 Task: Look for space in Freguesia do Ribeirao da Ilha, Brazil from 2nd August, 2023 to 12th August, 2023 for 2 adults in price range Rs.5000 to Rs.10000. Place can be private room with 1  bedroom having 1 bed and 1 bathroom. Property type can be house, flat, guest house, hotel. Amenities needed are: washing machine. Booking option can be shelf check-in. Required host language is Spanish.
Action: Mouse moved to (610, 88)
Screenshot: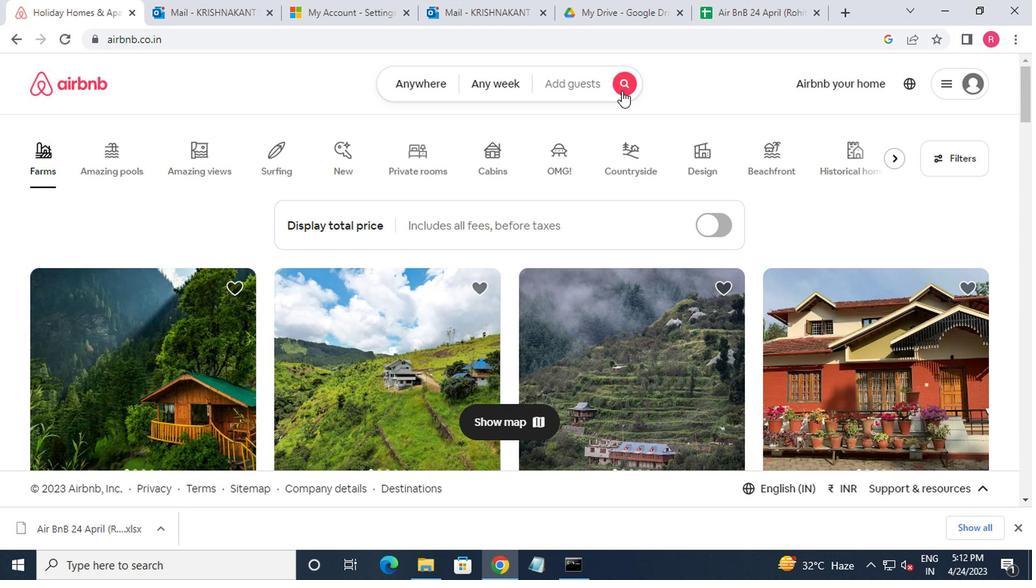 
Action: Mouse pressed left at (610, 88)
Screenshot: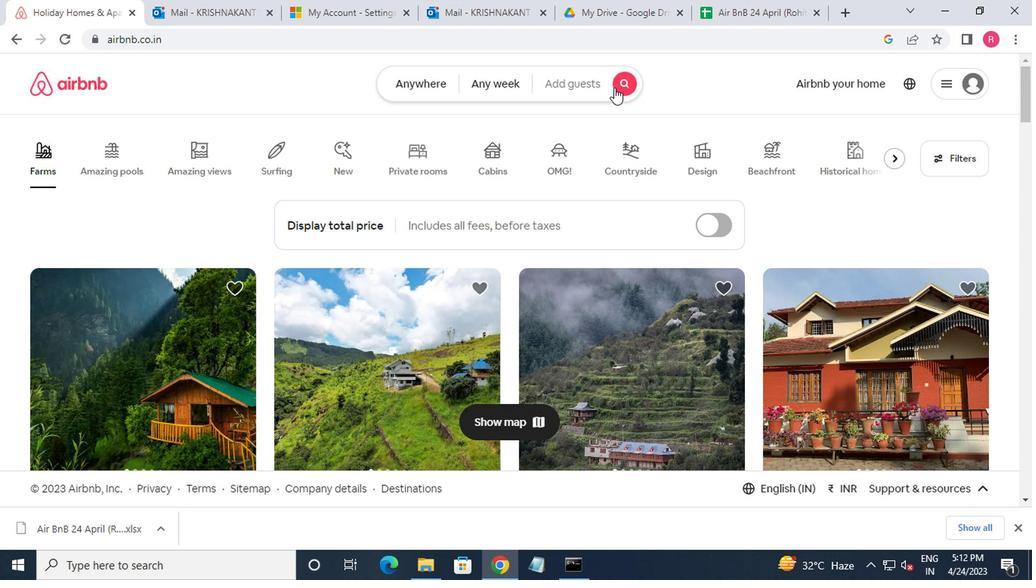 
Action: Mouse moved to (319, 147)
Screenshot: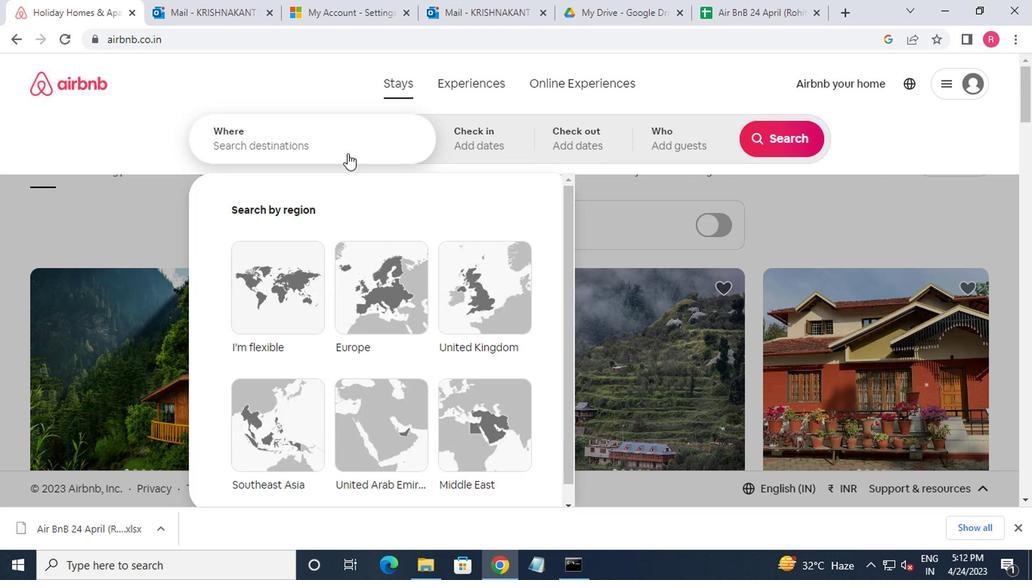 
Action: Mouse pressed left at (319, 147)
Screenshot: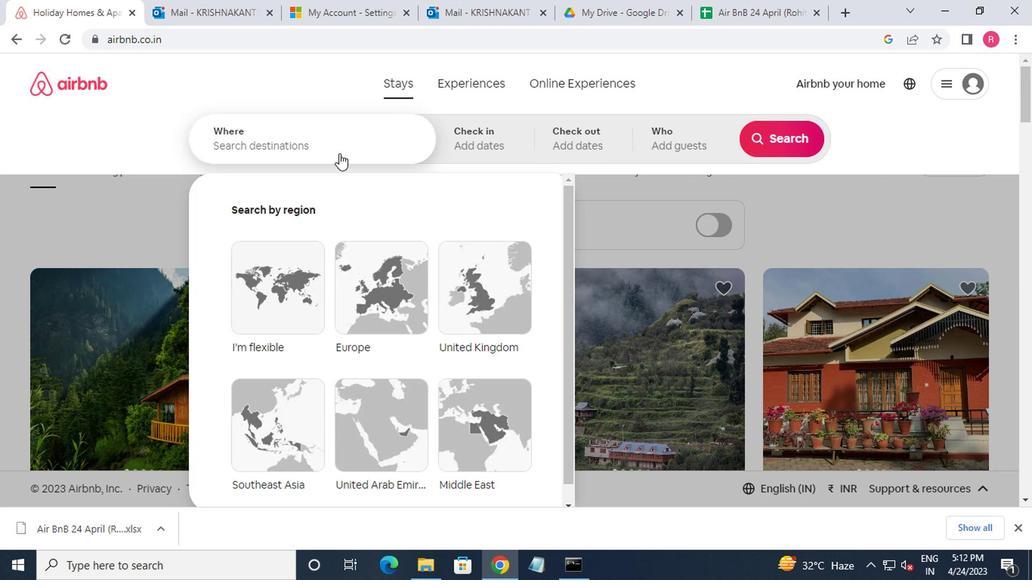 
Action: Mouse moved to (319, 146)
Screenshot: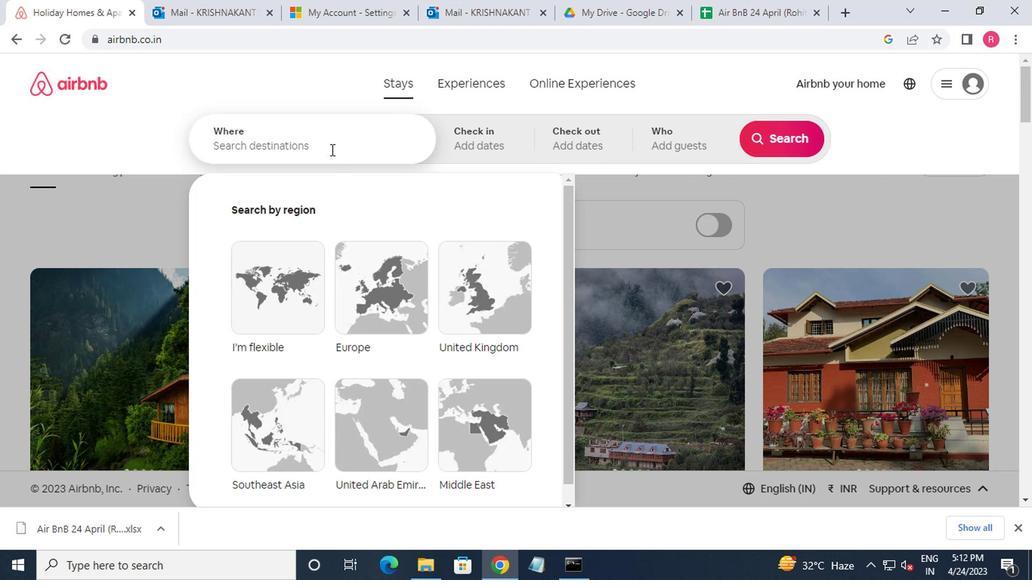 
Action: Key pressed freg
Screenshot: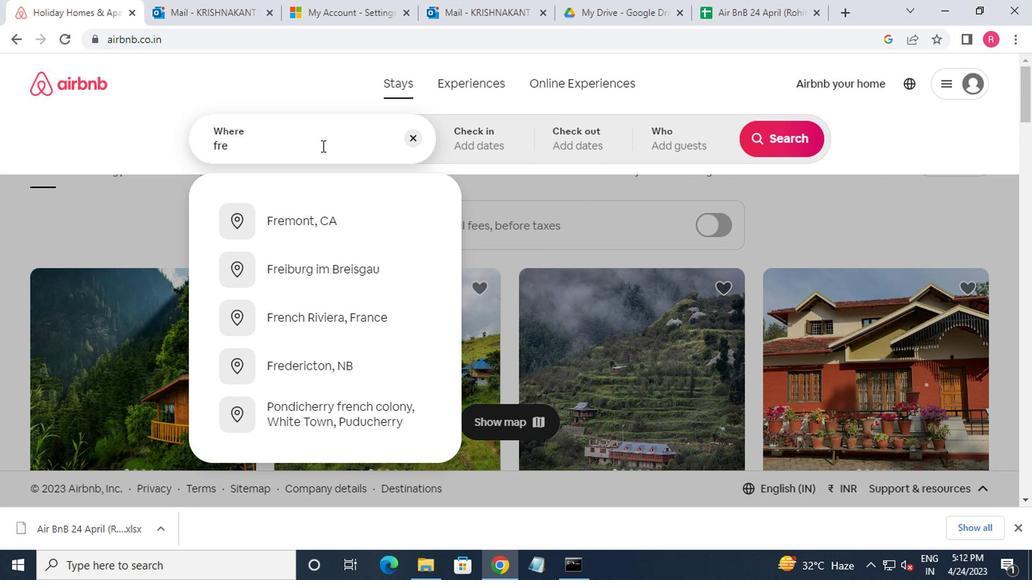 
Action: Mouse moved to (322, 183)
Screenshot: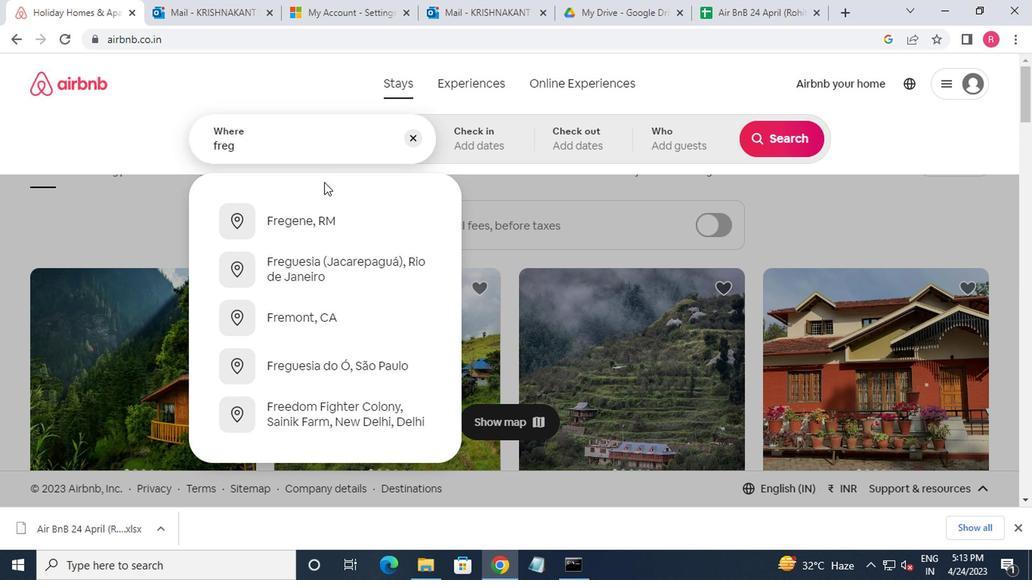 
Action: Key pressed uesia<Key.space>do<Key.space>ribeirao<Key.space>da<Key.space>llj<Key.backspace>ha,brazil<Key.enter>
Screenshot: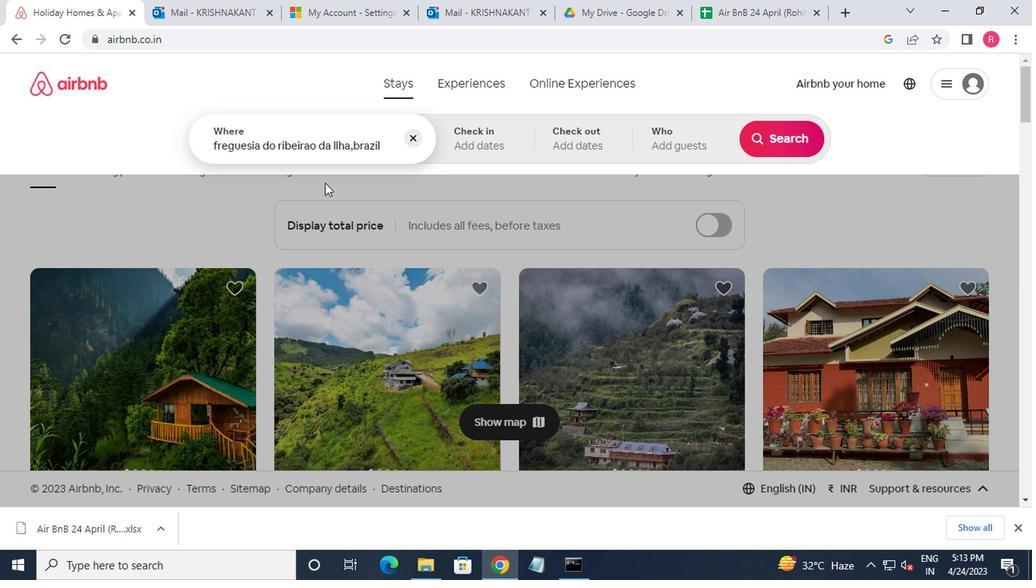 
Action: Mouse moved to (760, 263)
Screenshot: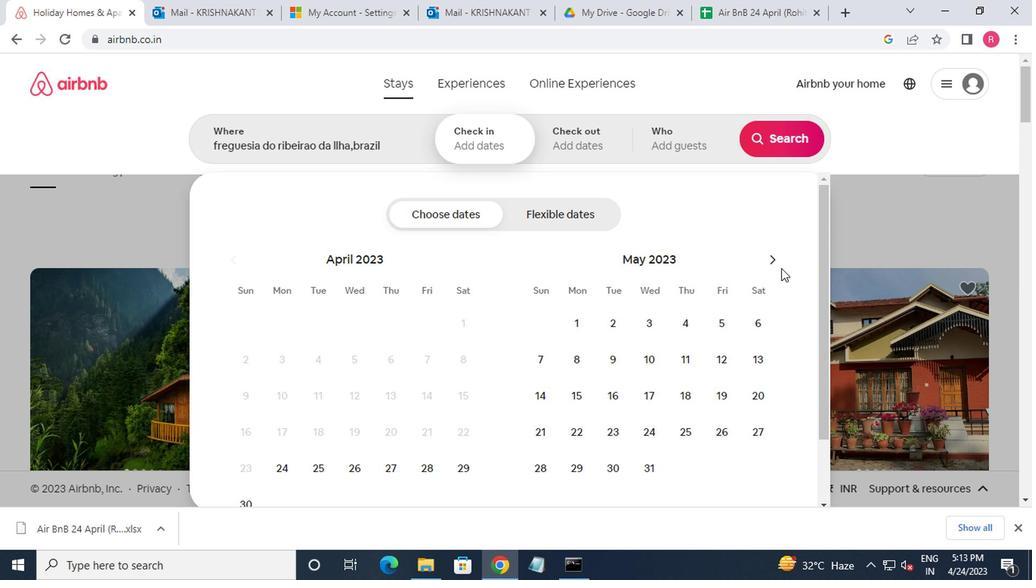 
Action: Mouse pressed left at (760, 263)
Screenshot: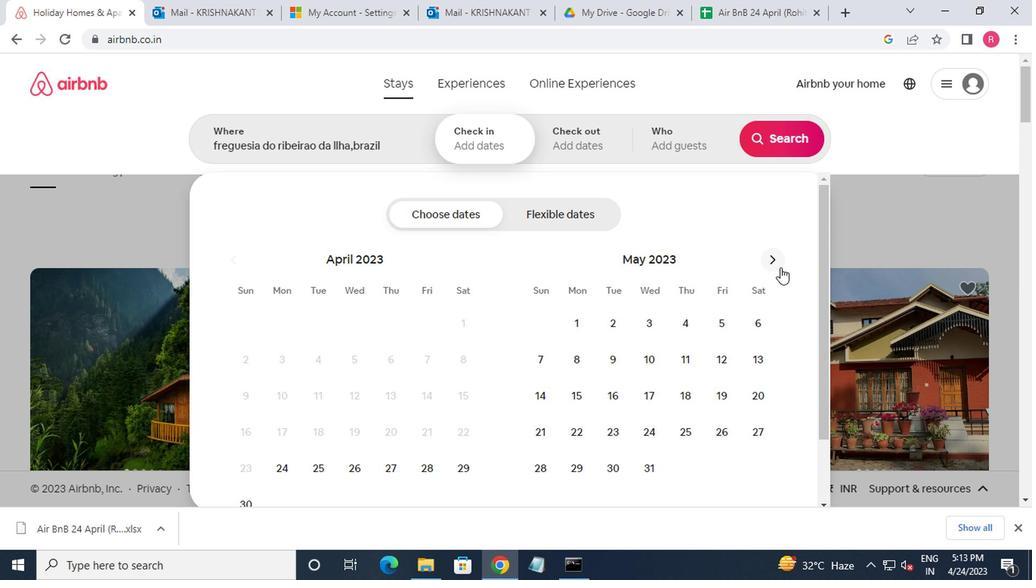 
Action: Mouse moved to (760, 262)
Screenshot: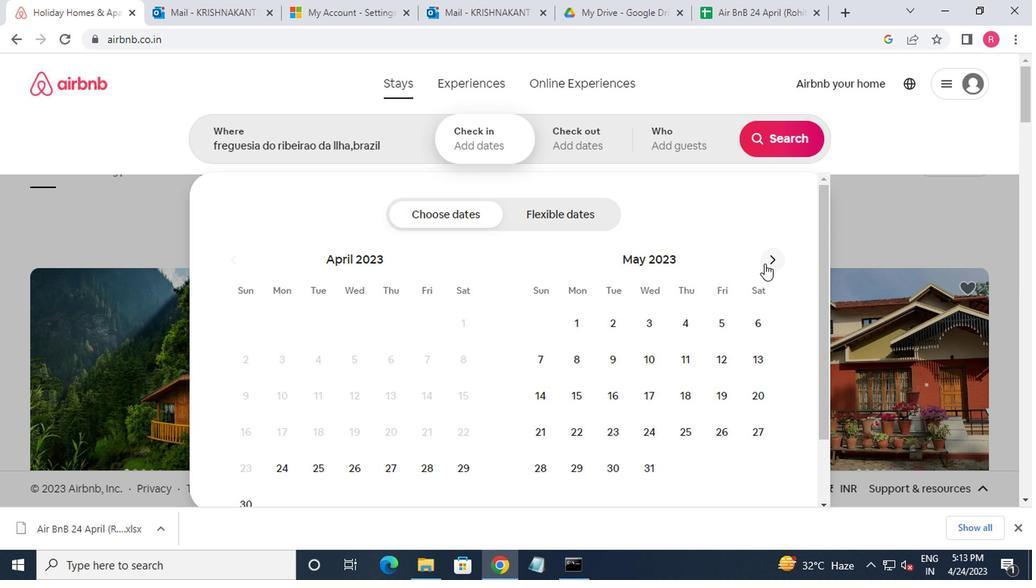 
Action: Mouse pressed left at (760, 262)
Screenshot: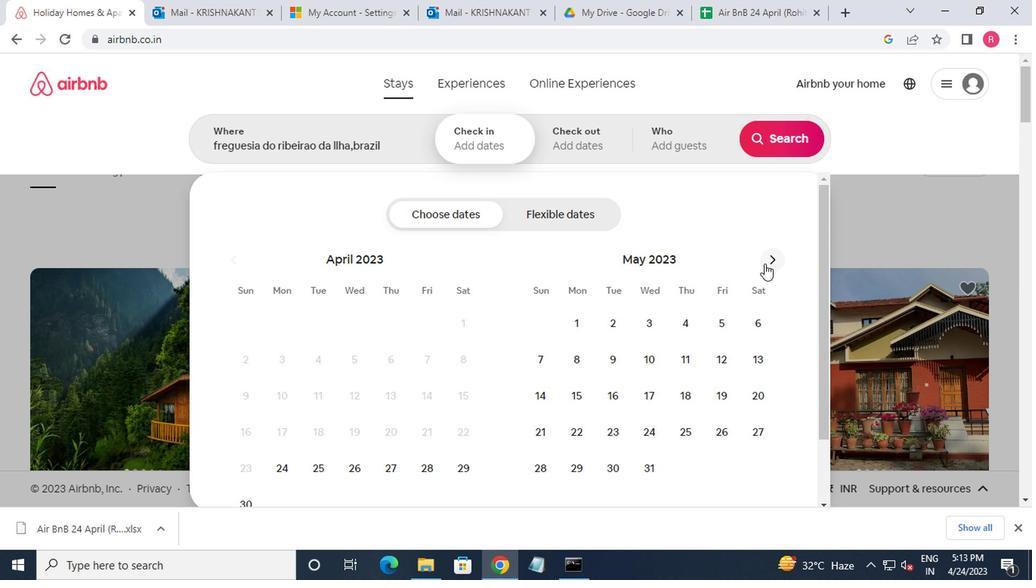 
Action: Mouse pressed left at (760, 262)
Screenshot: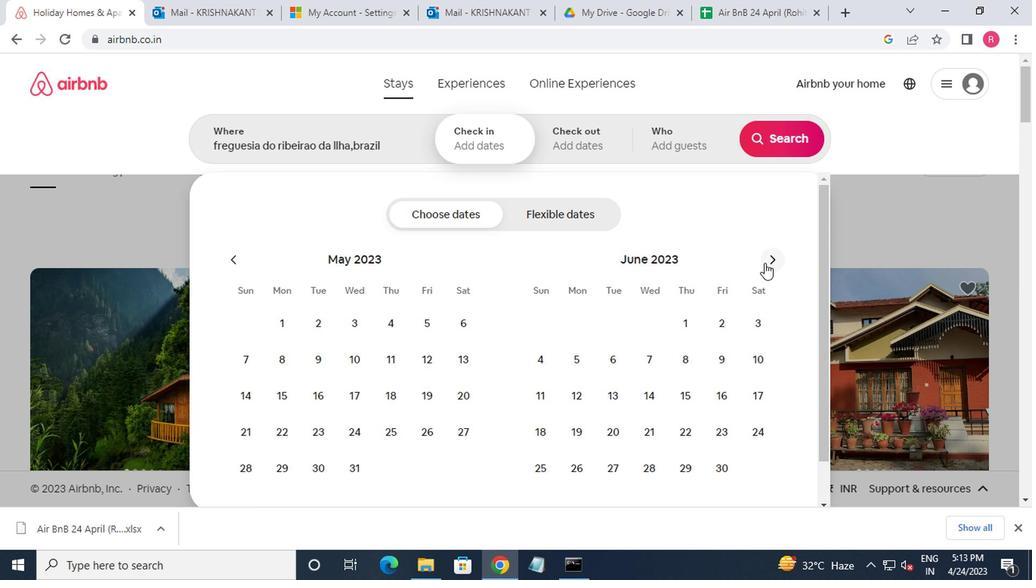 
Action: Mouse pressed left at (760, 262)
Screenshot: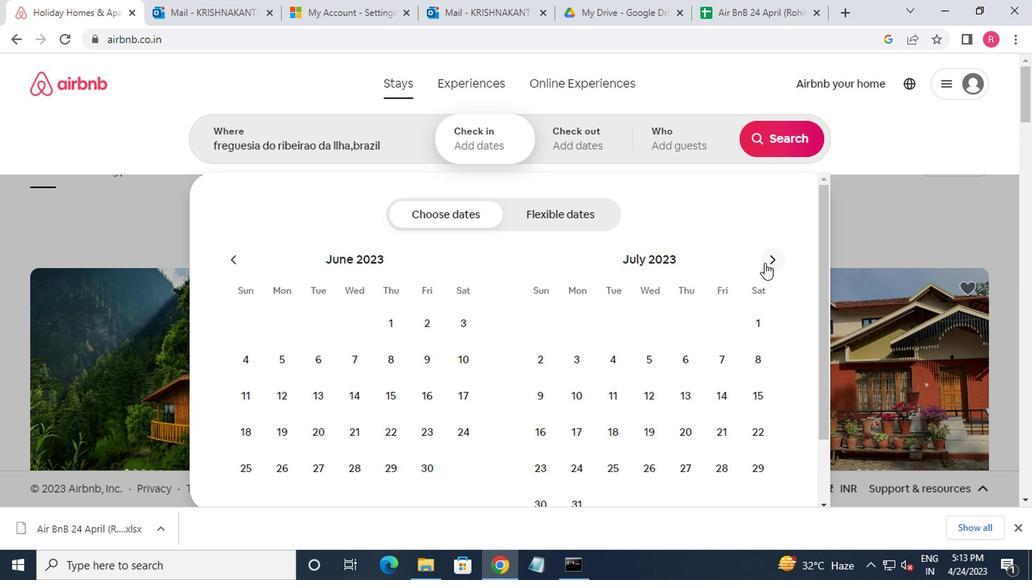 
Action: Mouse moved to (655, 330)
Screenshot: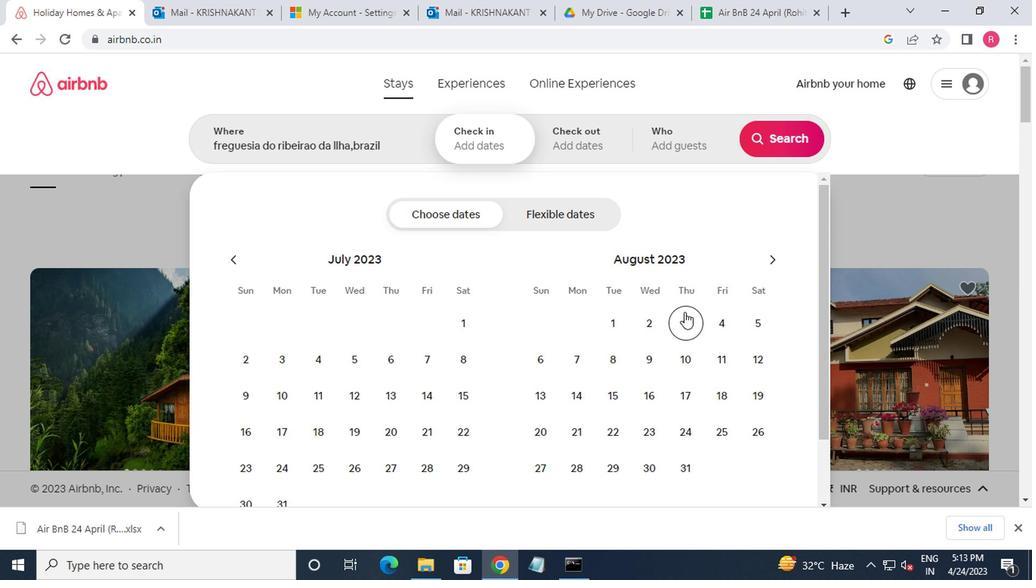 
Action: Mouse pressed left at (655, 330)
Screenshot: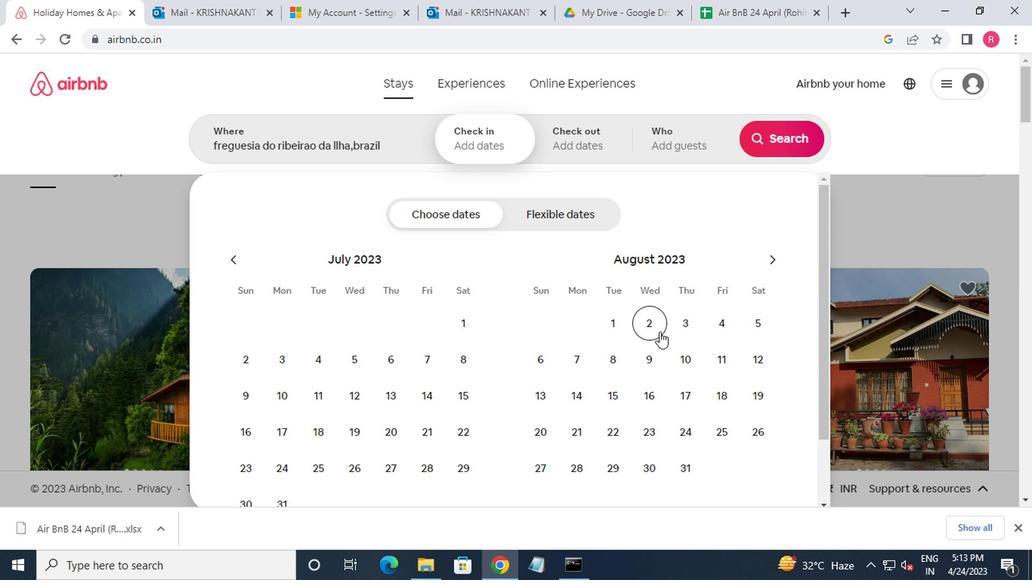
Action: Mouse moved to (765, 364)
Screenshot: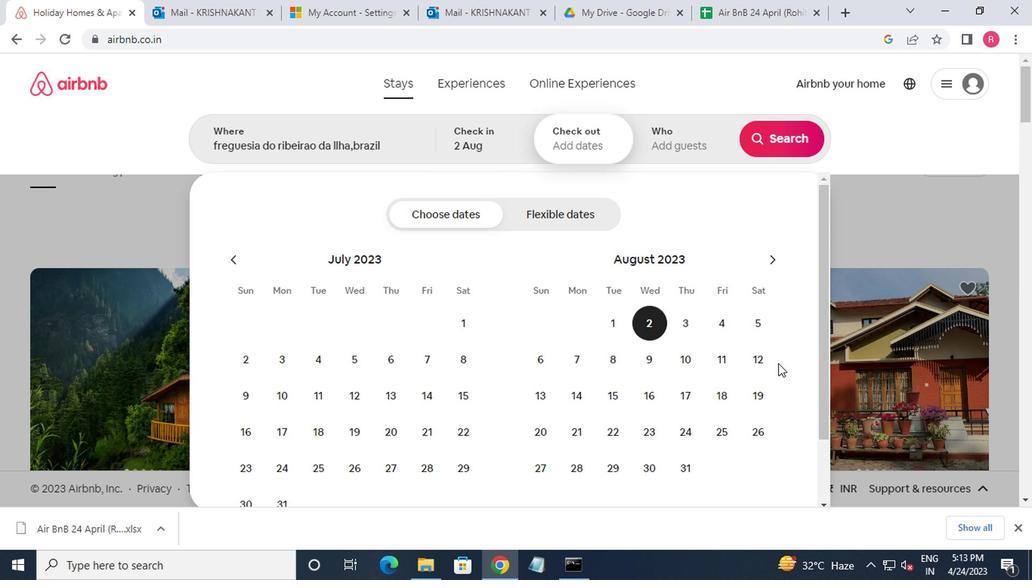 
Action: Mouse pressed left at (765, 364)
Screenshot: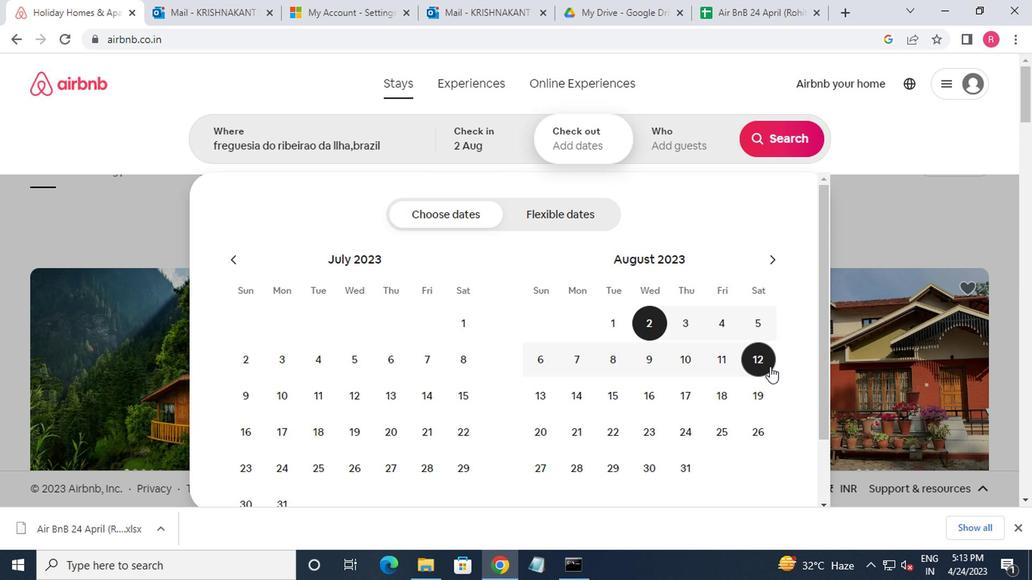 
Action: Mouse moved to (655, 145)
Screenshot: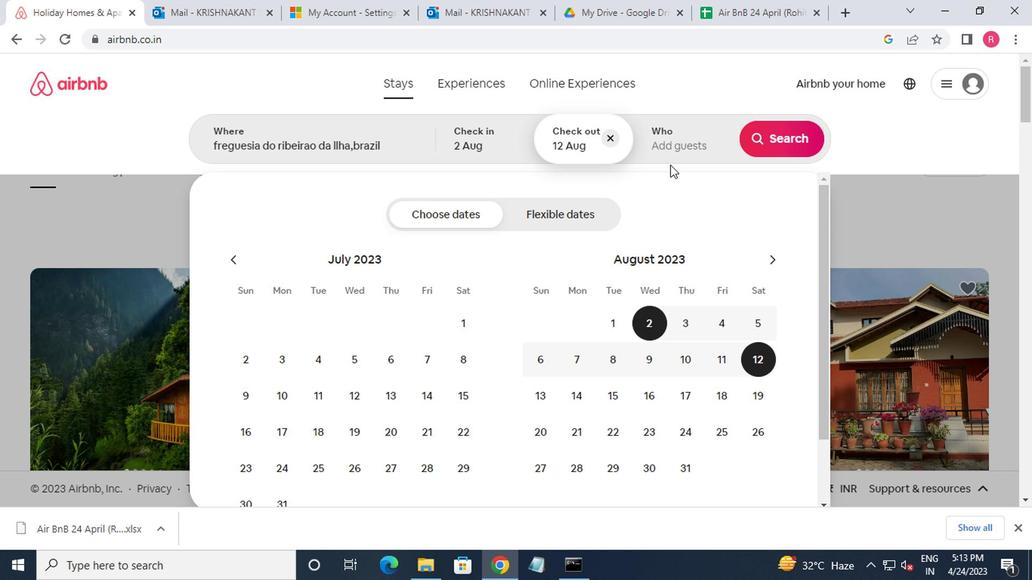 
Action: Mouse pressed left at (655, 145)
Screenshot: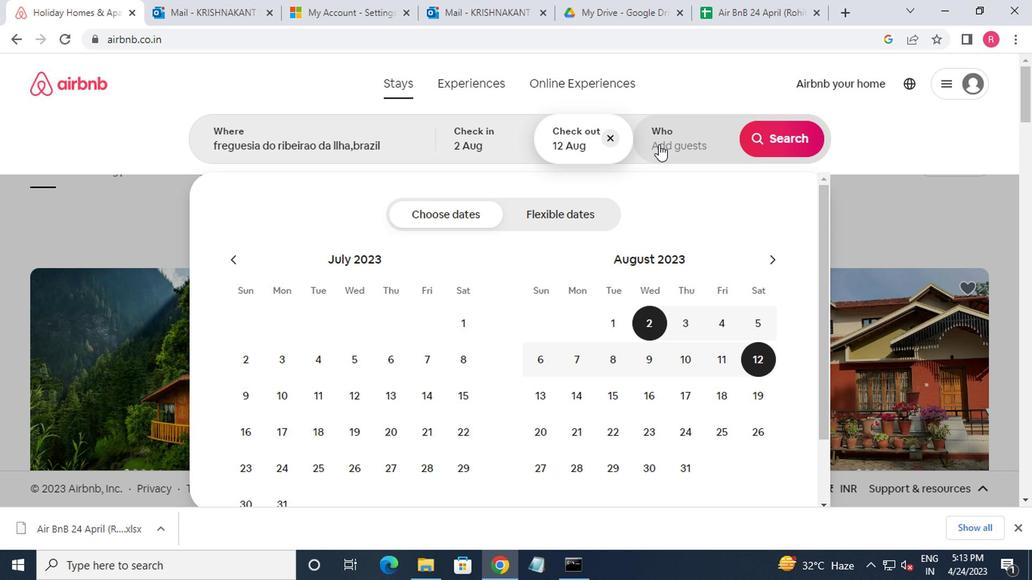 
Action: Mouse moved to (778, 225)
Screenshot: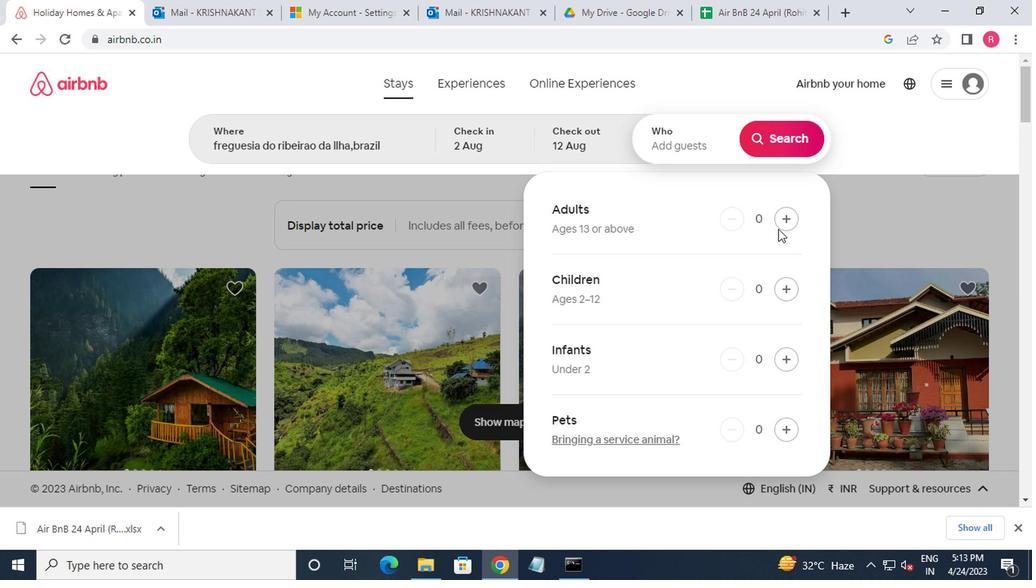 
Action: Mouse pressed left at (778, 225)
Screenshot: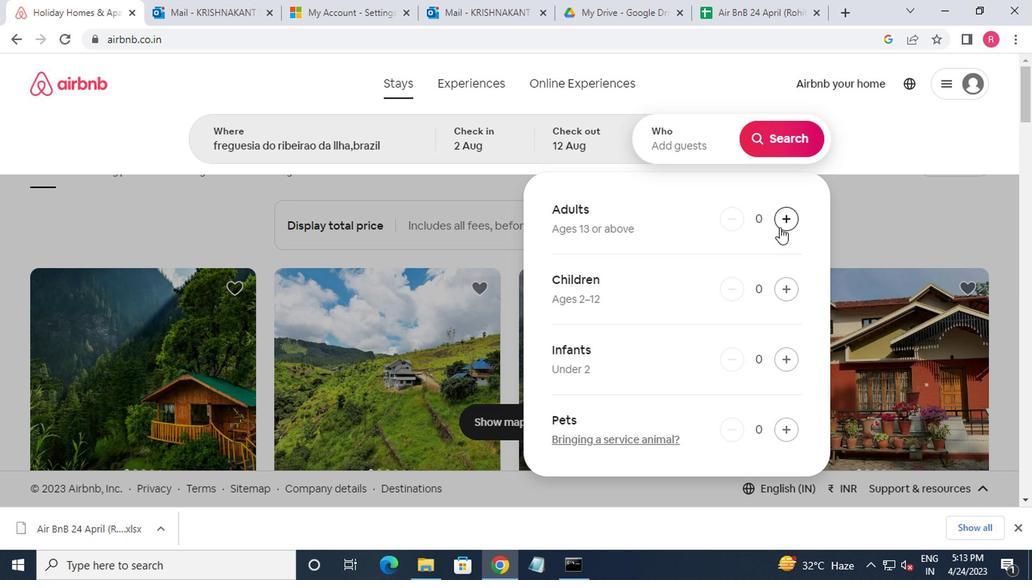 
Action: Mouse pressed left at (778, 225)
Screenshot: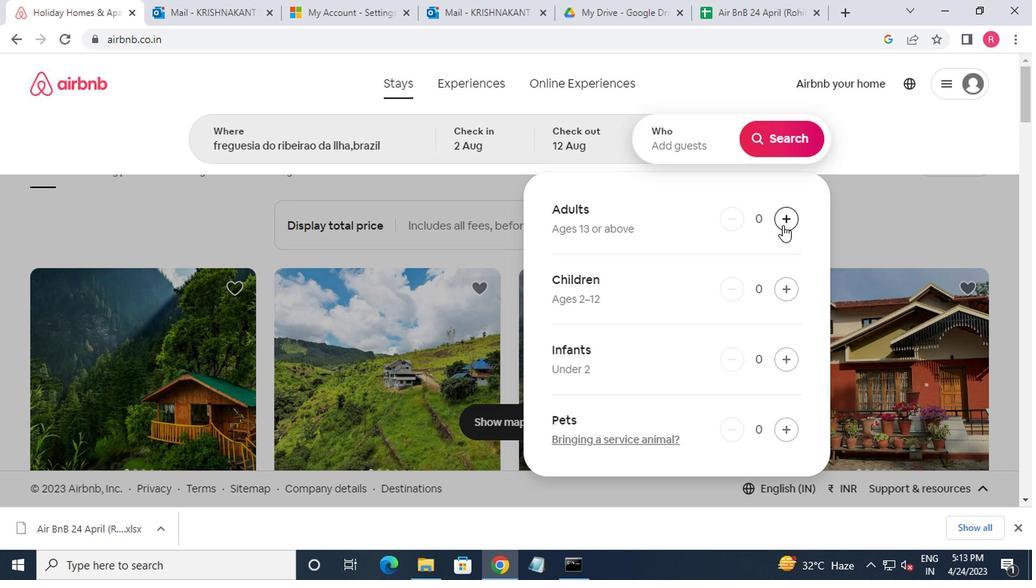 
Action: Mouse moved to (757, 140)
Screenshot: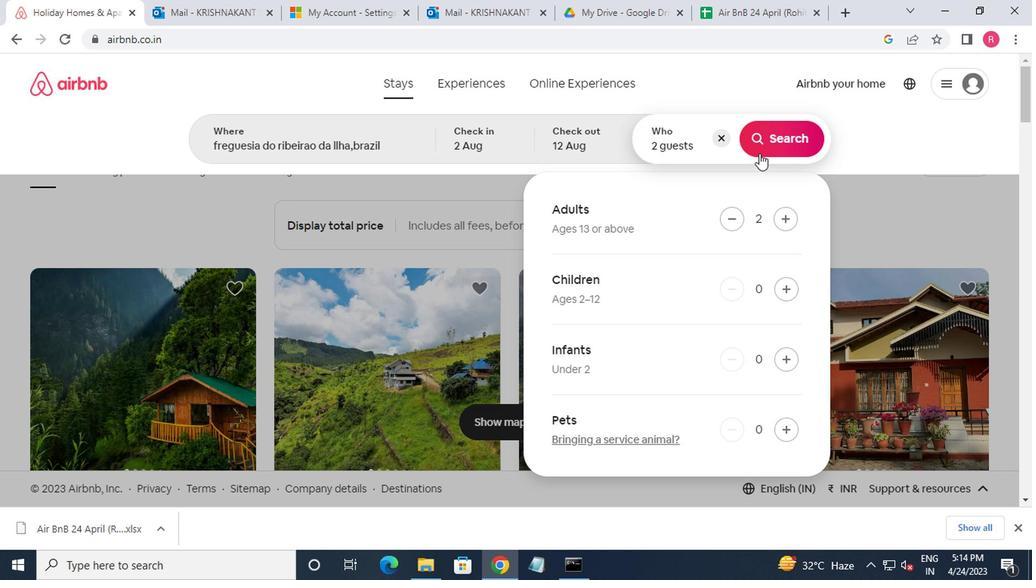 
Action: Mouse pressed left at (757, 140)
Screenshot: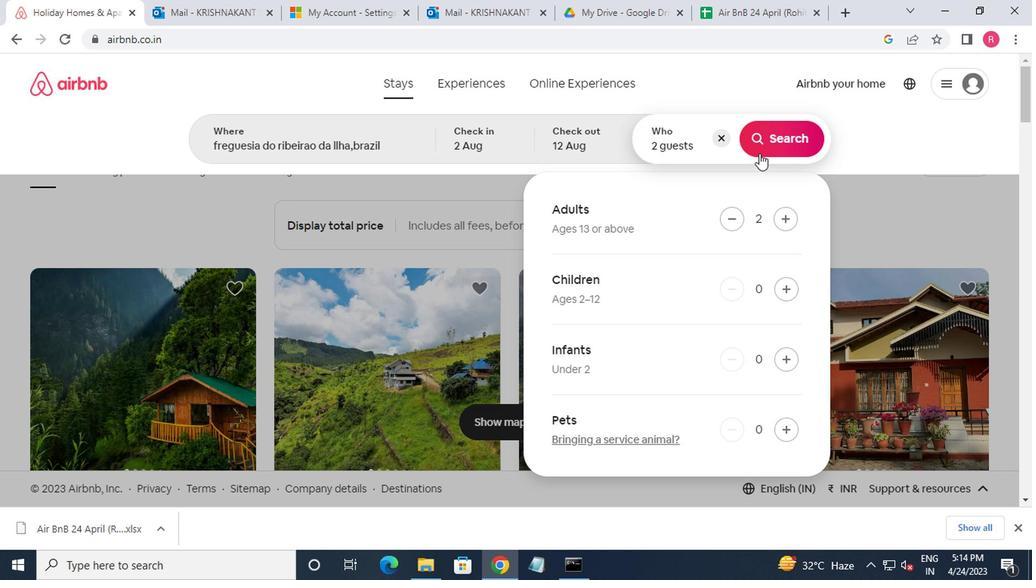 
Action: Mouse moved to (938, 148)
Screenshot: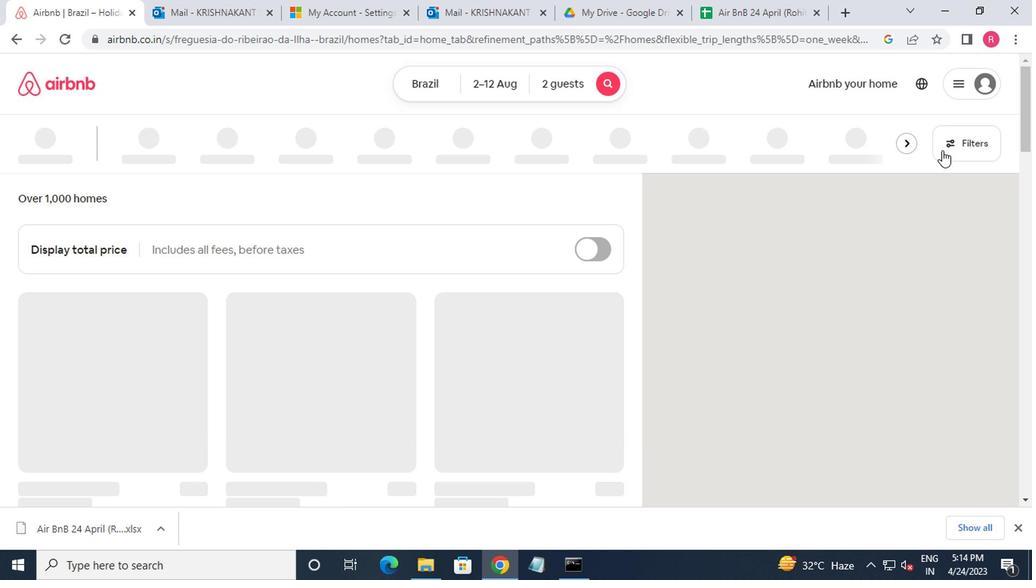 
Action: Mouse pressed left at (938, 148)
Screenshot: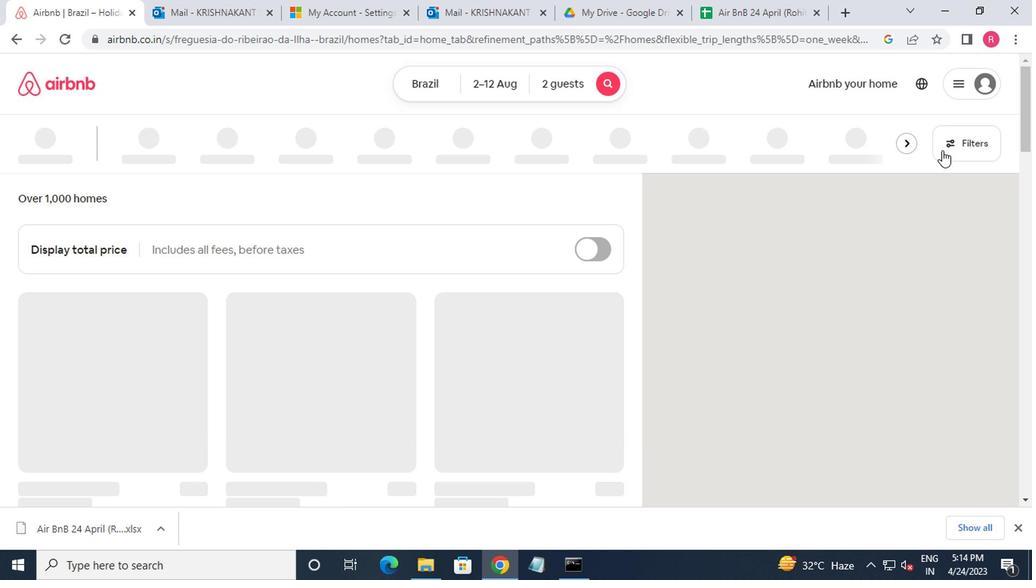 
Action: Mouse moved to (384, 327)
Screenshot: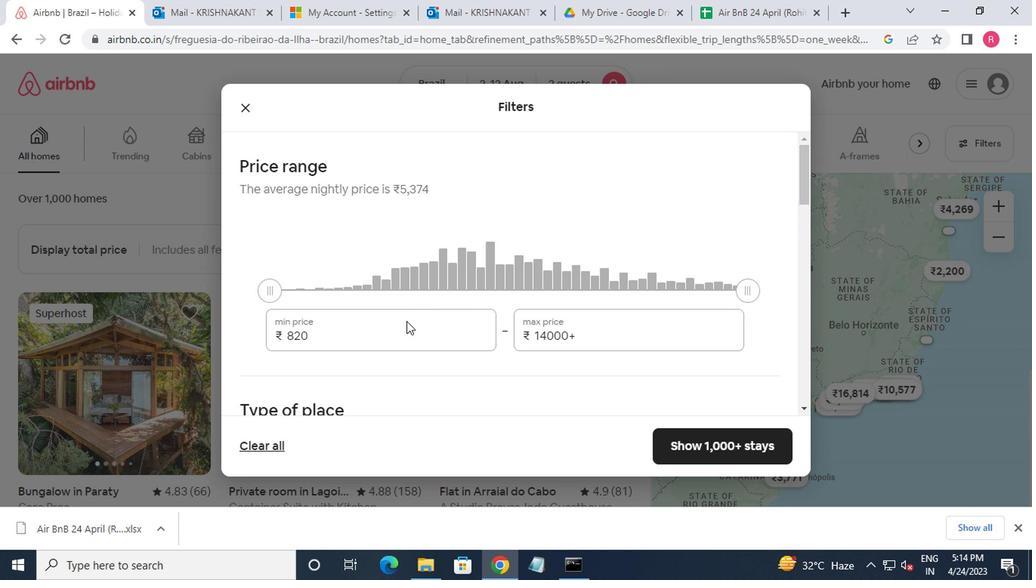 
Action: Mouse pressed left at (384, 327)
Screenshot: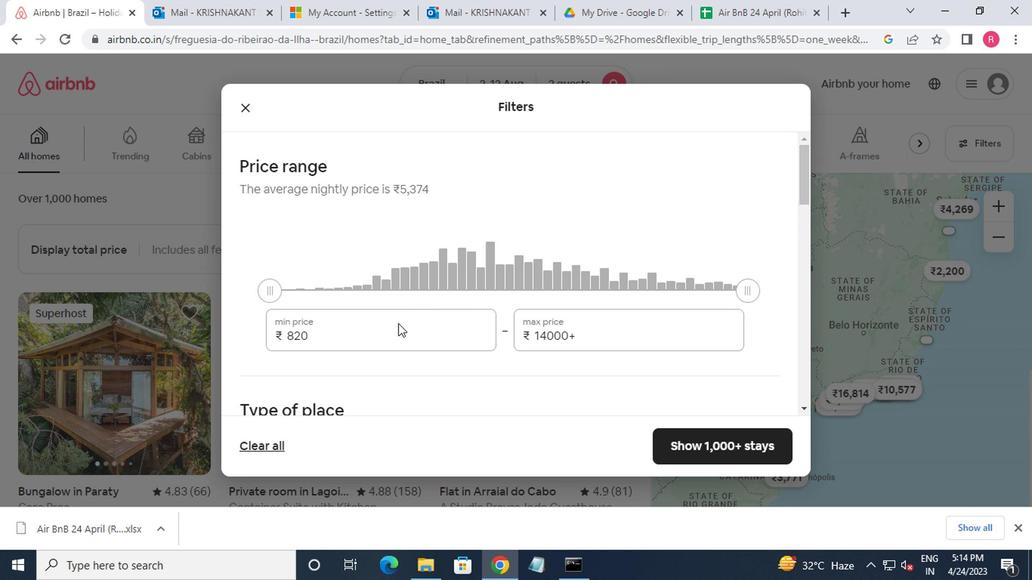 
Action: Key pressed <Key.backspace><Key.backspace><Key.backspace><Key.backspace>5000
Screenshot: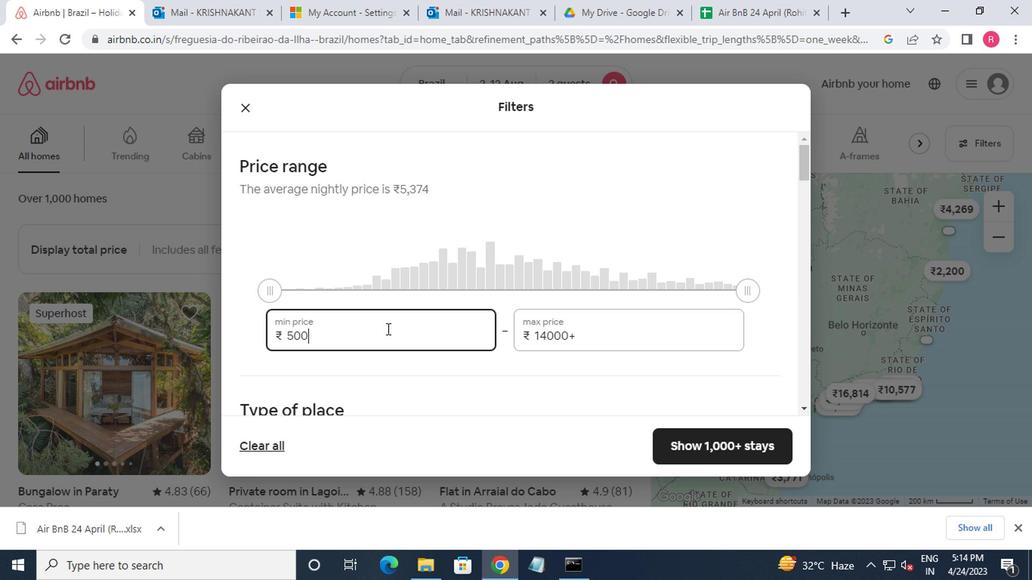 
Action: Mouse moved to (593, 332)
Screenshot: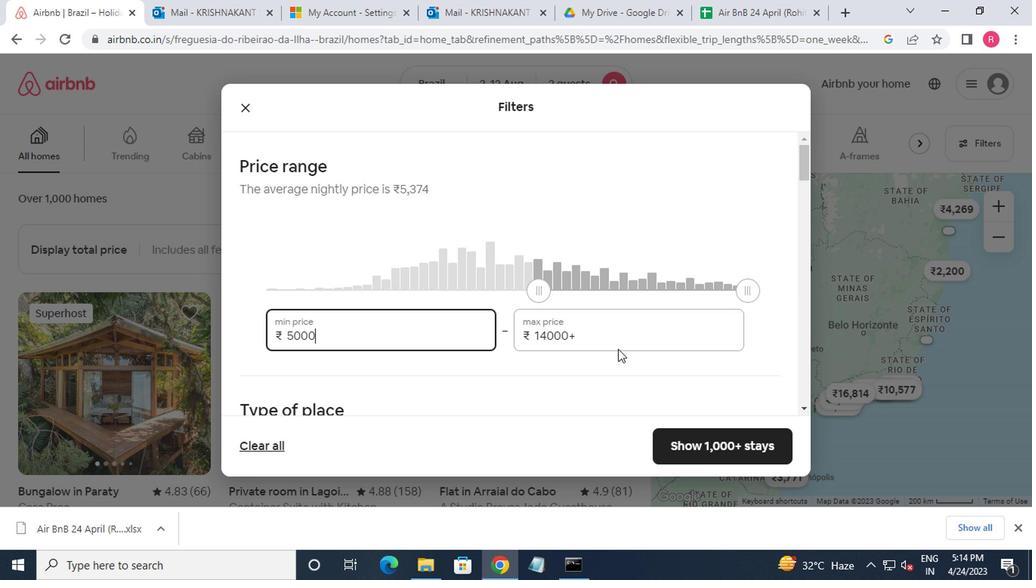 
Action: Mouse pressed left at (593, 332)
Screenshot: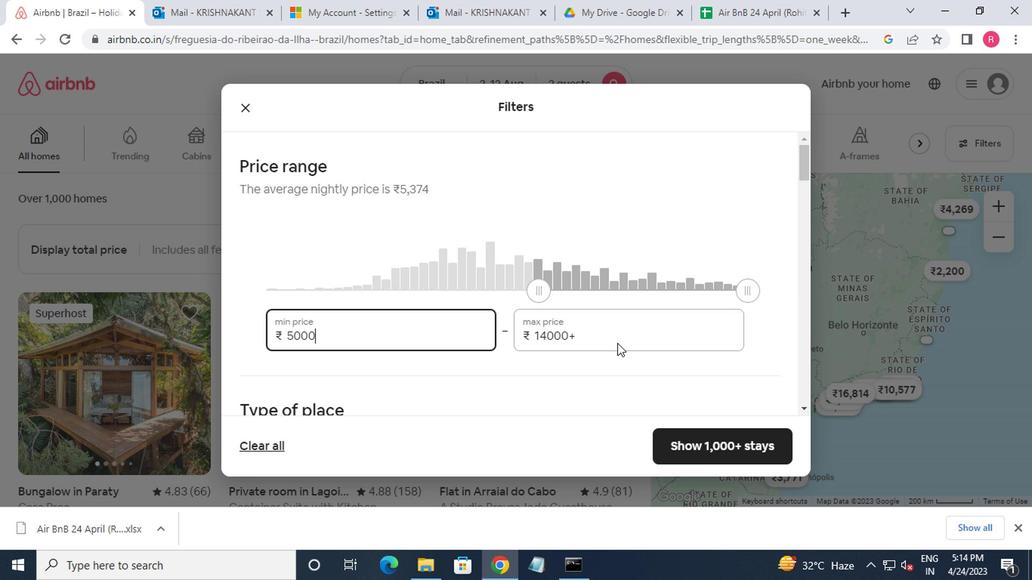 
Action: Key pressed <Key.backspace><Key.backspace><Key.backspace><Key.backspace><Key.backspace><Key.backspace>0000
Screenshot: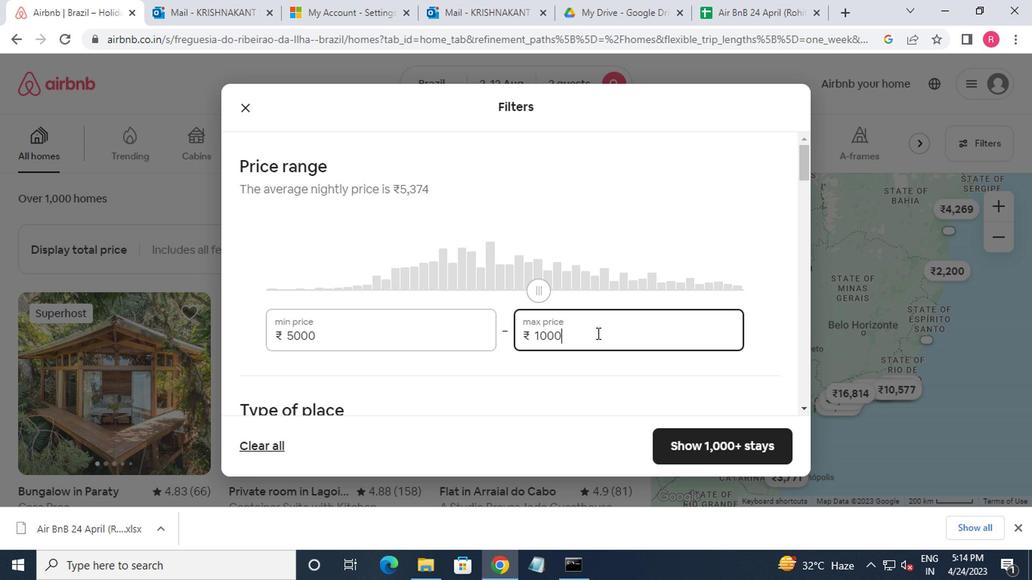
Action: Mouse moved to (550, 319)
Screenshot: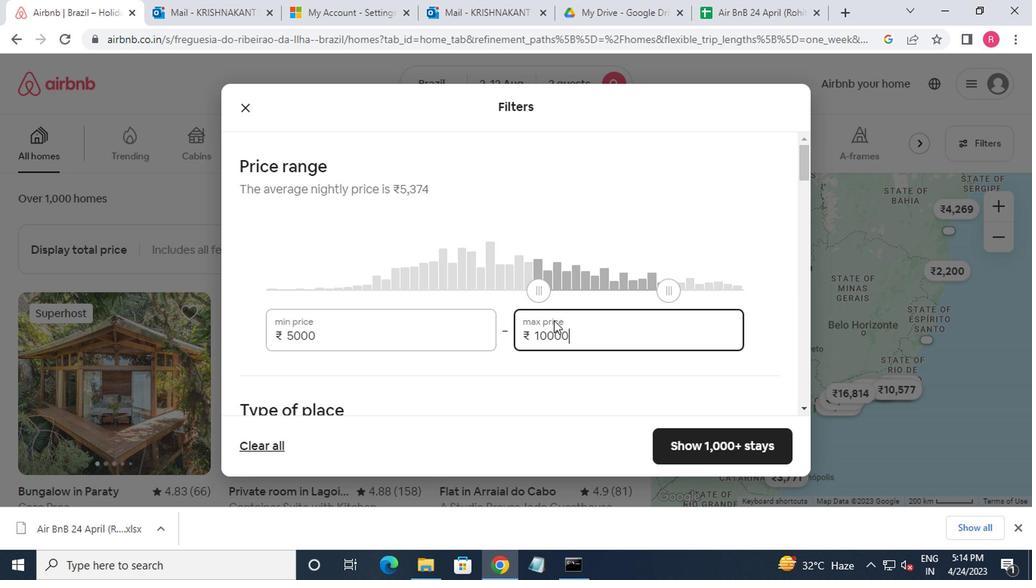 
Action: Mouse scrolled (550, 318) with delta (0, 0)
Screenshot: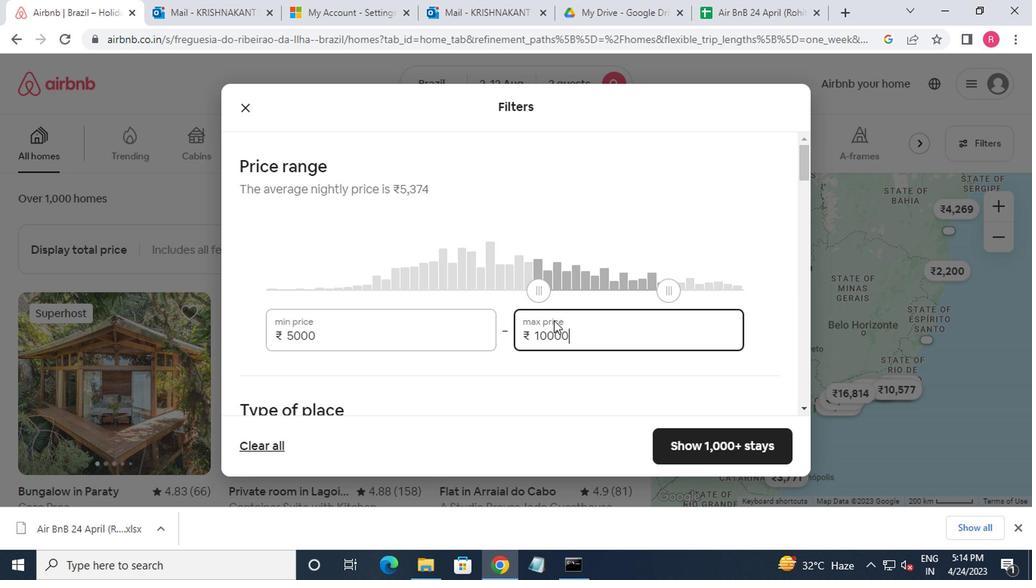 
Action: Mouse moved to (550, 324)
Screenshot: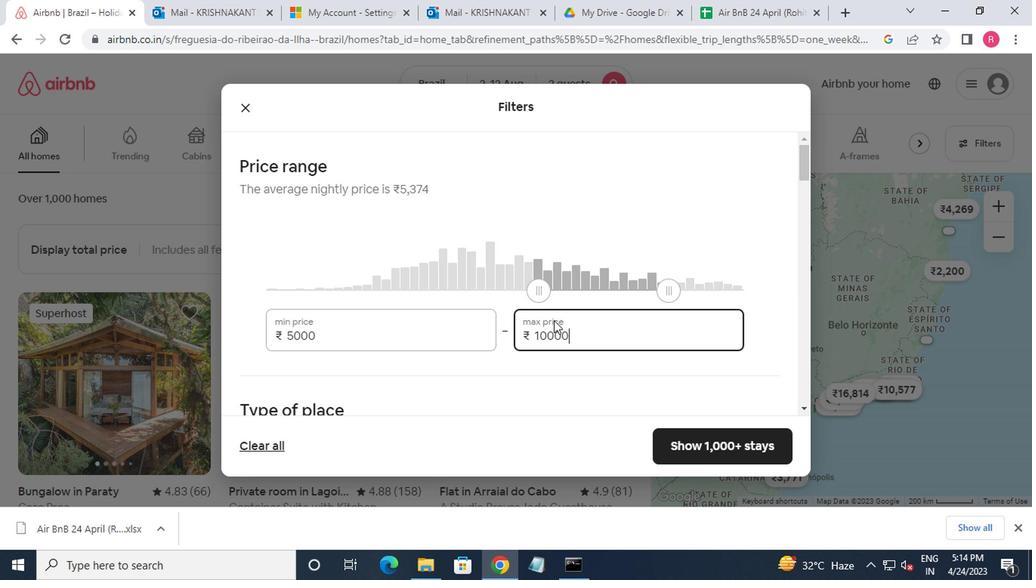 
Action: Mouse scrolled (550, 323) with delta (0, -1)
Screenshot: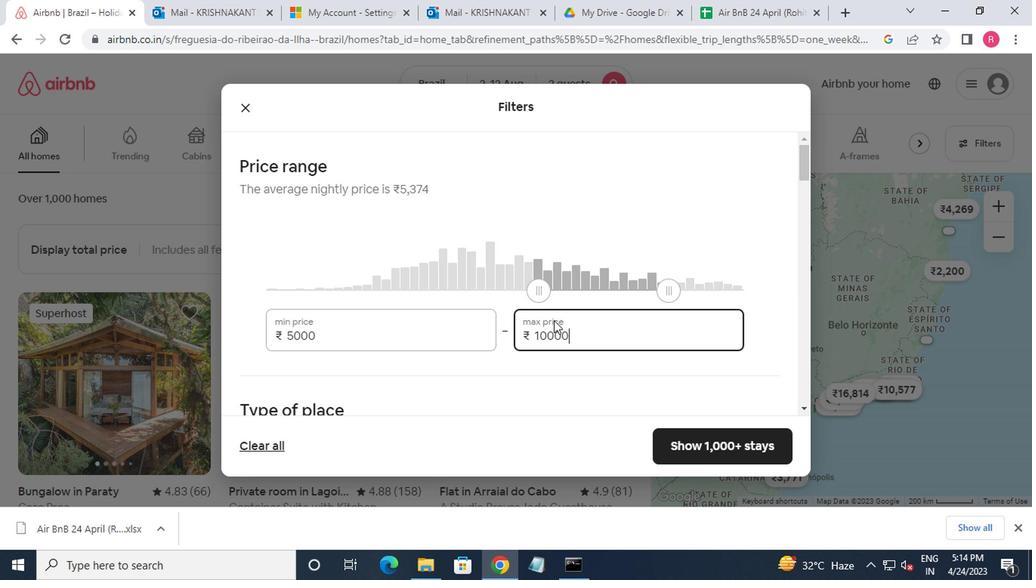 
Action: Mouse moved to (549, 328)
Screenshot: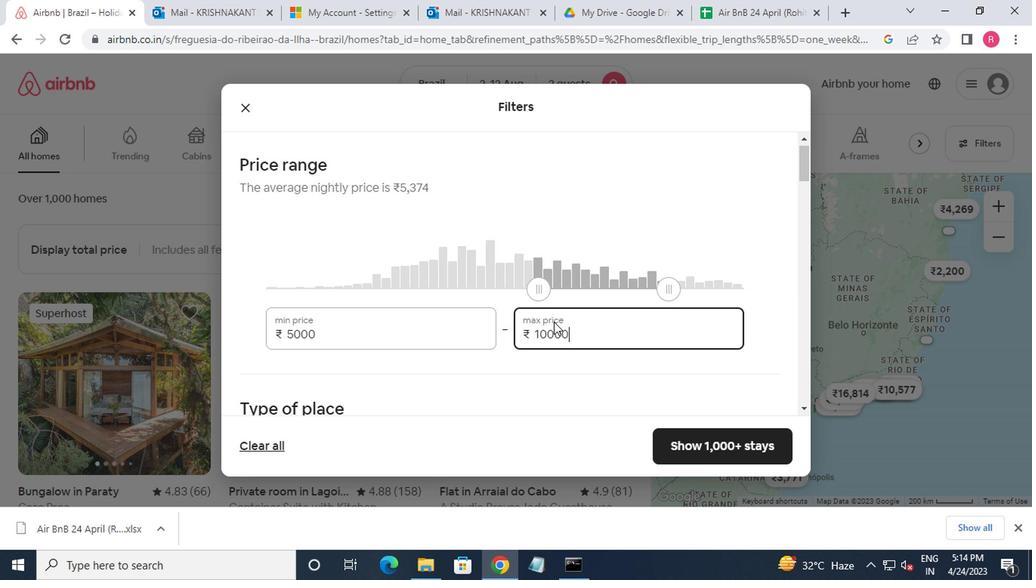 
Action: Mouse scrolled (549, 327) with delta (0, 0)
Screenshot: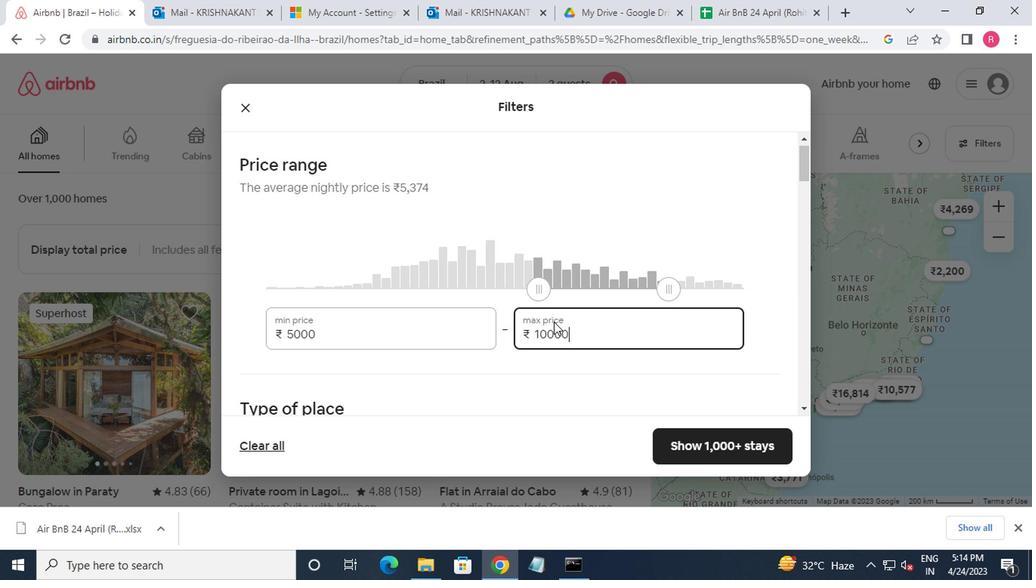 
Action: Mouse moved to (509, 232)
Screenshot: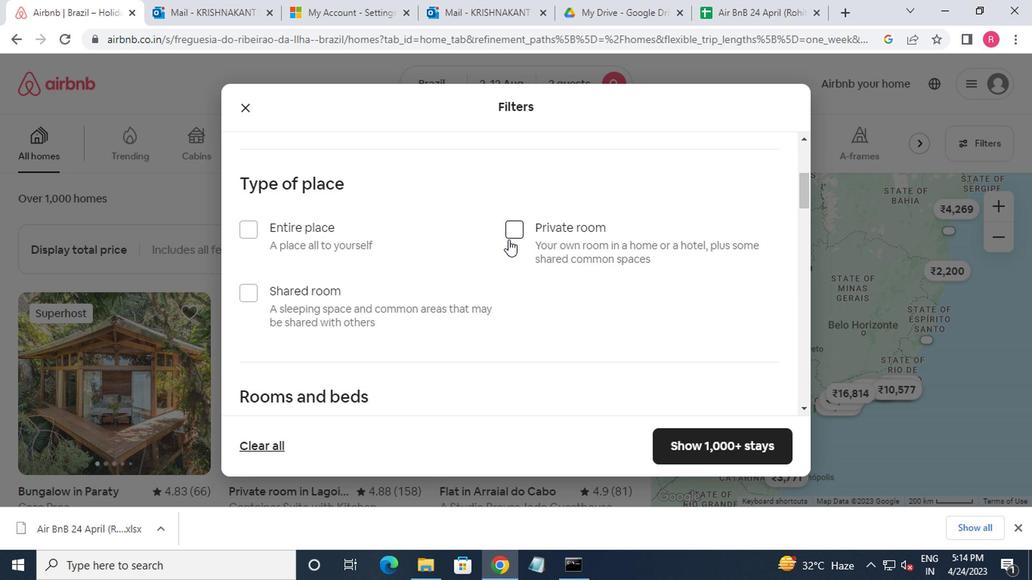 
Action: Mouse pressed left at (509, 232)
Screenshot: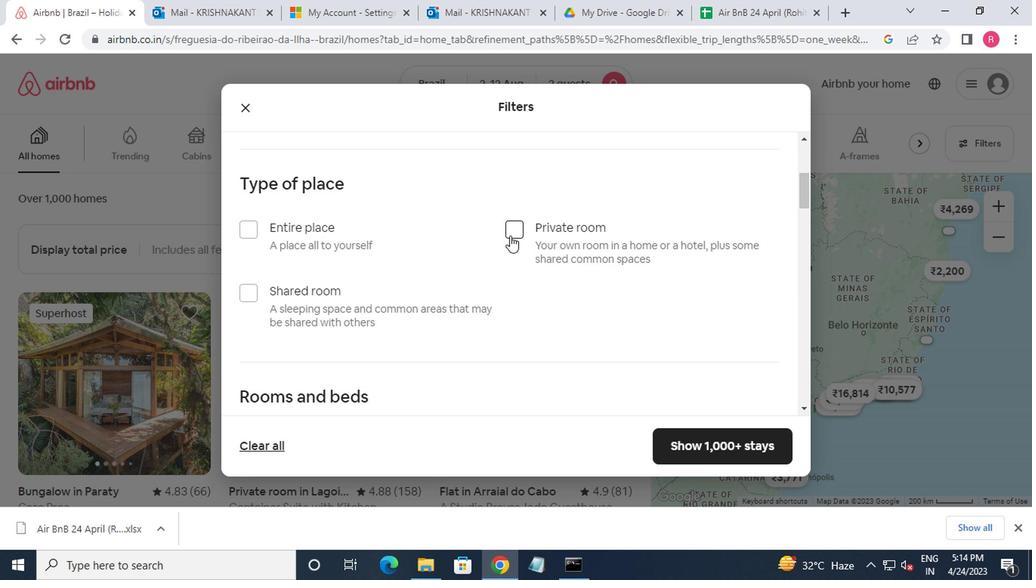 
Action: Mouse moved to (476, 319)
Screenshot: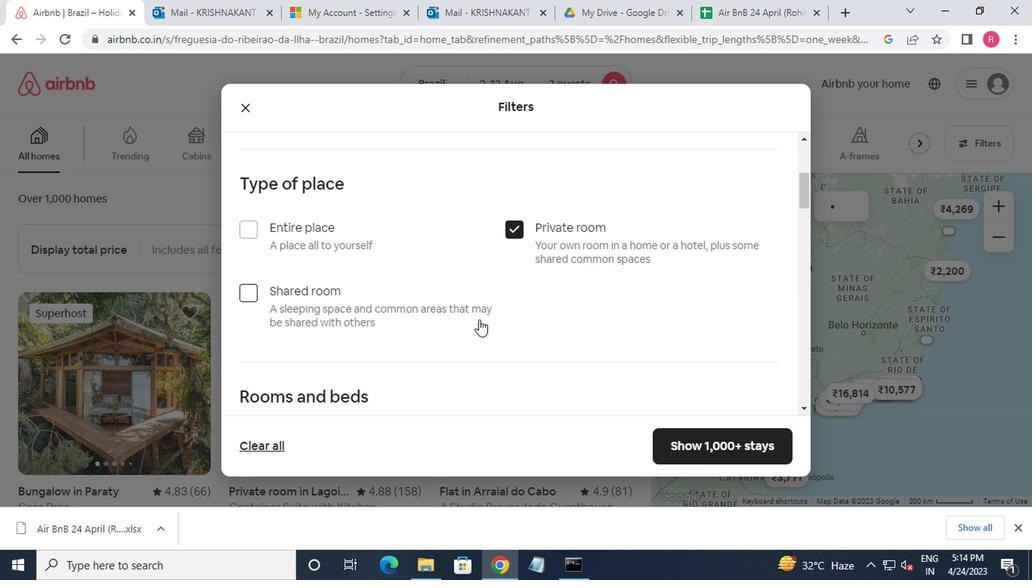 
Action: Mouse scrolled (476, 318) with delta (0, 0)
Screenshot: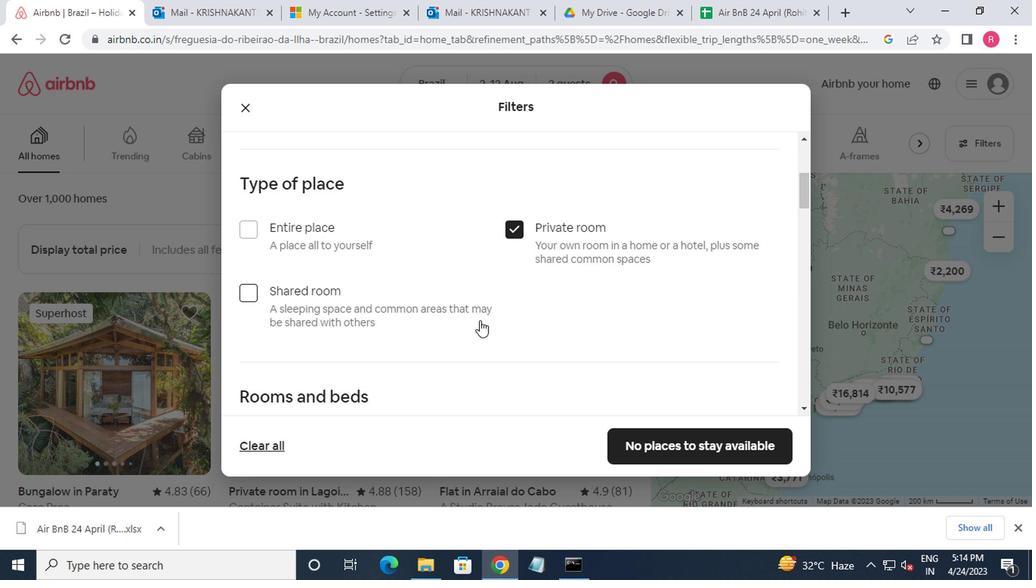 
Action: Mouse scrolled (476, 318) with delta (0, 0)
Screenshot: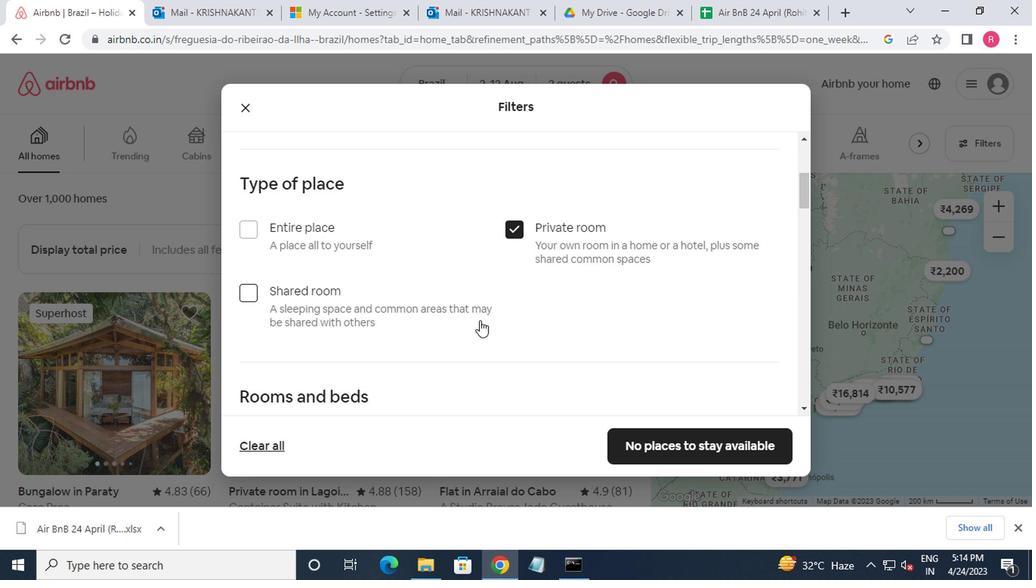 
Action: Mouse moved to (325, 331)
Screenshot: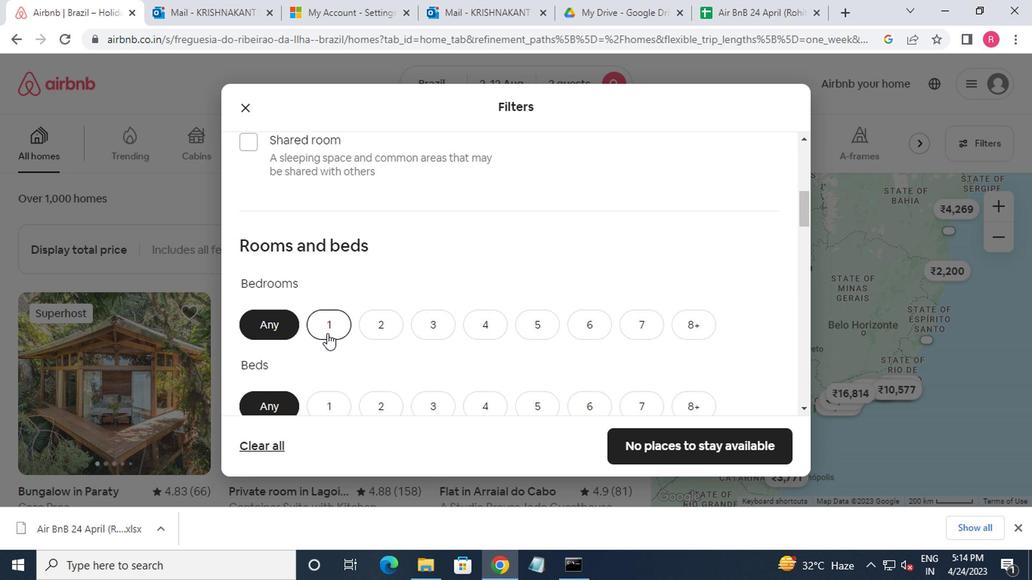 
Action: Mouse pressed left at (325, 331)
Screenshot: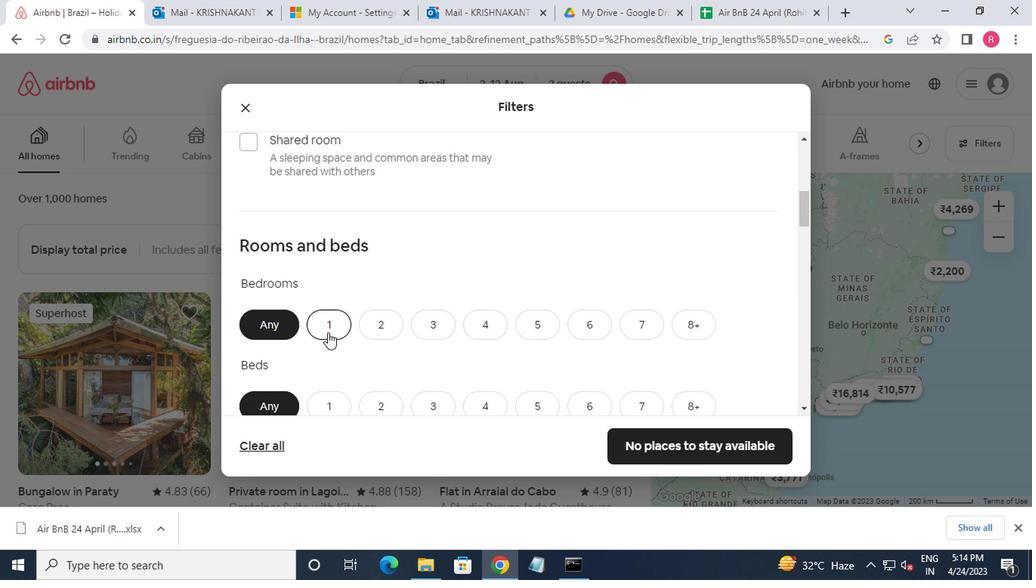 
Action: Mouse moved to (324, 401)
Screenshot: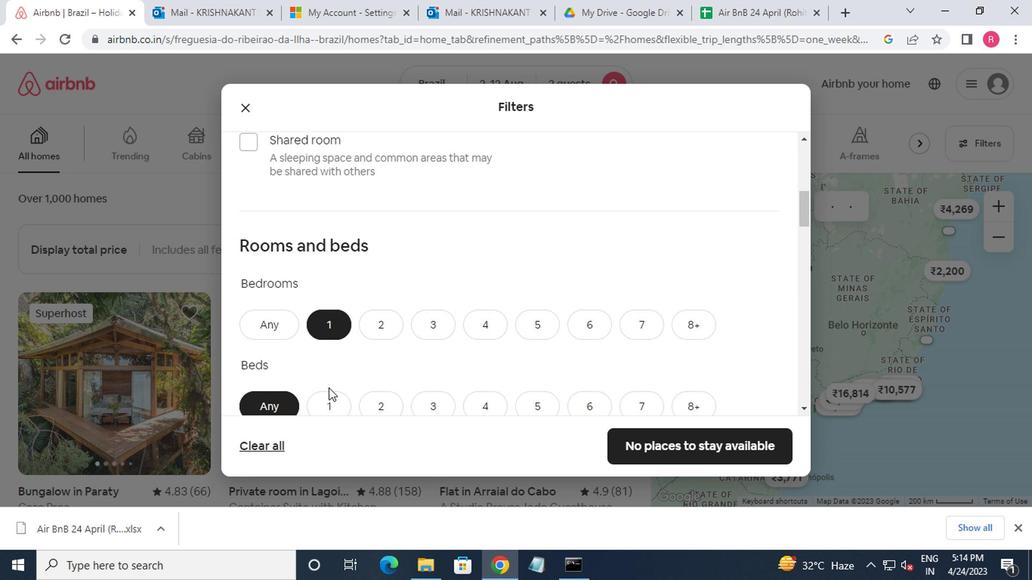 
Action: Mouse pressed left at (324, 401)
Screenshot: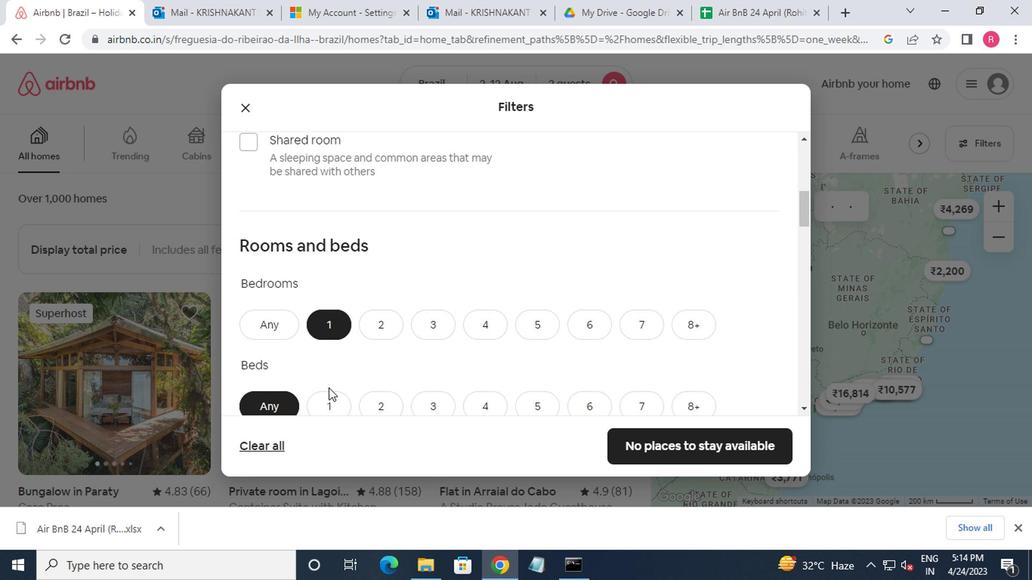 
Action: Mouse moved to (345, 366)
Screenshot: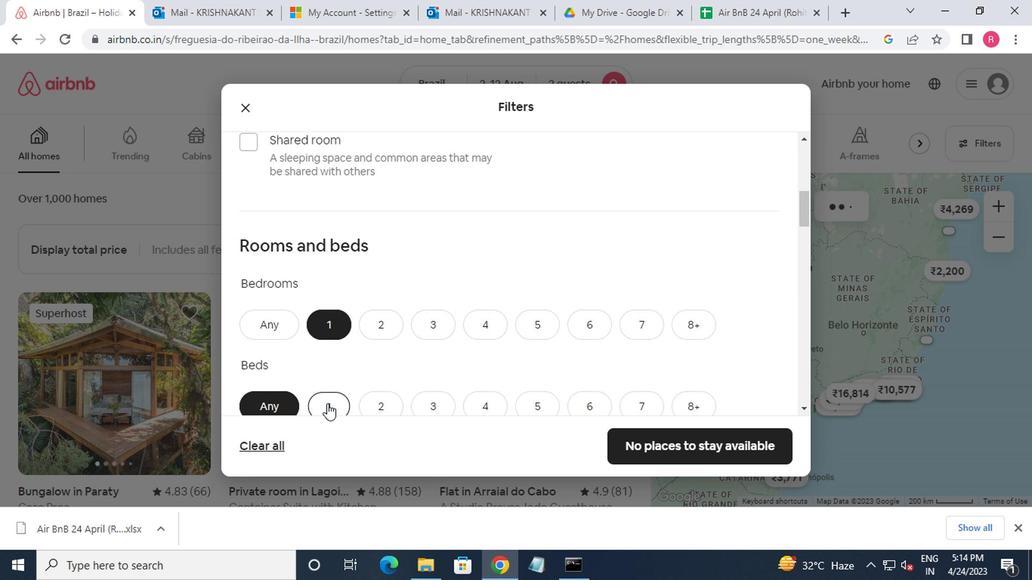 
Action: Mouse scrolled (345, 365) with delta (0, -1)
Screenshot: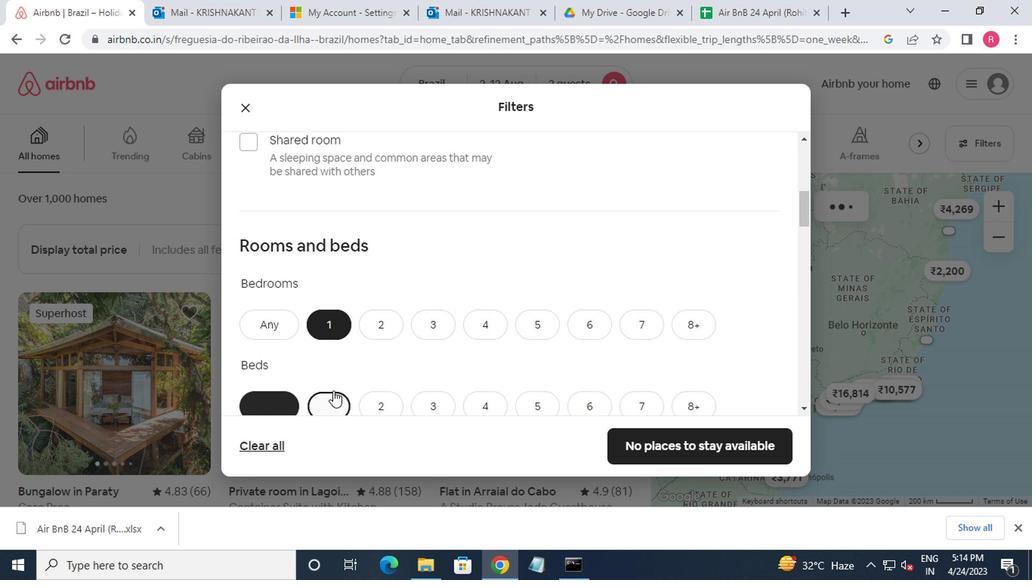 
Action: Mouse scrolled (345, 365) with delta (0, -1)
Screenshot: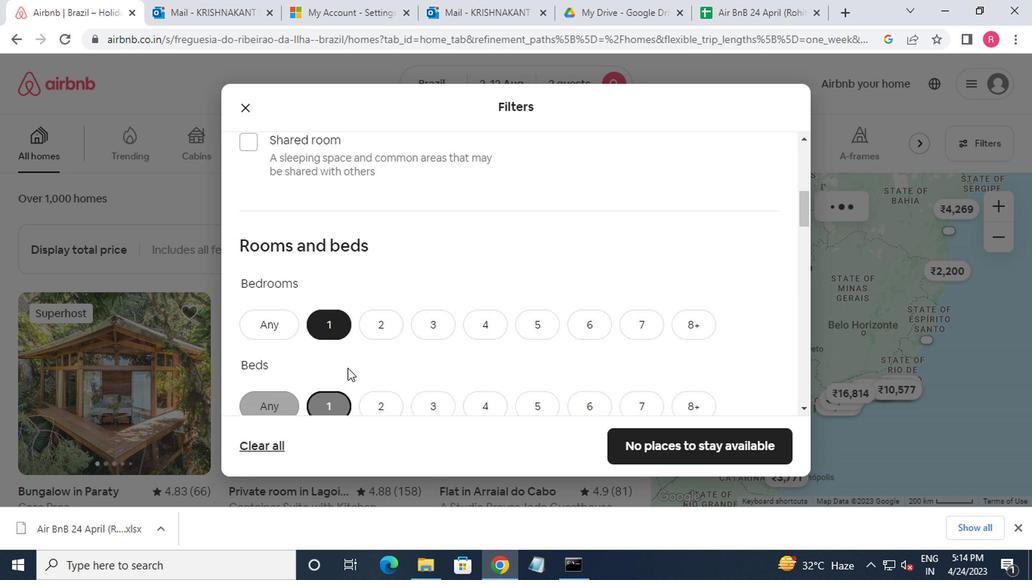 
Action: Mouse moved to (320, 337)
Screenshot: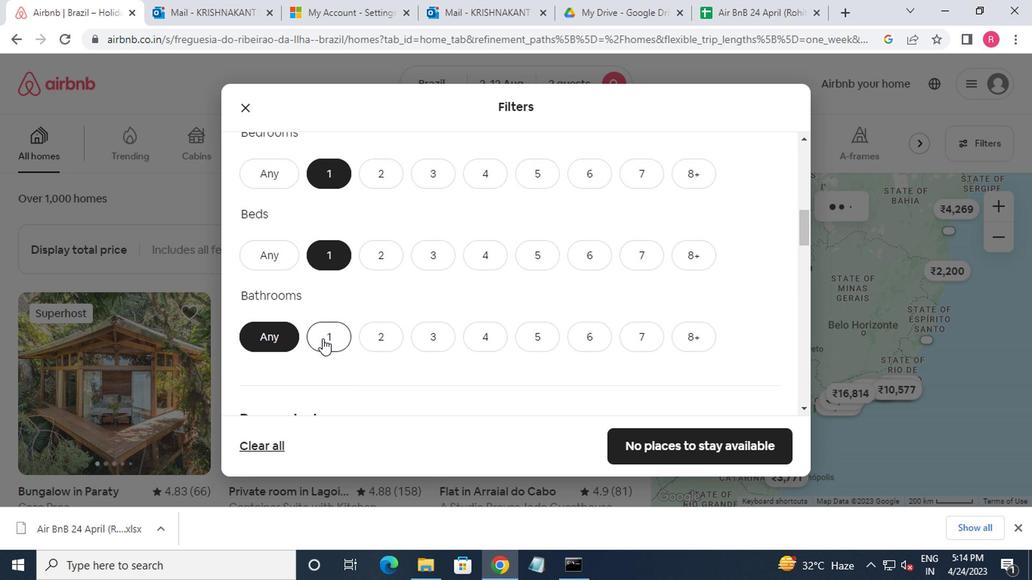 
Action: Mouse pressed left at (320, 337)
Screenshot: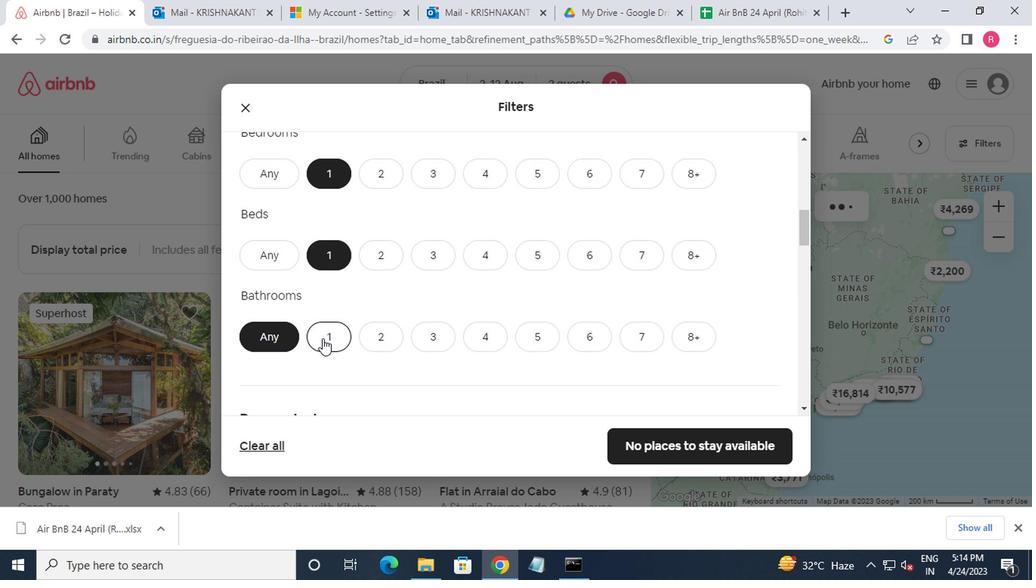 
Action: Mouse moved to (330, 362)
Screenshot: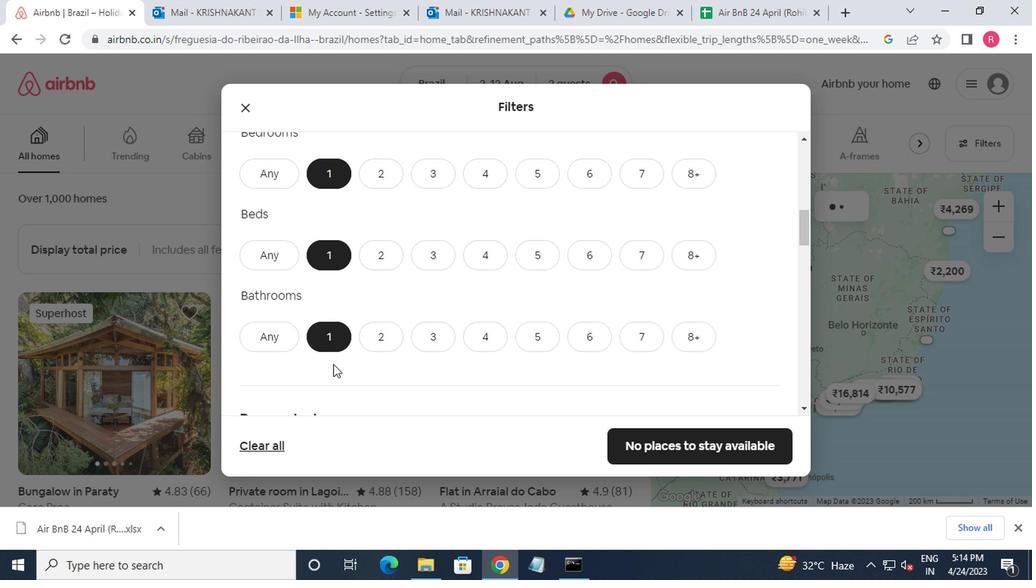 
Action: Mouse scrolled (330, 362) with delta (0, 0)
Screenshot: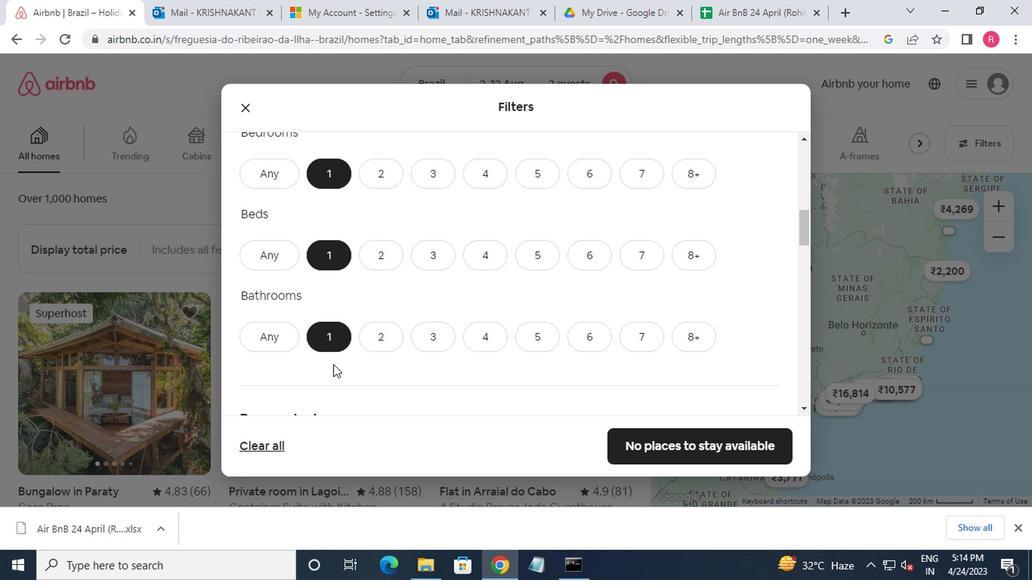 
Action: Mouse scrolled (330, 362) with delta (0, 0)
Screenshot: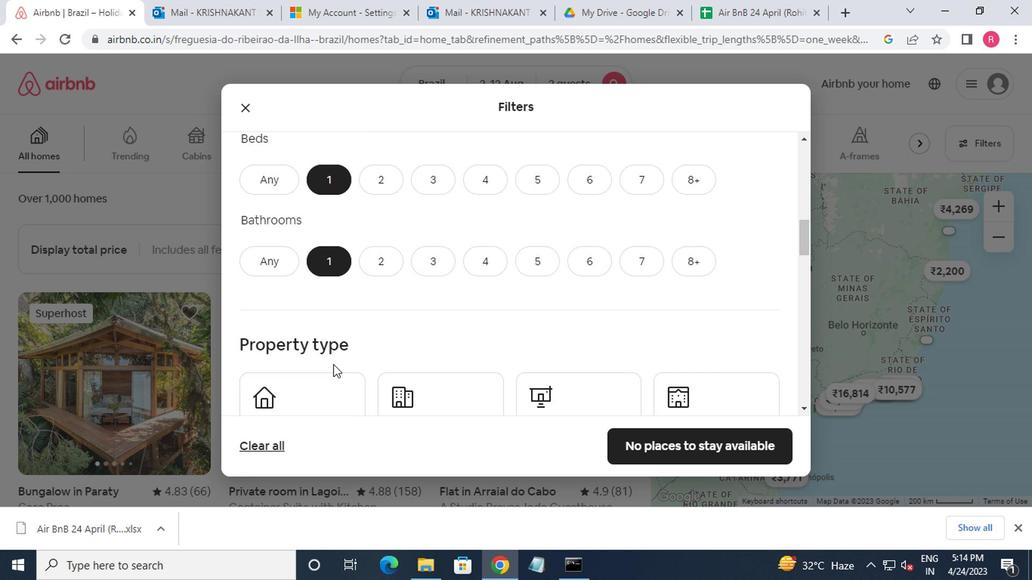 
Action: Mouse moved to (310, 370)
Screenshot: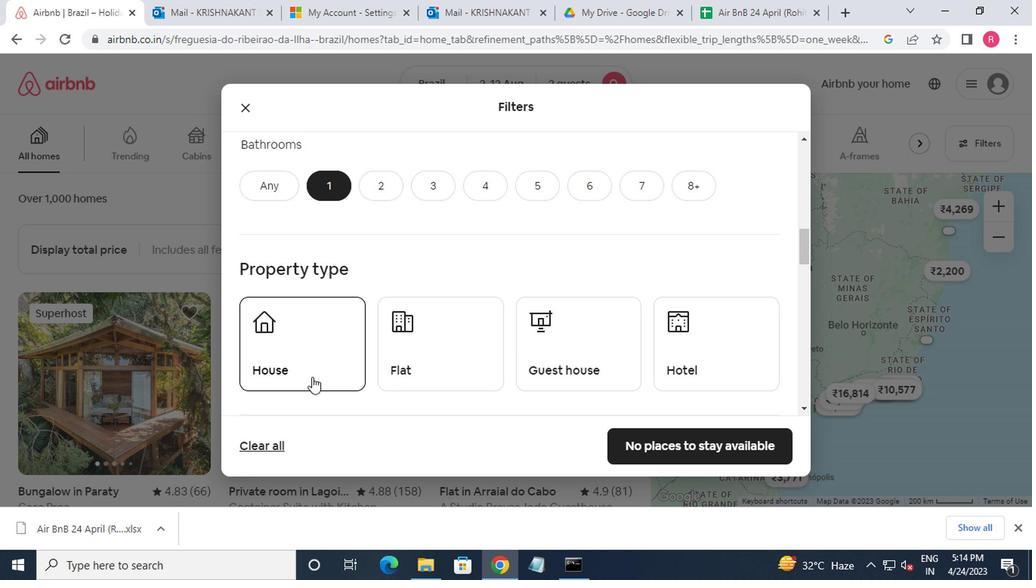 
Action: Mouse pressed left at (310, 370)
Screenshot: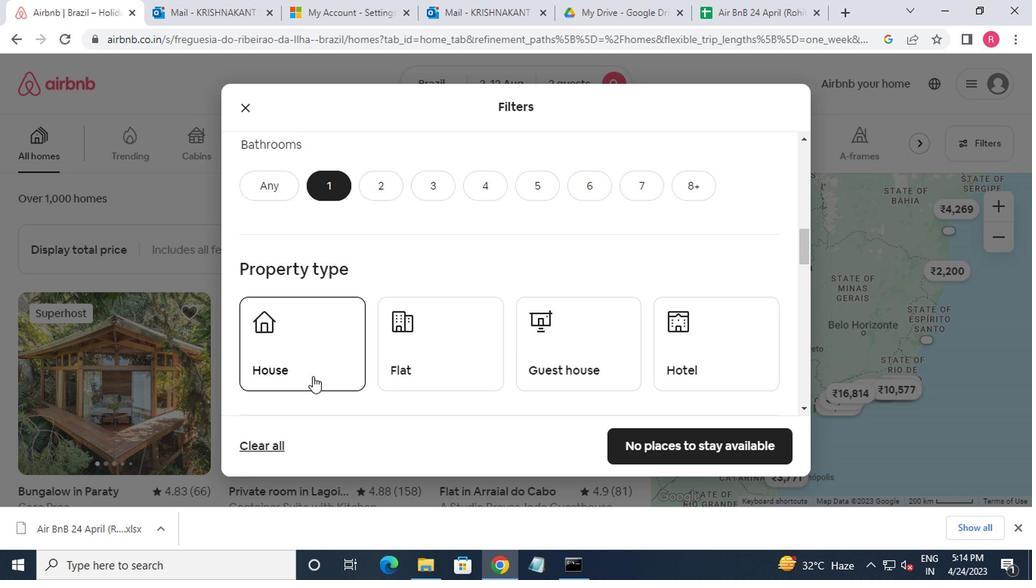
Action: Mouse moved to (393, 358)
Screenshot: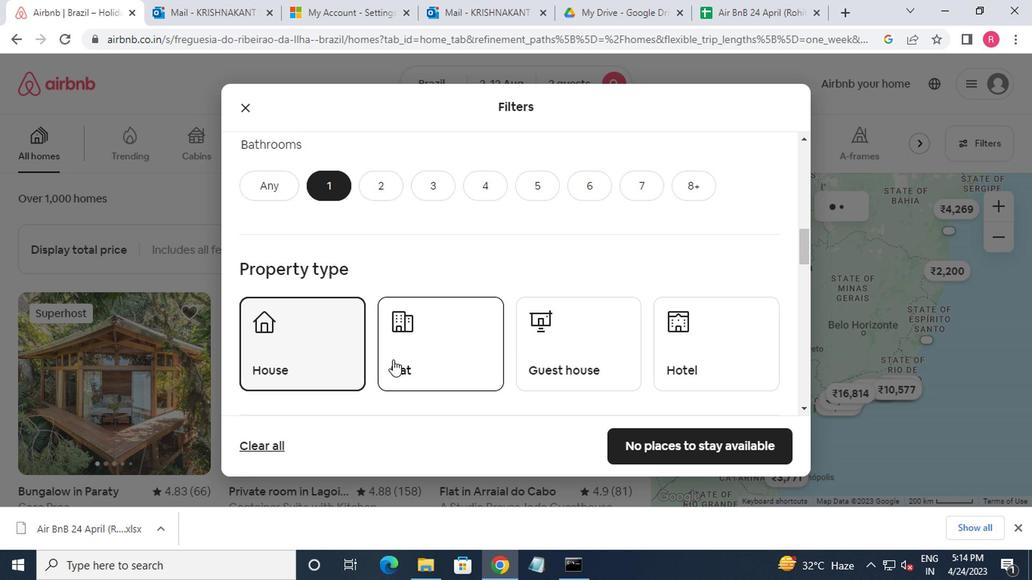
Action: Mouse pressed left at (393, 358)
Screenshot: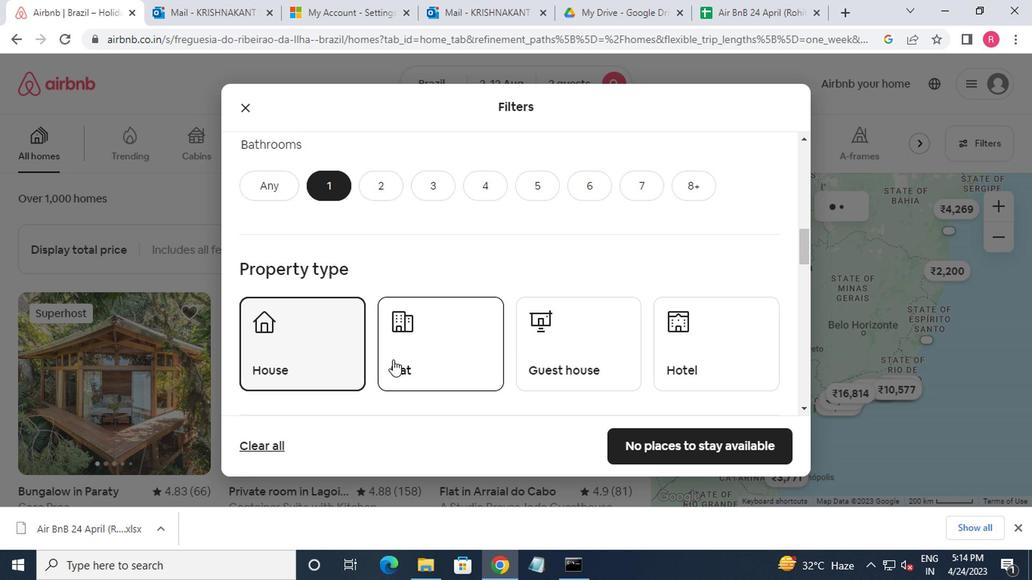 
Action: Mouse moved to (539, 360)
Screenshot: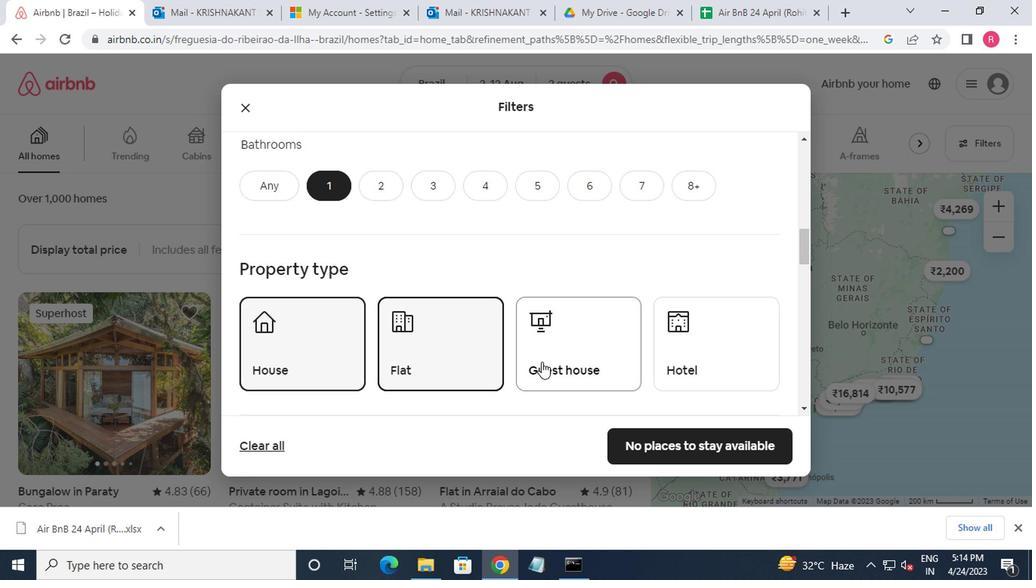 
Action: Mouse pressed left at (539, 360)
Screenshot: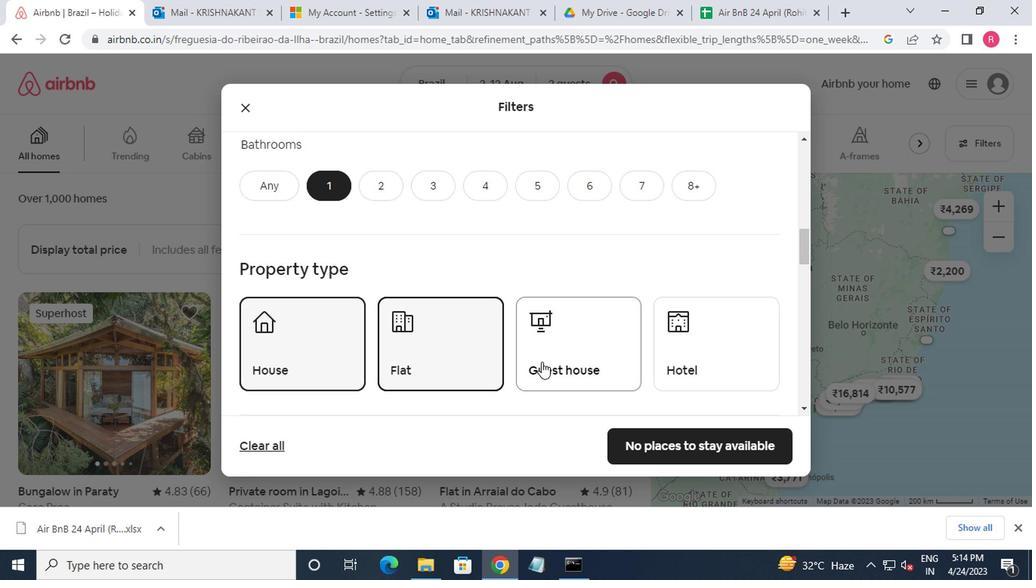 
Action: Mouse moved to (539, 359)
Screenshot: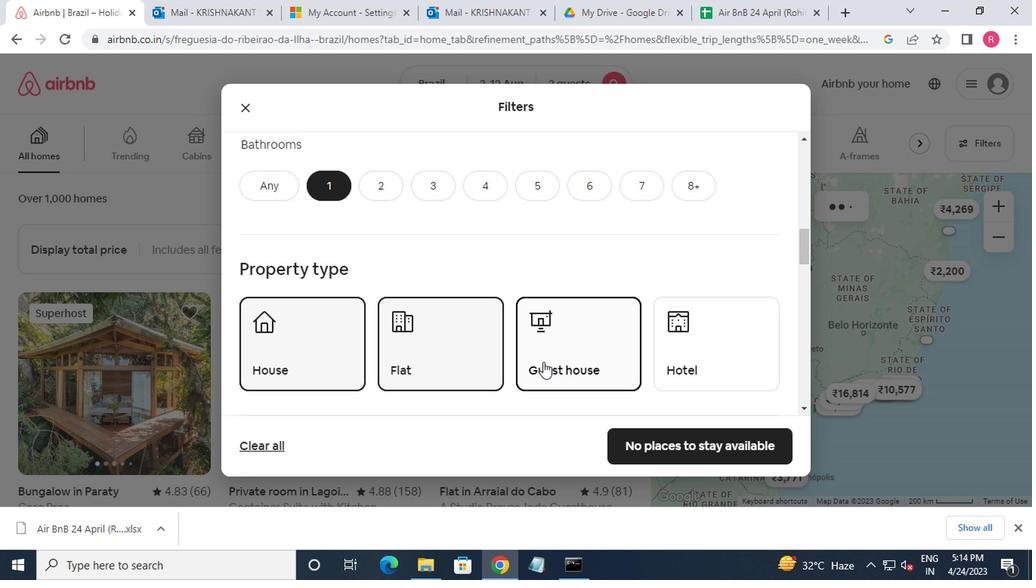 
Action: Mouse scrolled (539, 359) with delta (0, 0)
Screenshot: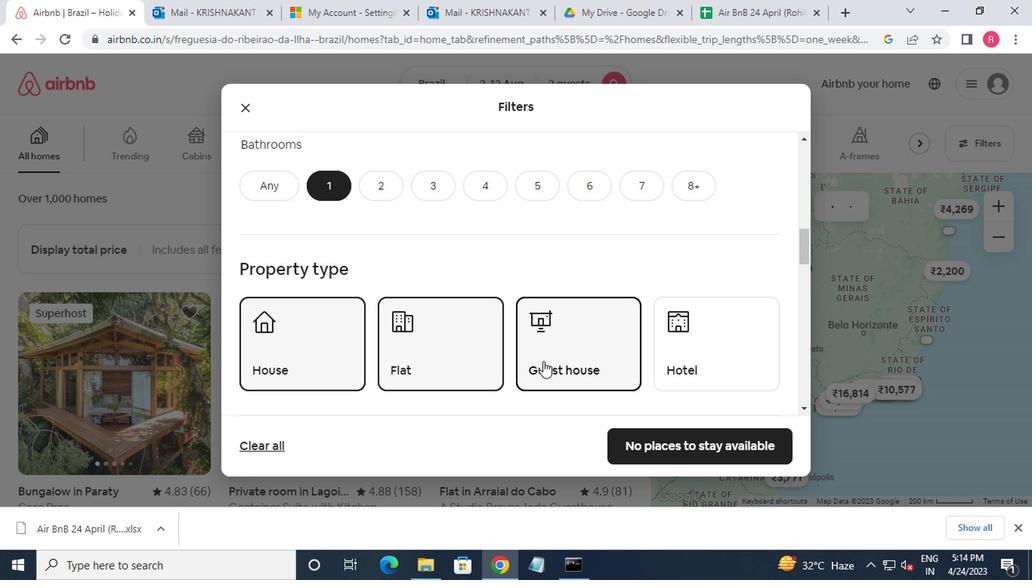 
Action: Mouse moved to (675, 286)
Screenshot: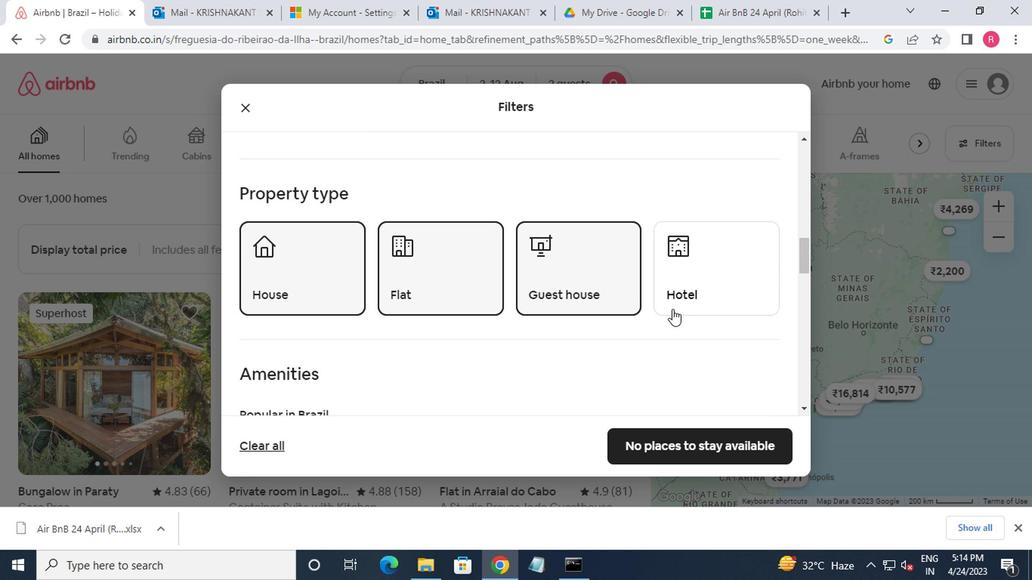 
Action: Mouse pressed left at (675, 286)
Screenshot: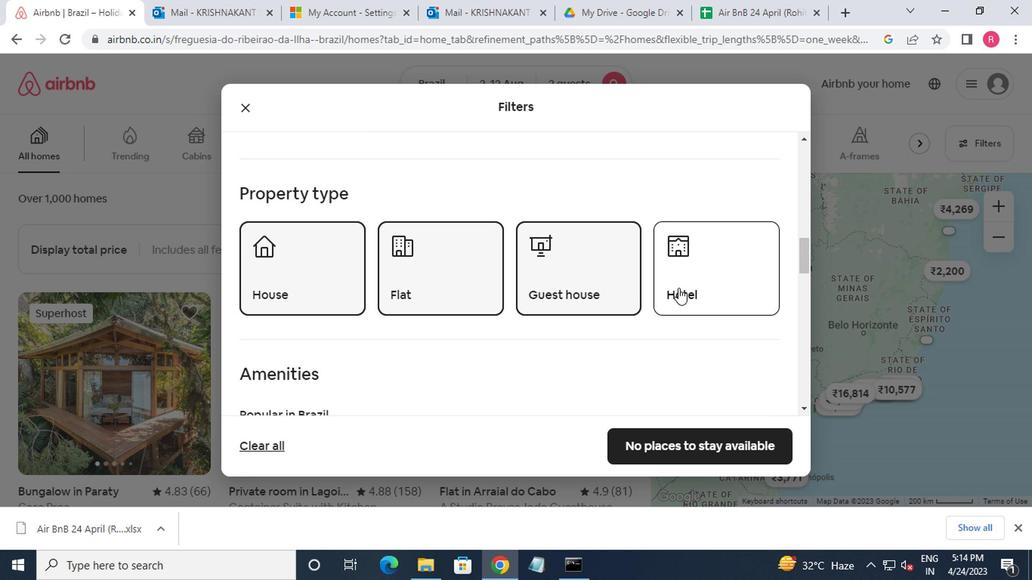 
Action: Mouse moved to (524, 322)
Screenshot: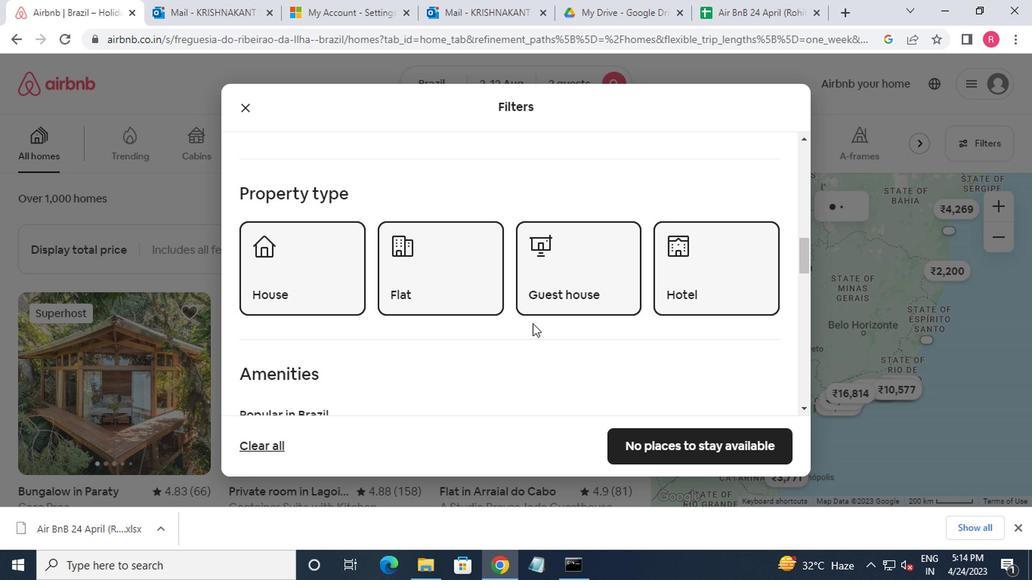 
Action: Mouse scrolled (524, 321) with delta (0, -1)
Screenshot: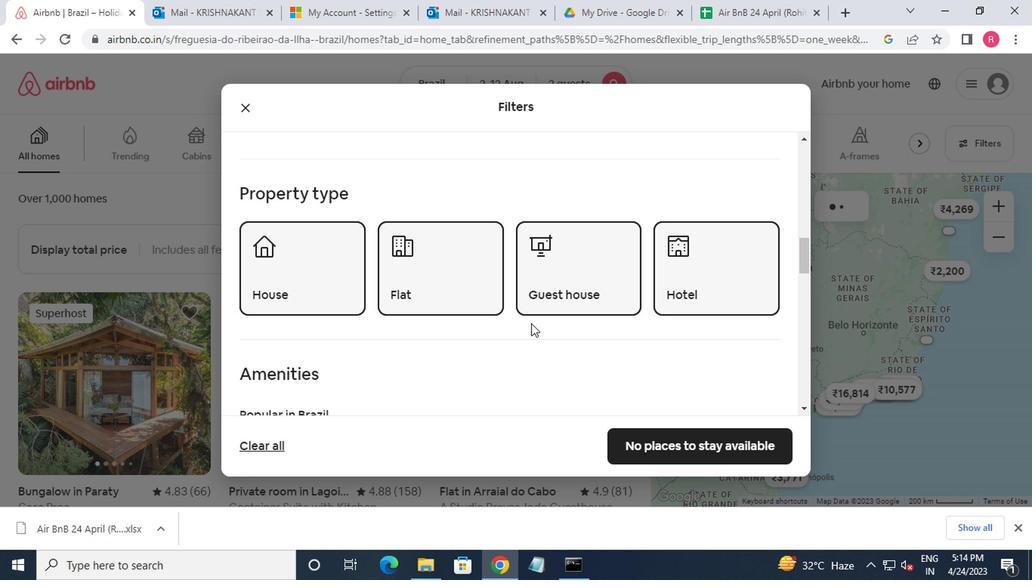 
Action: Mouse moved to (524, 324)
Screenshot: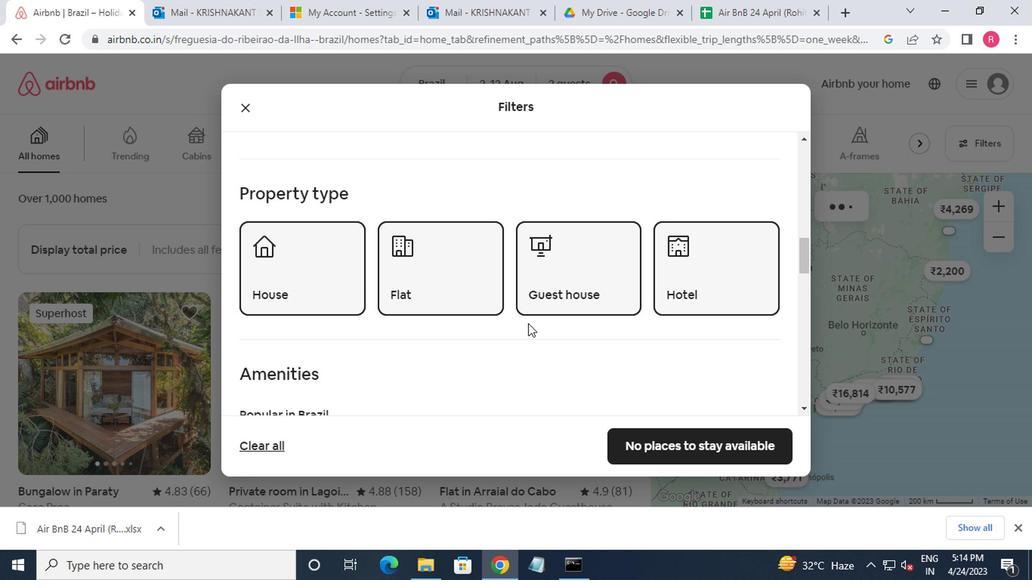 
Action: Mouse scrolled (524, 323) with delta (0, -1)
Screenshot: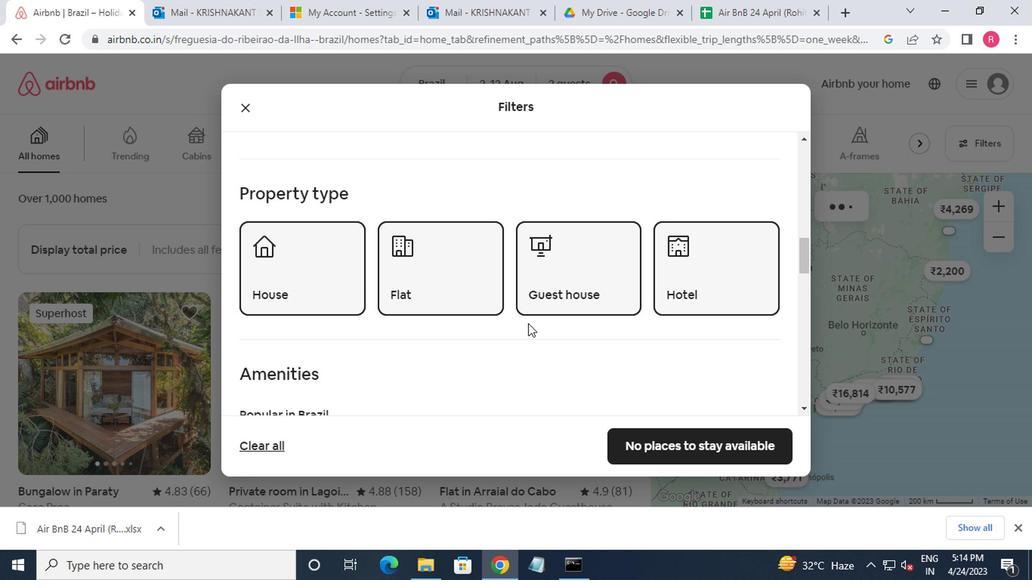 
Action: Mouse moved to (407, 340)
Screenshot: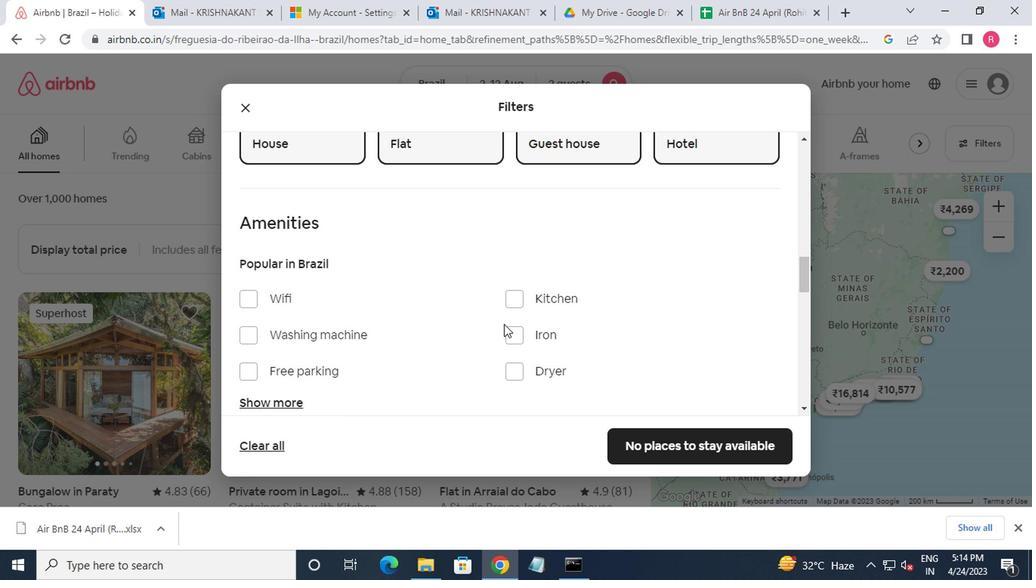 
Action: Mouse scrolled (407, 339) with delta (0, 0)
Screenshot: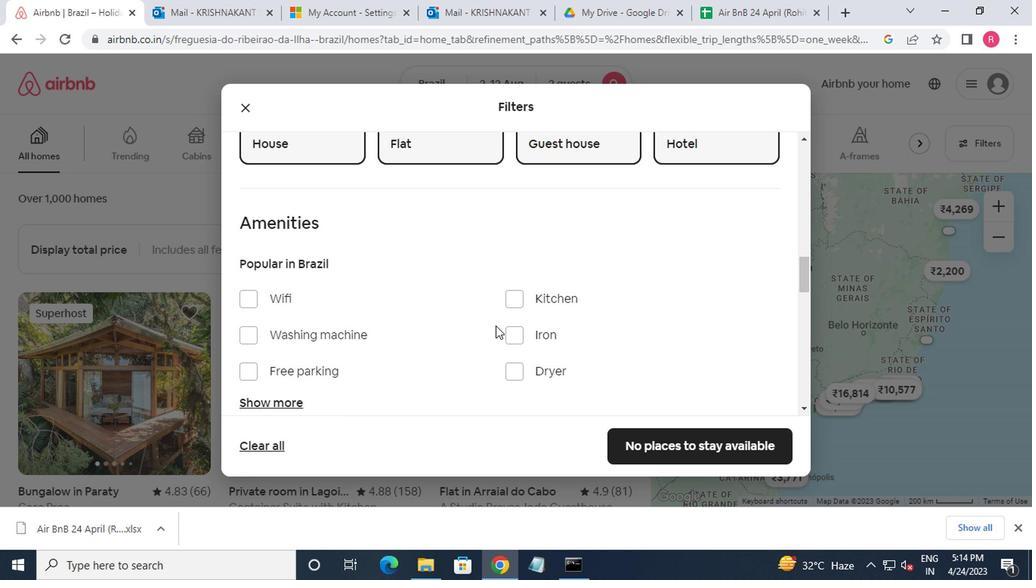 
Action: Mouse moved to (290, 254)
Screenshot: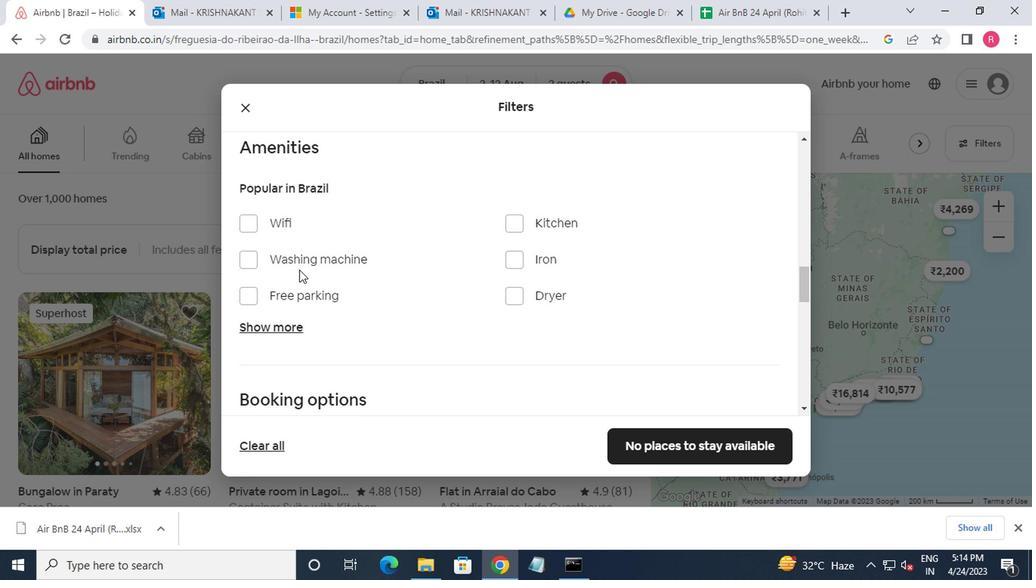 
Action: Mouse pressed left at (290, 254)
Screenshot: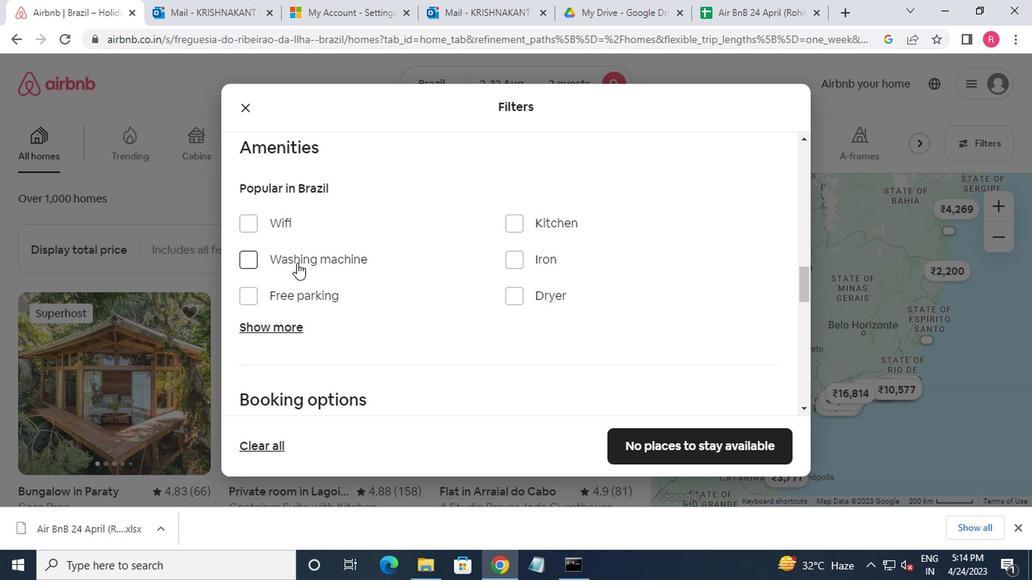 
Action: Mouse moved to (388, 291)
Screenshot: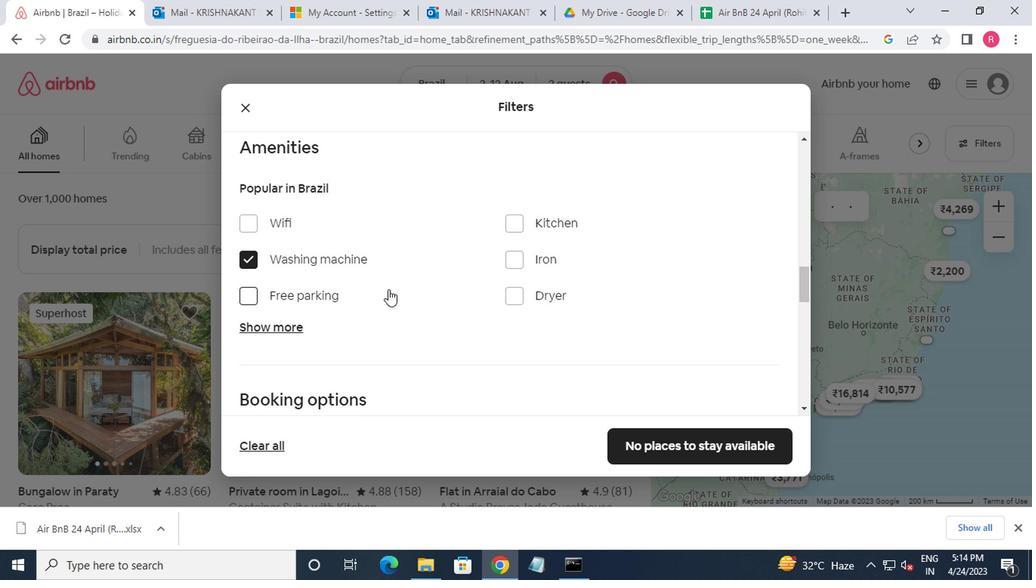 
Action: Mouse scrolled (388, 290) with delta (0, -1)
Screenshot: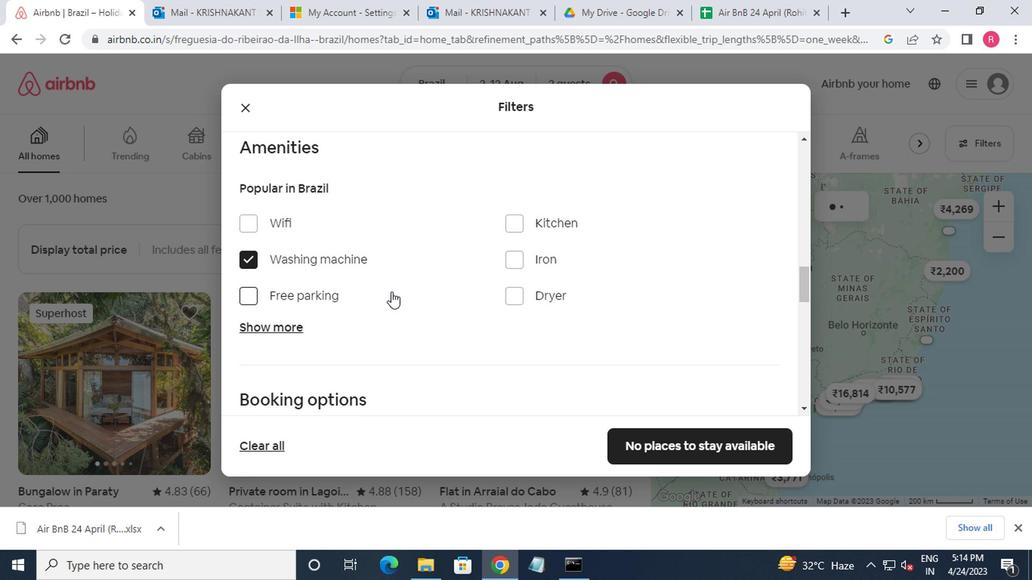 
Action: Mouse scrolled (388, 290) with delta (0, -1)
Screenshot: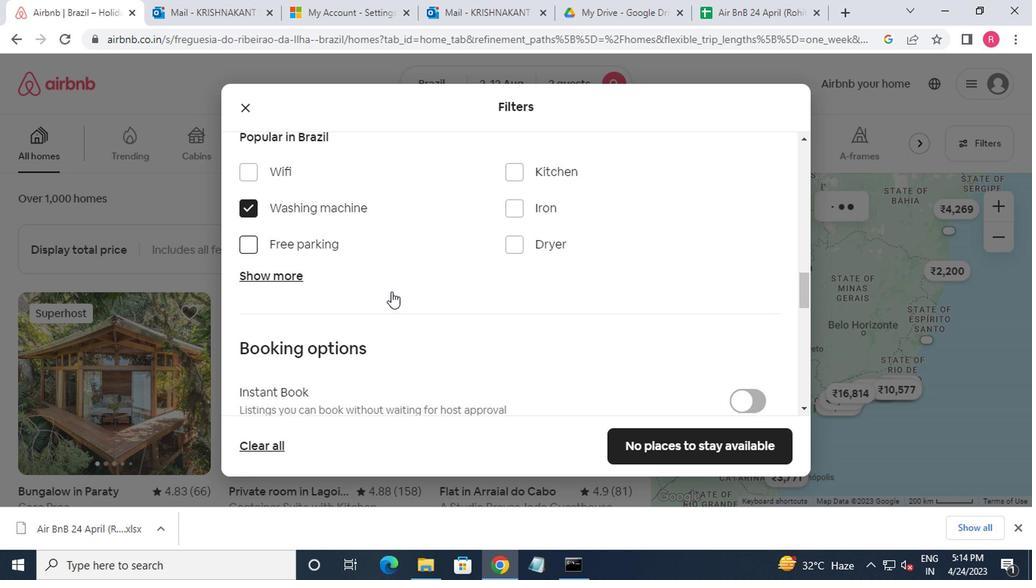 
Action: Mouse moved to (391, 301)
Screenshot: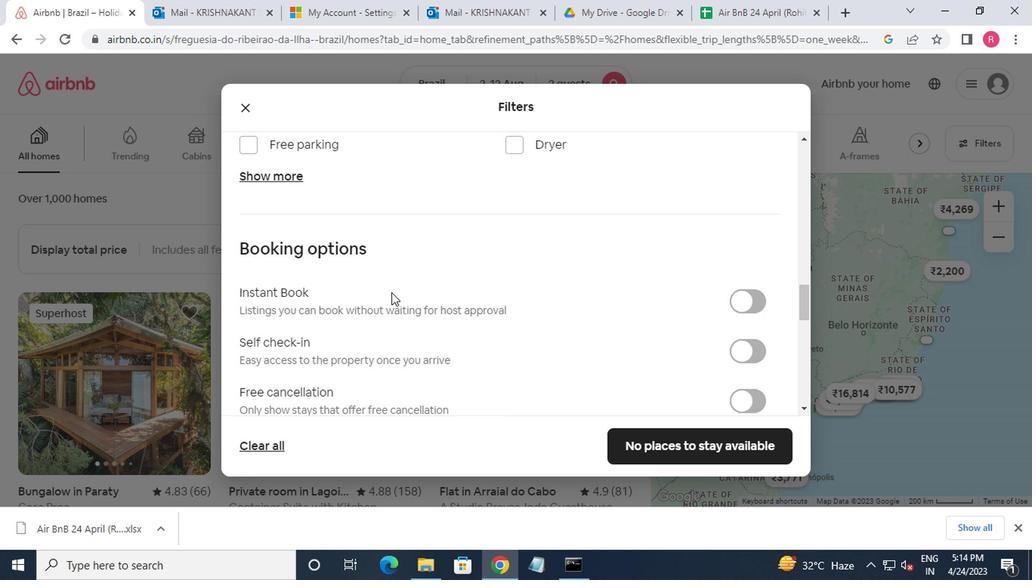 
Action: Mouse scrolled (391, 299) with delta (0, -1)
Screenshot: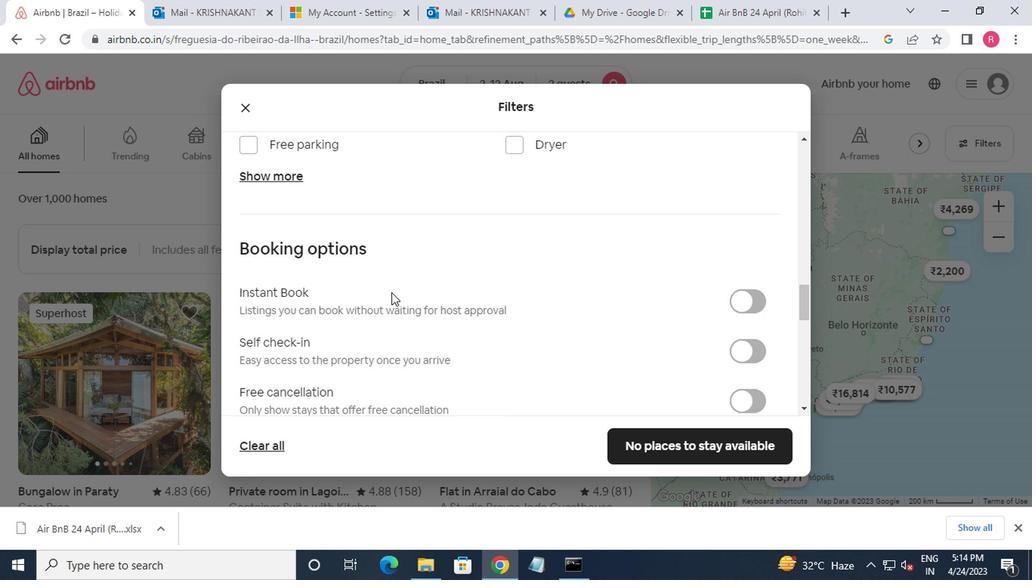 
Action: Mouse moved to (394, 309)
Screenshot: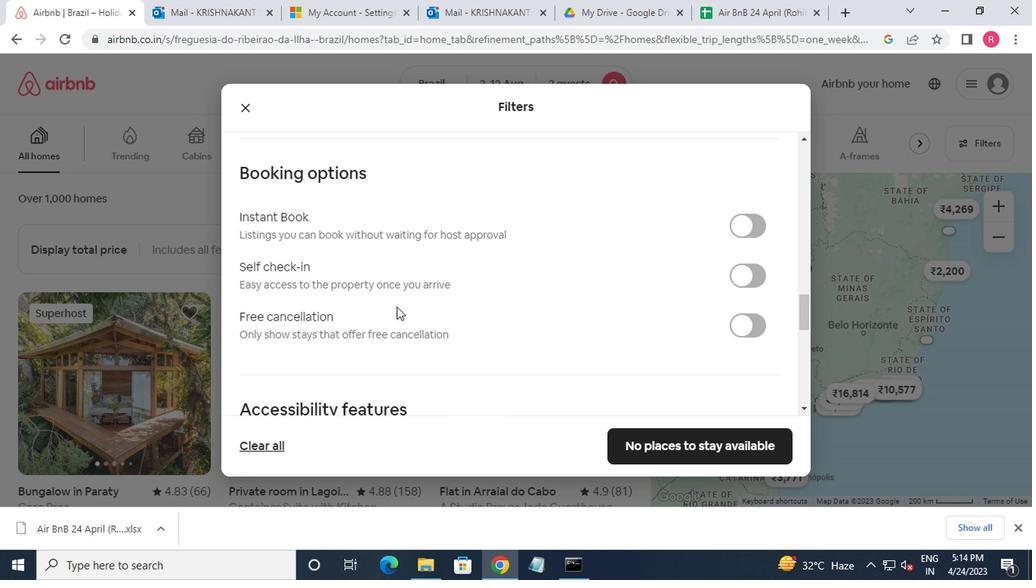 
Action: Mouse scrolled (394, 307) with delta (0, -1)
Screenshot: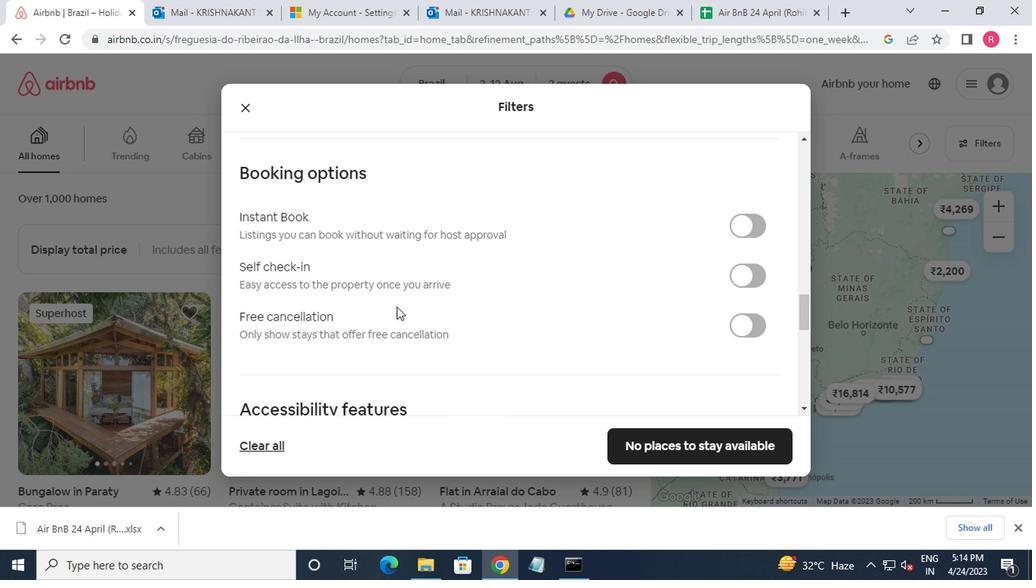 
Action: Mouse moved to (394, 314)
Screenshot: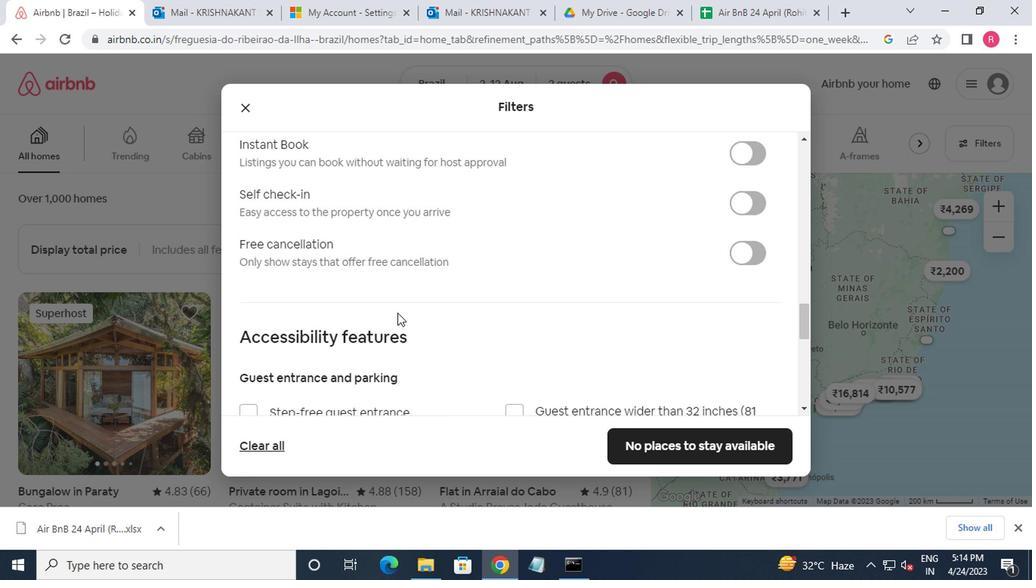 
Action: Mouse scrolled (394, 313) with delta (0, -1)
Screenshot: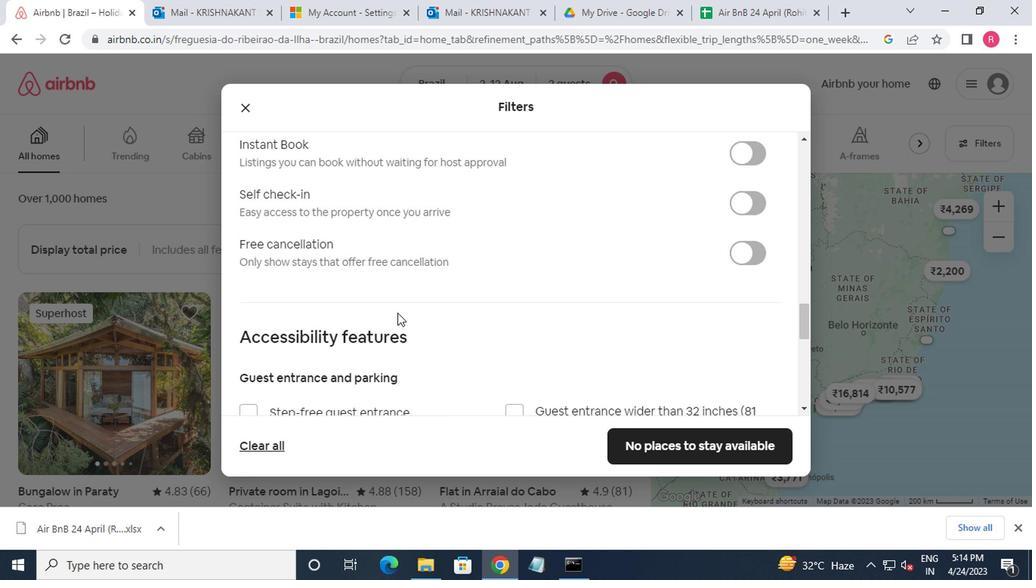 
Action: Mouse moved to (421, 344)
Screenshot: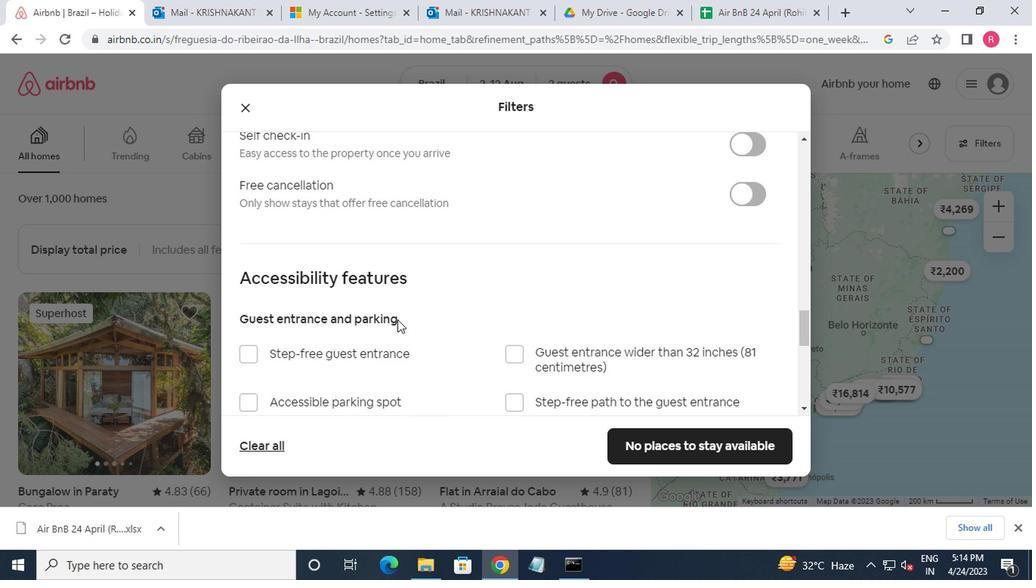 
Action: Mouse scrolled (421, 343) with delta (0, 0)
Screenshot: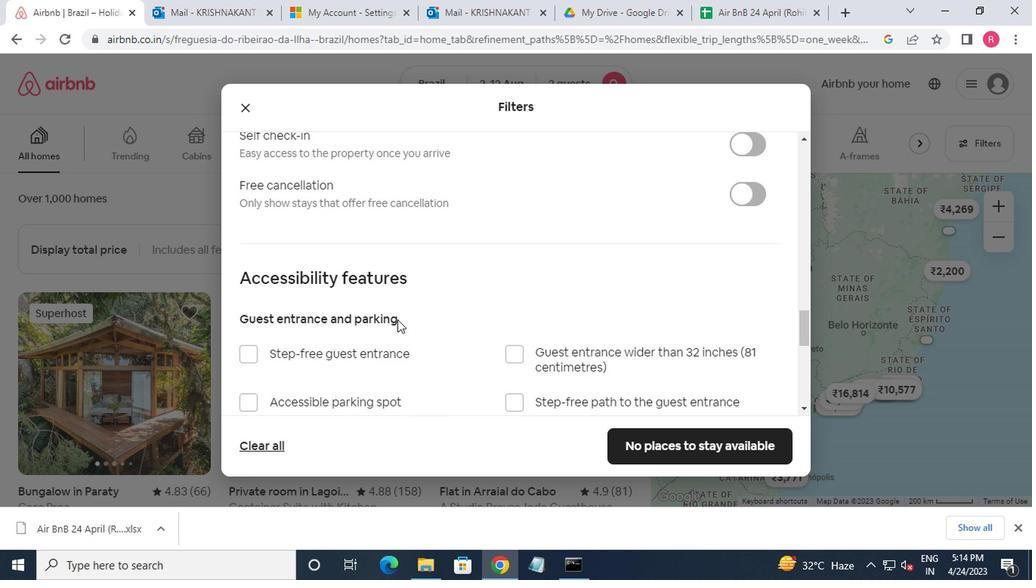 
Action: Mouse moved to (610, 287)
Screenshot: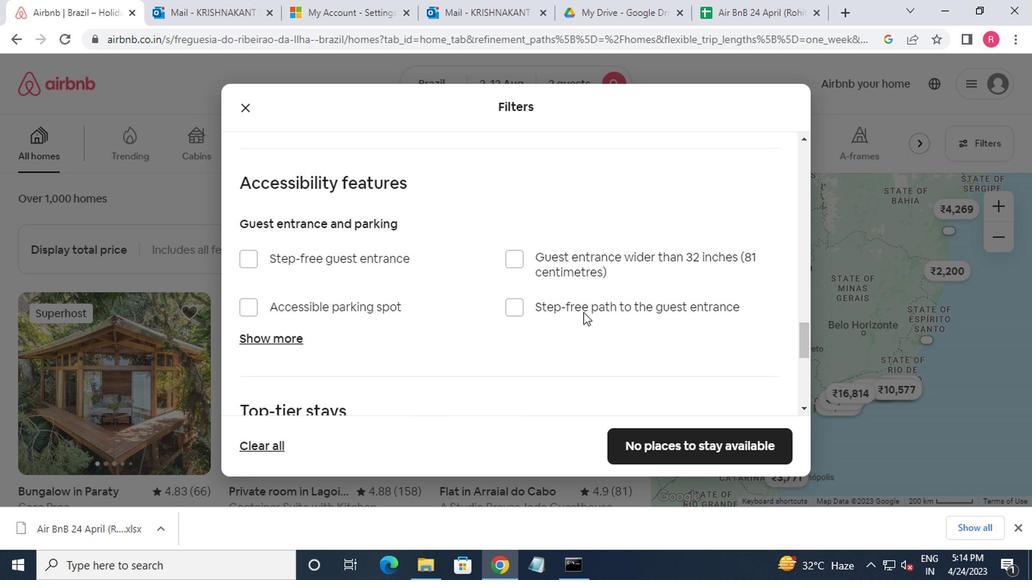 
Action: Mouse scrolled (610, 288) with delta (0, 0)
Screenshot: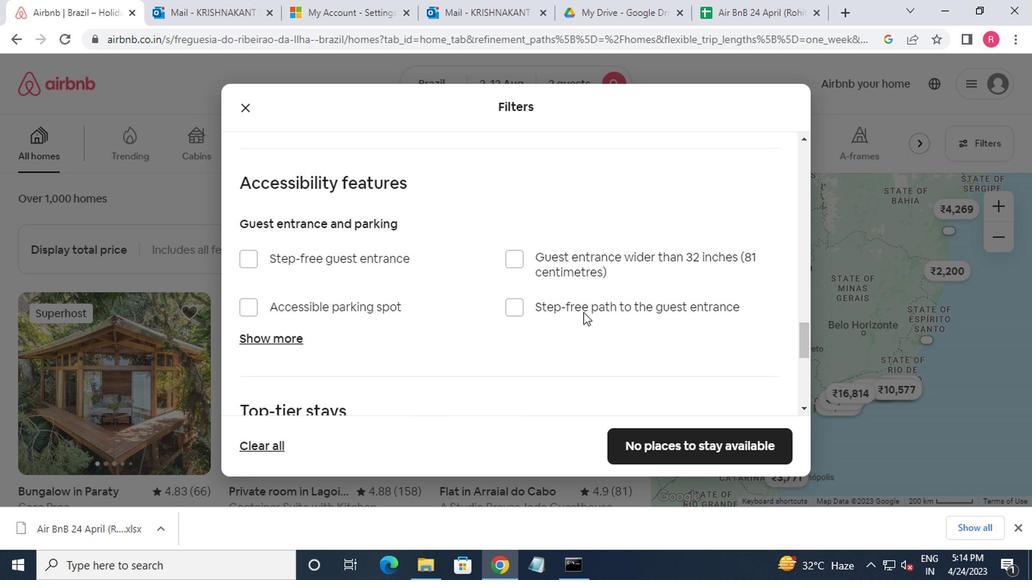 
Action: Mouse moved to (614, 282)
Screenshot: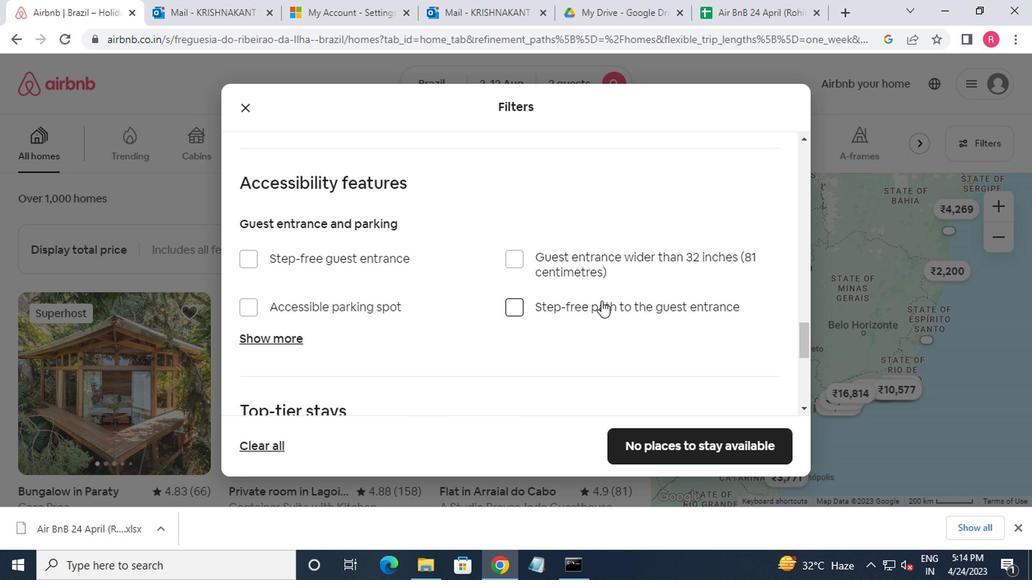 
Action: Mouse scrolled (614, 282) with delta (0, 0)
Screenshot: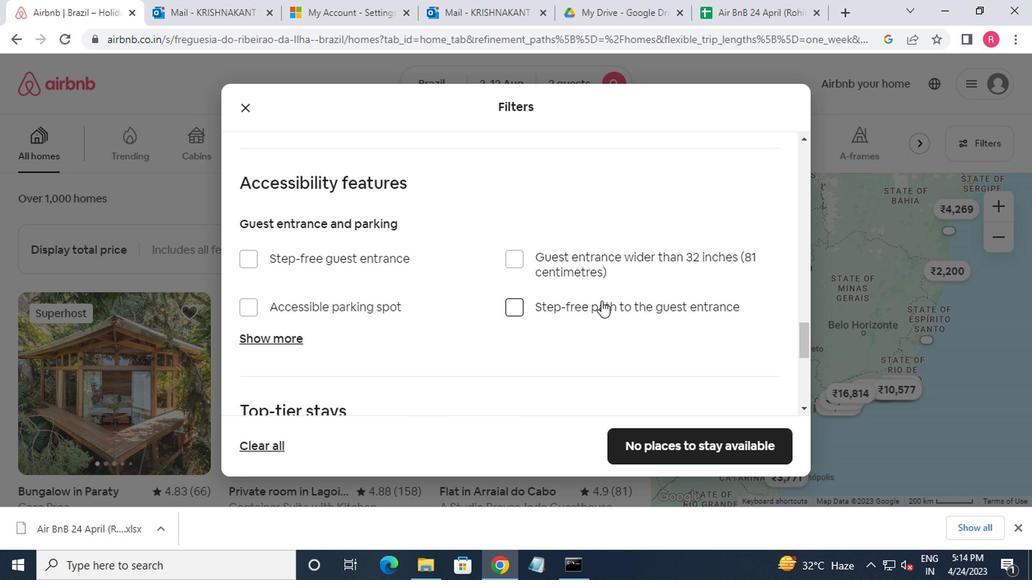 
Action: Mouse moved to (615, 278)
Screenshot: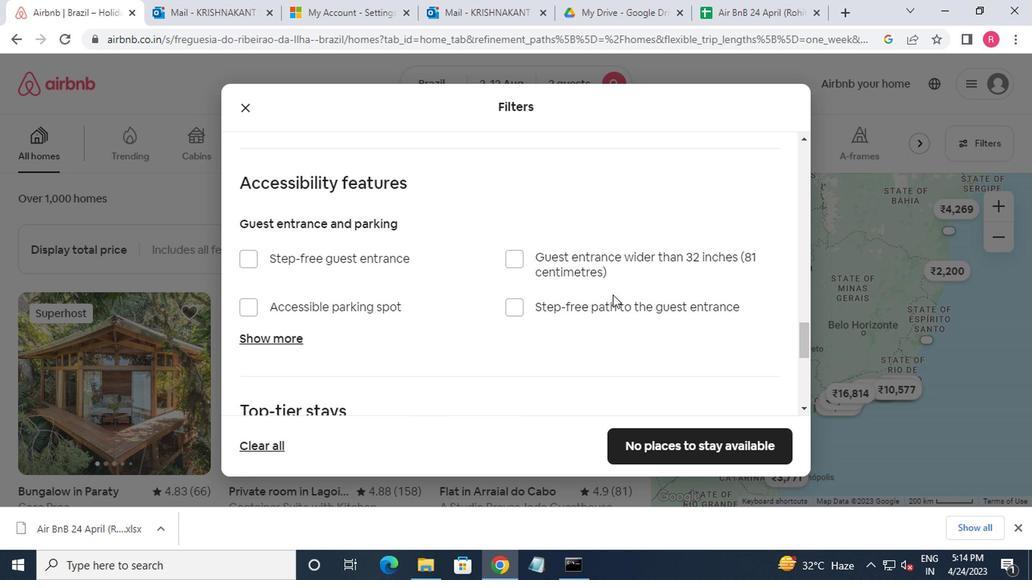 
Action: Mouse scrolled (615, 278) with delta (0, 0)
Screenshot: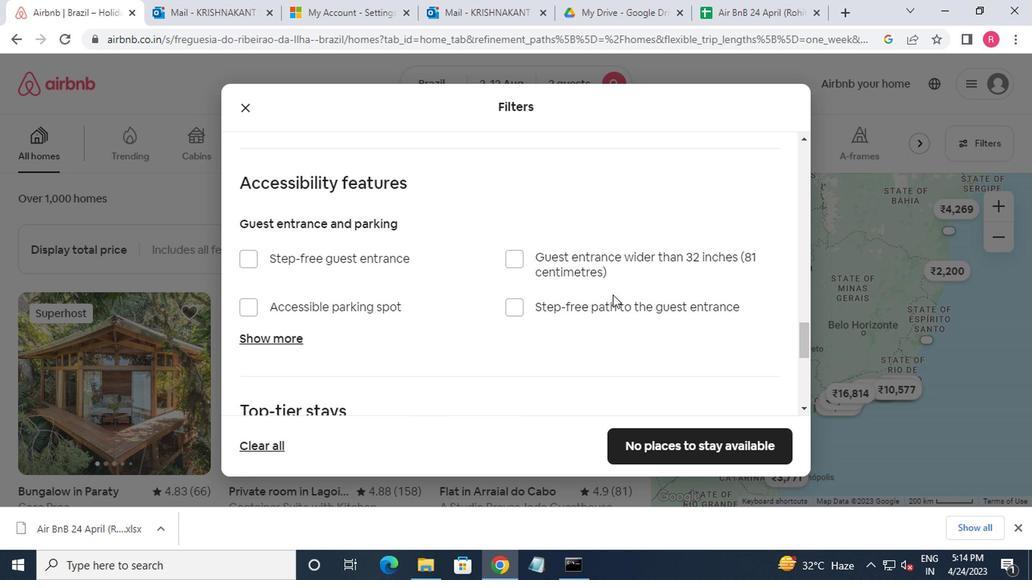 
Action: Mouse moved to (746, 278)
Screenshot: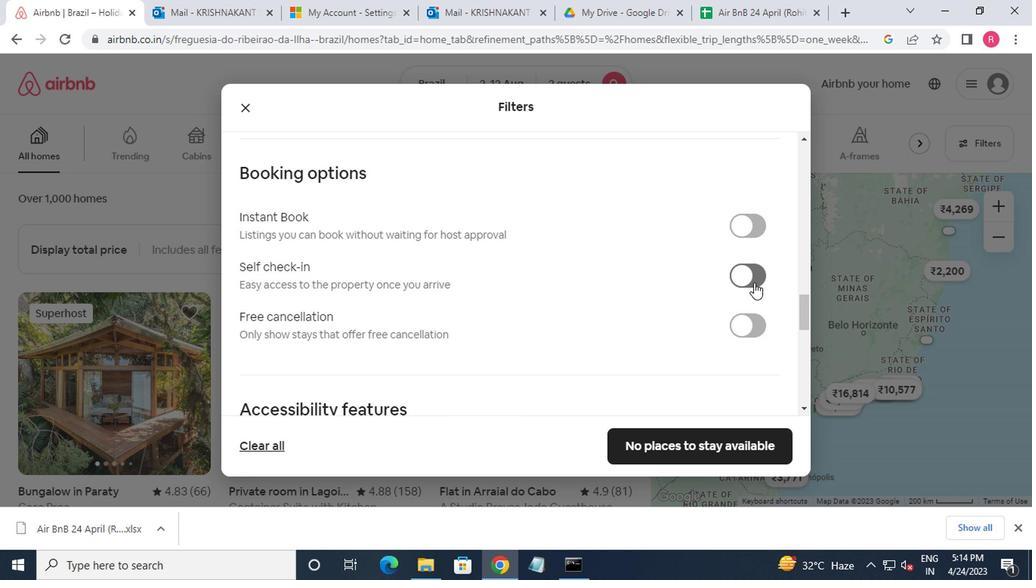 
Action: Mouse pressed left at (746, 278)
Screenshot: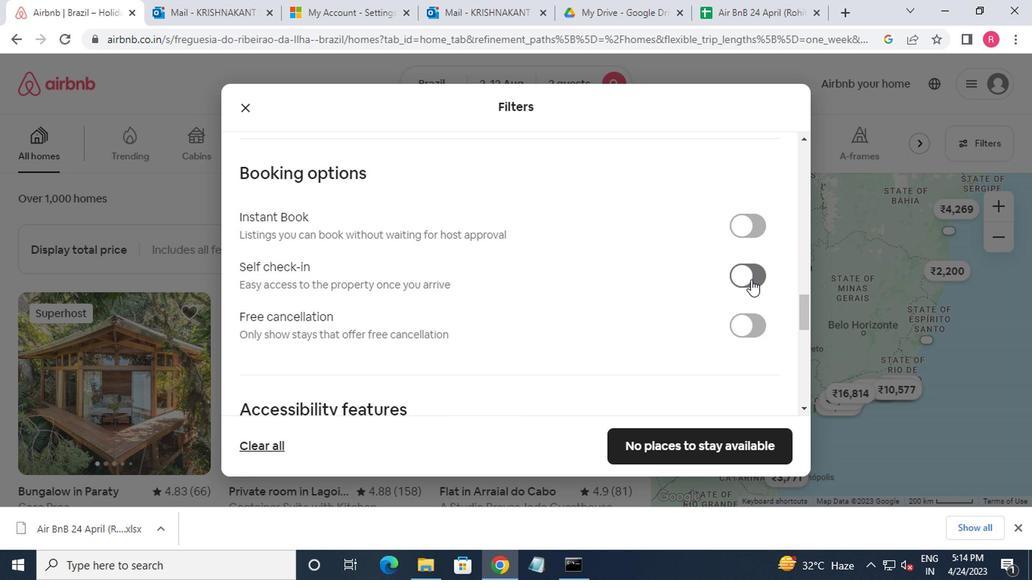 
Action: Mouse moved to (582, 261)
Screenshot: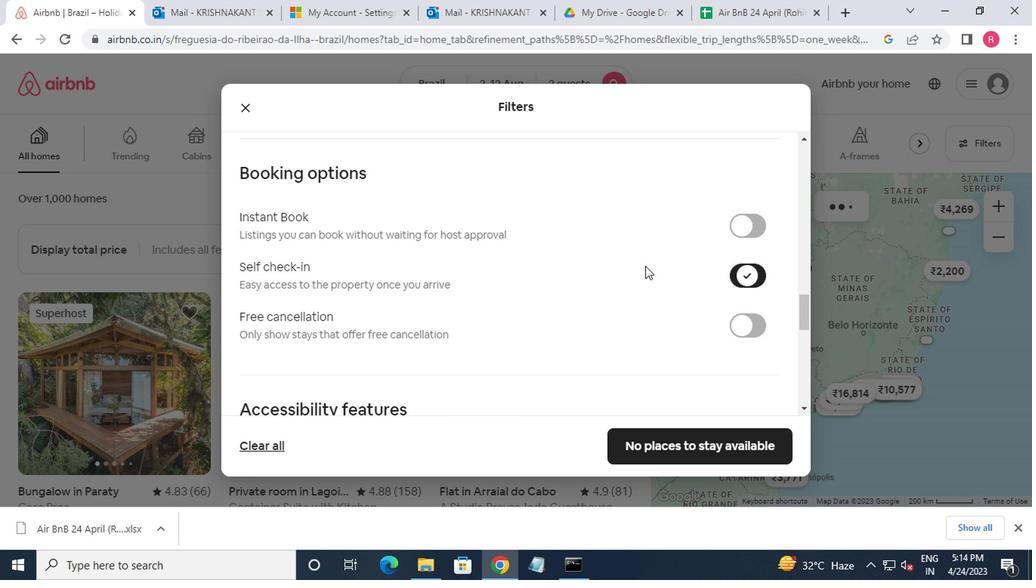 
Action: Mouse scrolled (582, 260) with delta (0, 0)
Screenshot: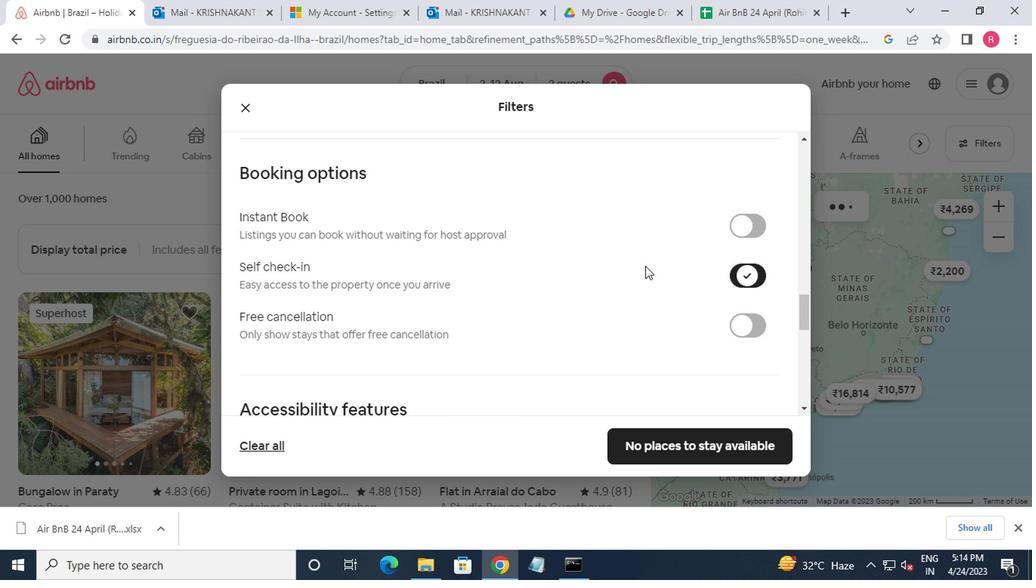 
Action: Mouse moved to (578, 263)
Screenshot: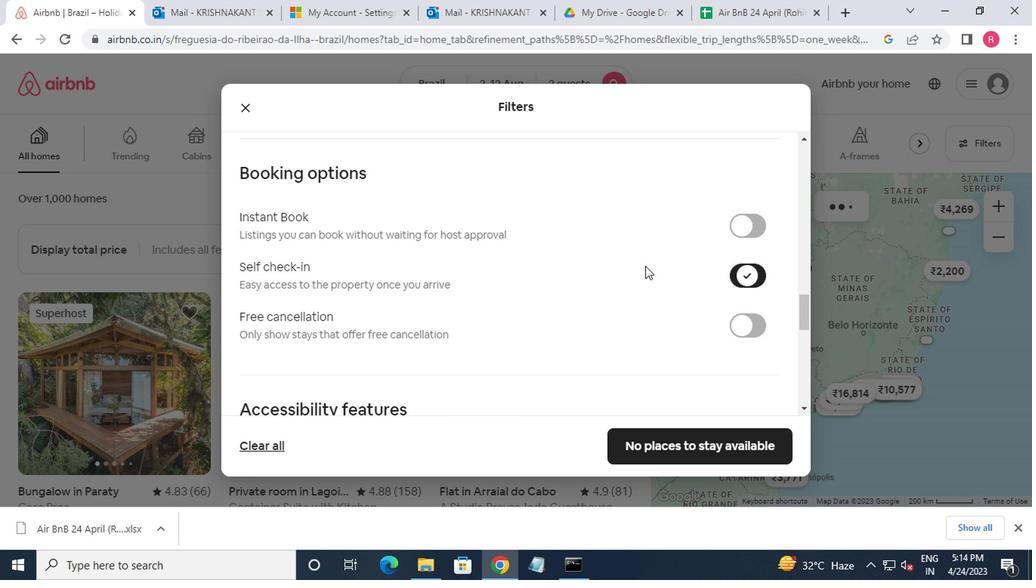 
Action: Mouse scrolled (578, 262) with delta (0, 0)
Screenshot: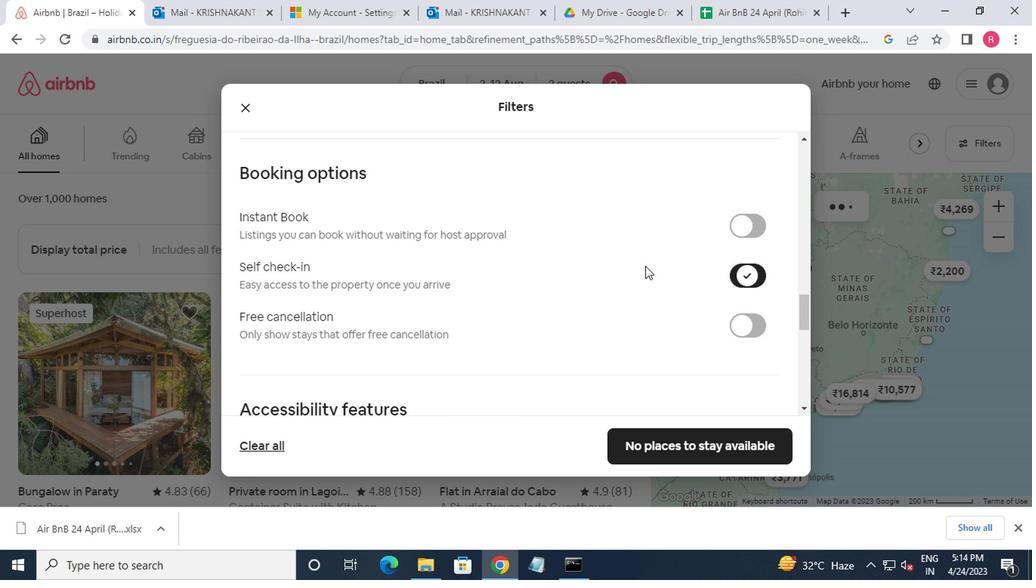 
Action: Mouse moved to (574, 266)
Screenshot: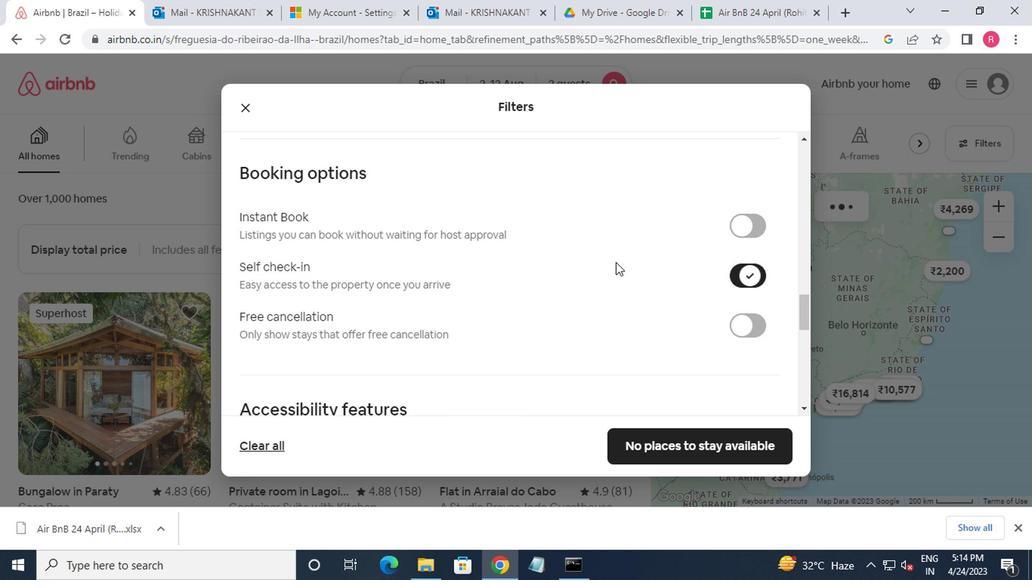 
Action: Mouse scrolled (574, 265) with delta (0, -1)
Screenshot: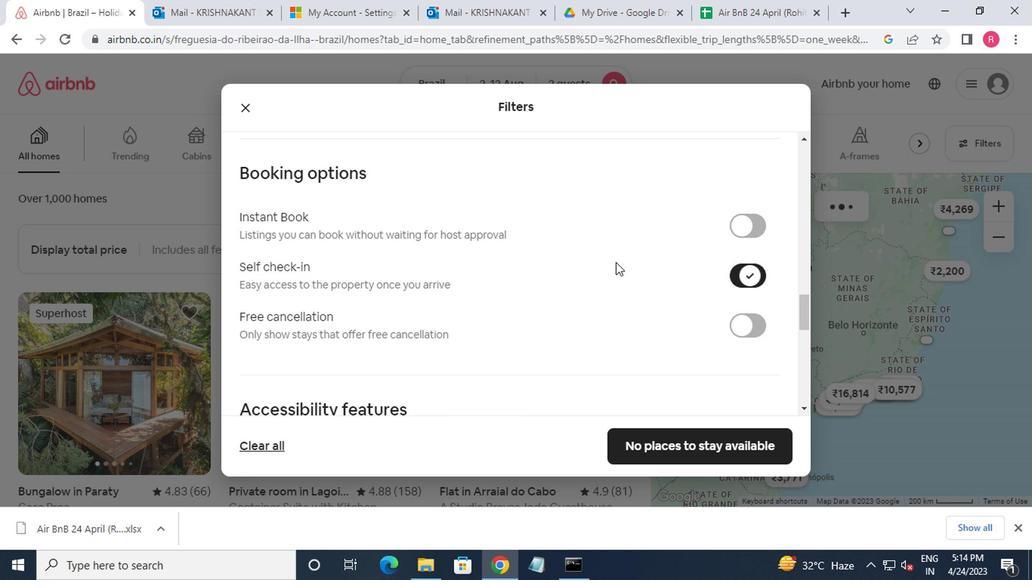 
Action: Mouse moved to (570, 268)
Screenshot: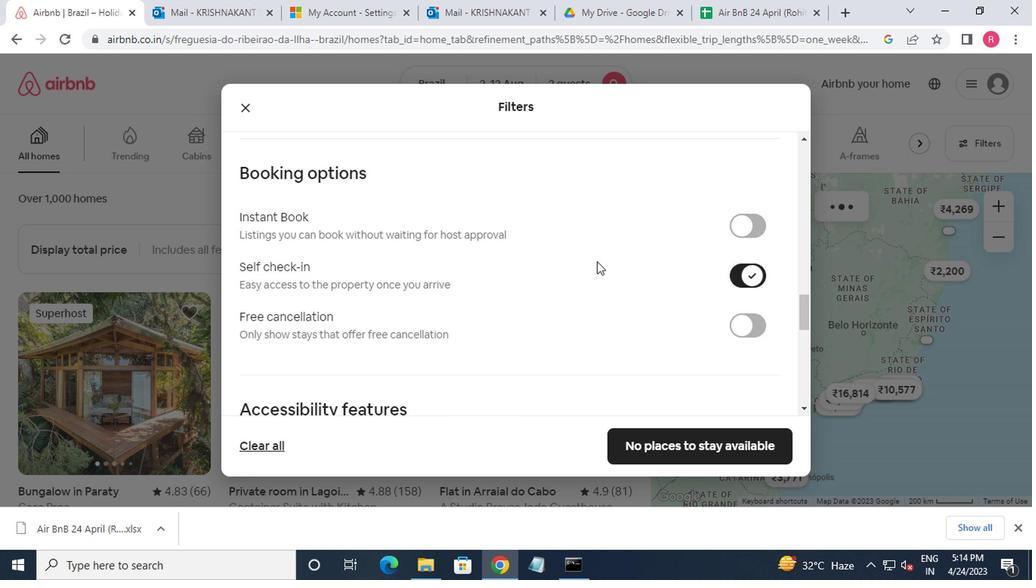 
Action: Mouse scrolled (570, 267) with delta (0, -1)
Screenshot: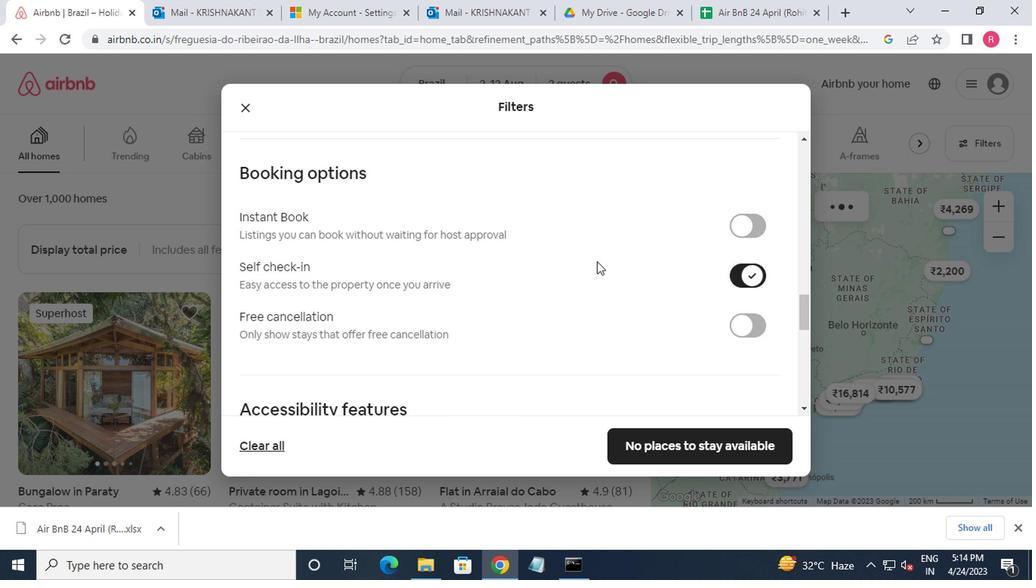 
Action: Mouse moved to (507, 294)
Screenshot: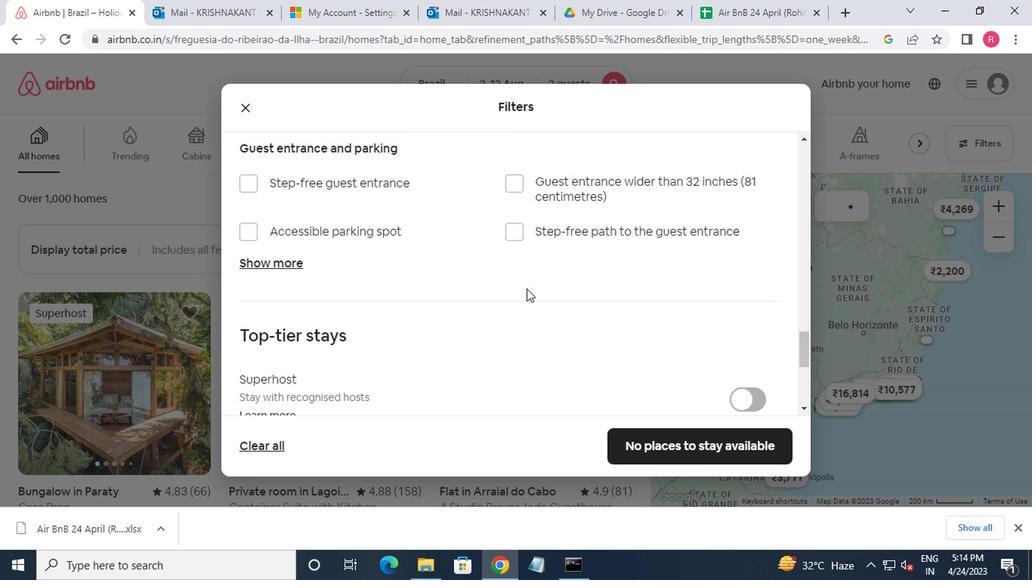 
Action: Mouse scrolled (507, 294) with delta (0, 0)
Screenshot: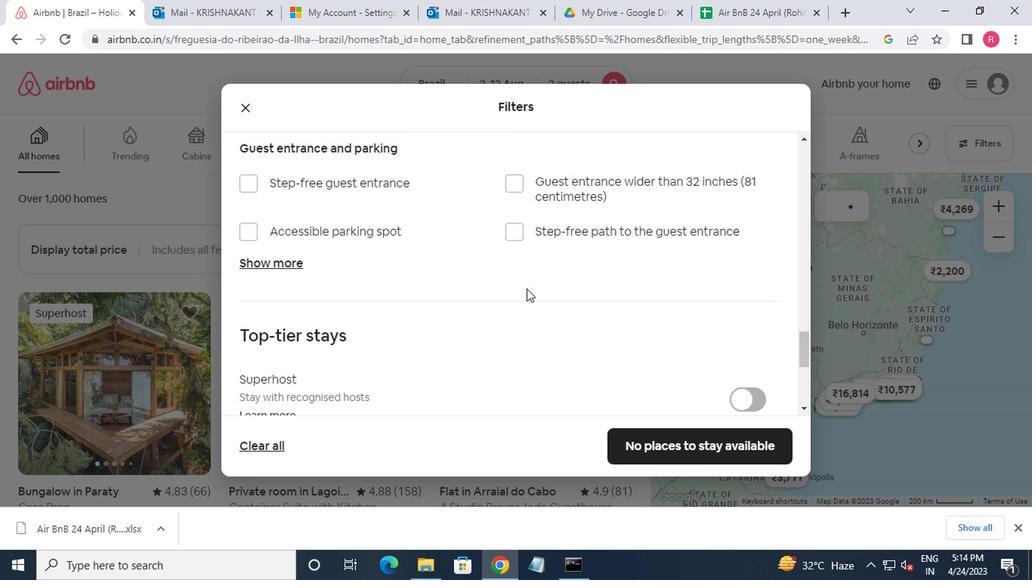 
Action: Mouse moved to (501, 301)
Screenshot: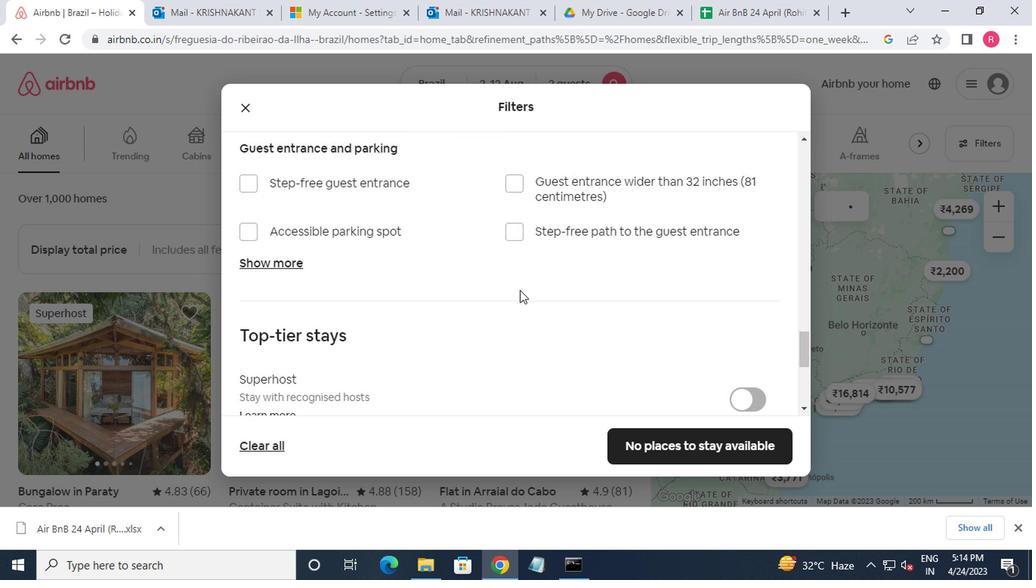 
Action: Mouse scrolled (501, 299) with delta (0, -1)
Screenshot: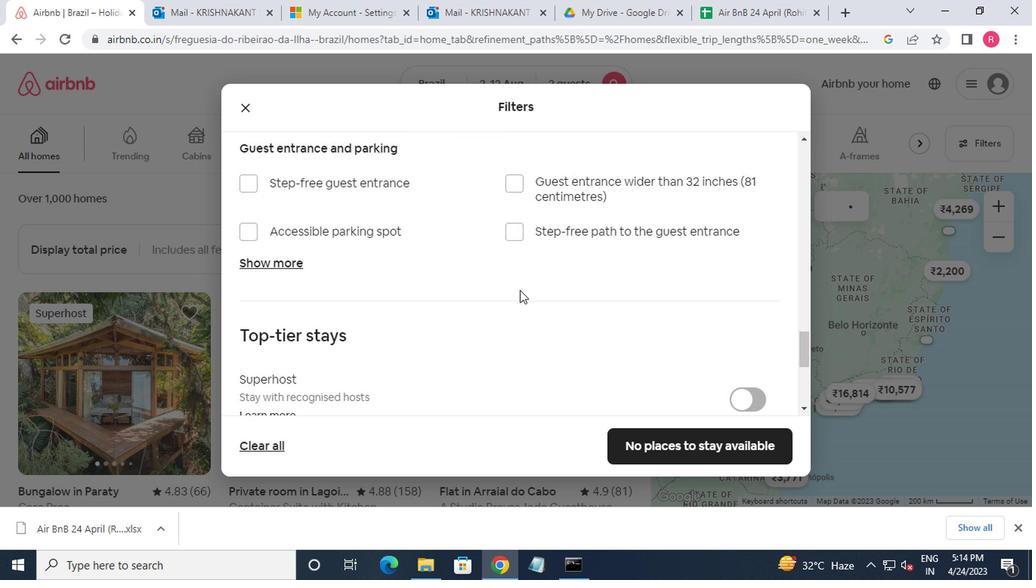 
Action: Mouse moved to (498, 304)
Screenshot: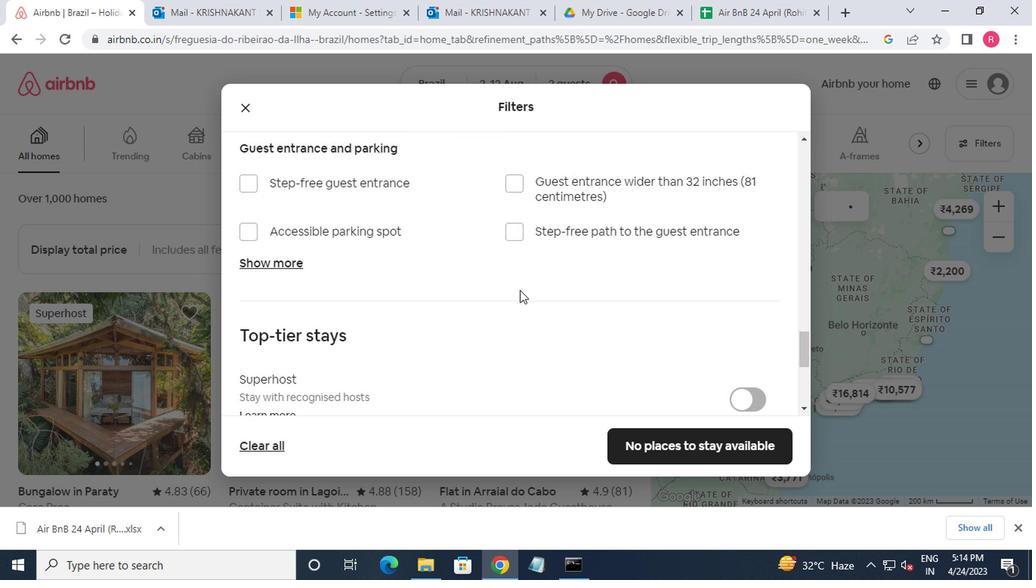 
Action: Mouse scrolled (498, 303) with delta (0, -1)
Screenshot: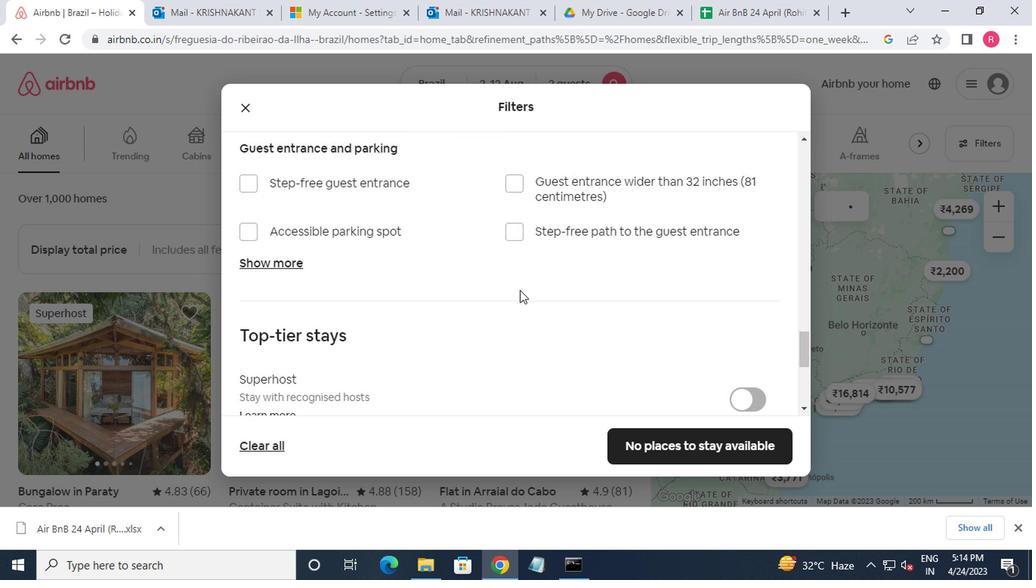 
Action: Mouse moved to (497, 305)
Screenshot: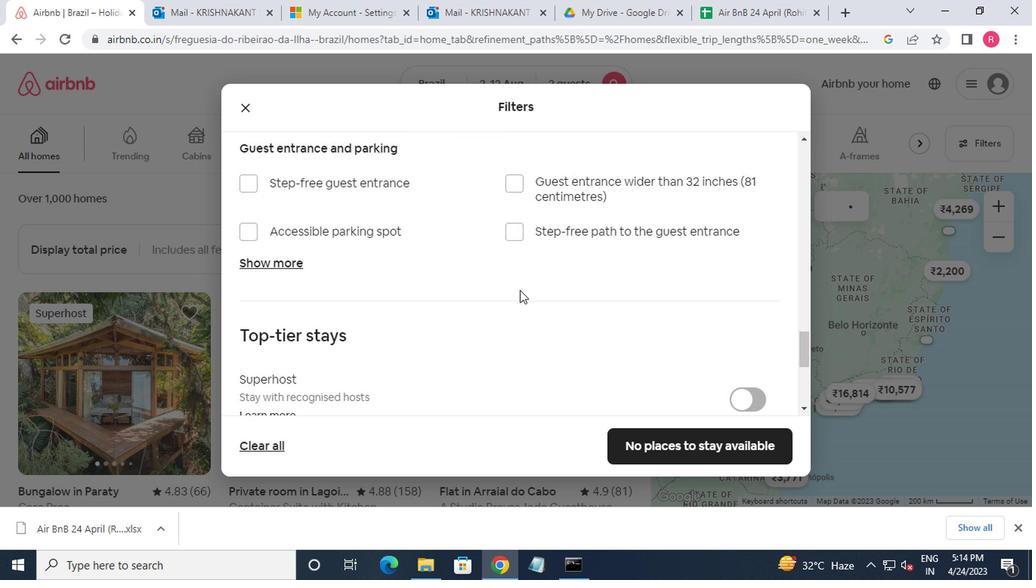 
Action: Mouse scrolled (497, 304) with delta (0, 0)
Screenshot: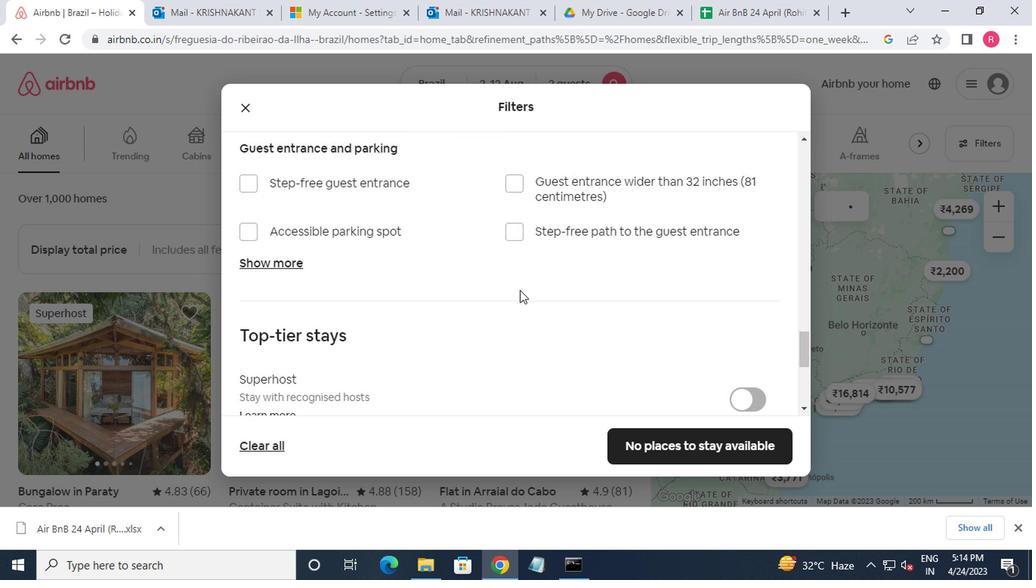 
Action: Mouse moved to (411, 339)
Screenshot: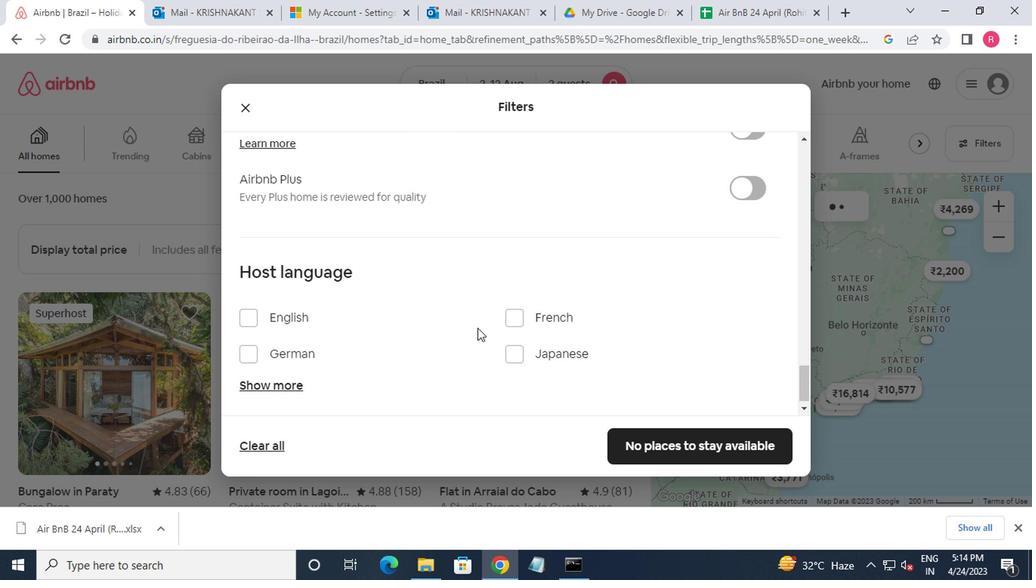 
Action: Mouse scrolled (411, 338) with delta (0, -1)
Screenshot: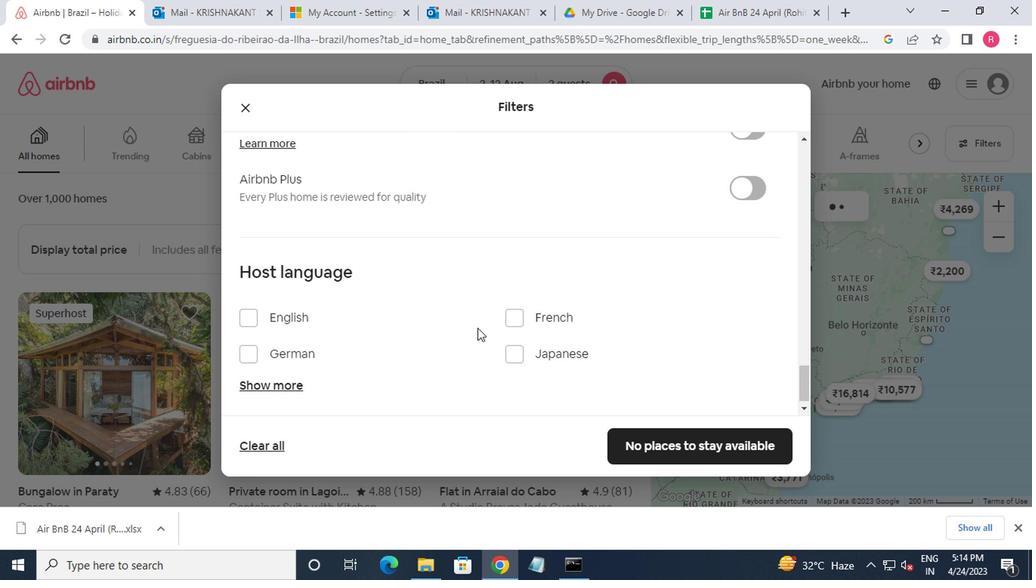 
Action: Mouse moved to (405, 346)
Screenshot: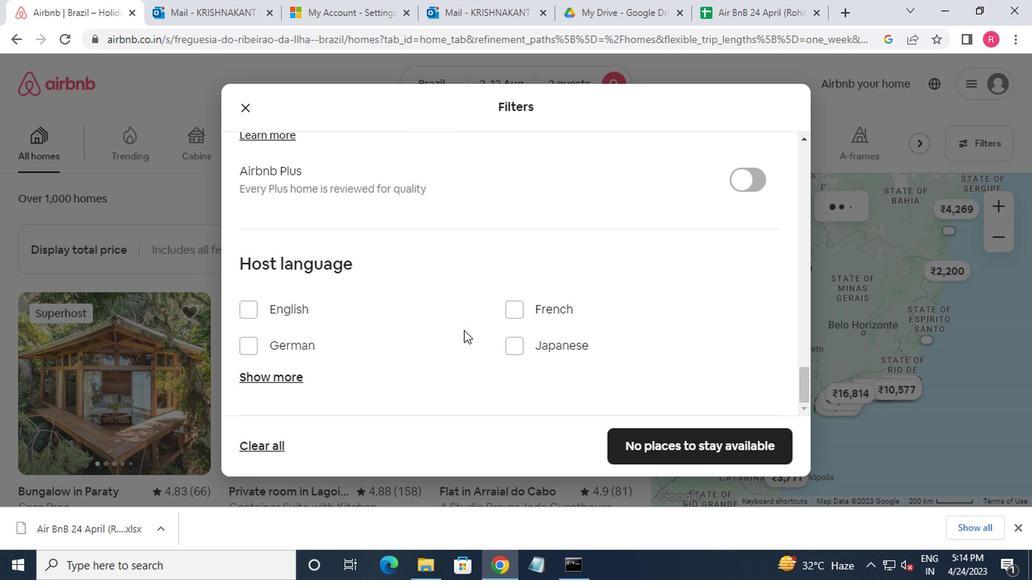 
Action: Mouse scrolled (405, 345) with delta (0, 0)
Screenshot: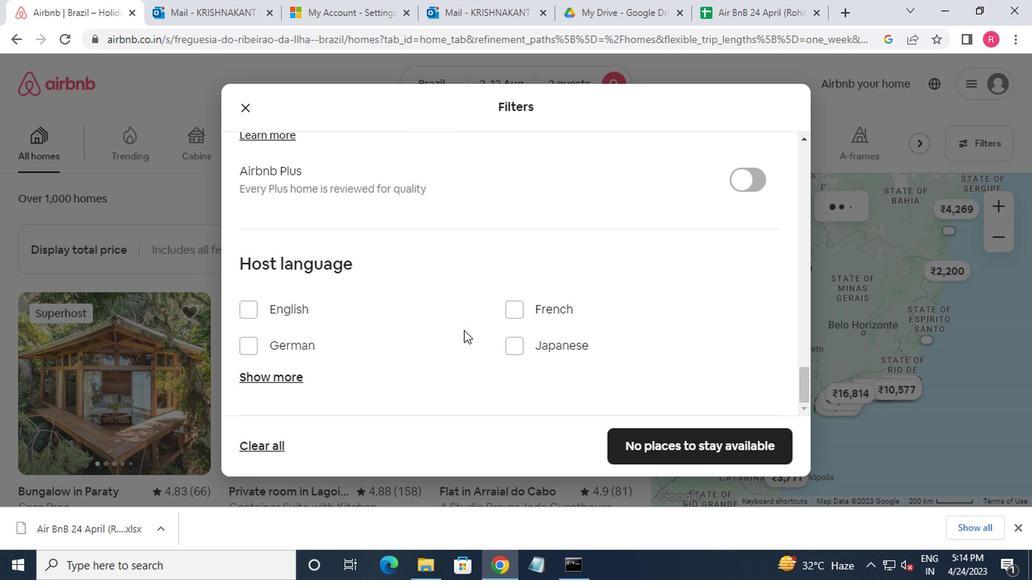 
Action: Mouse moved to (403, 347)
Screenshot: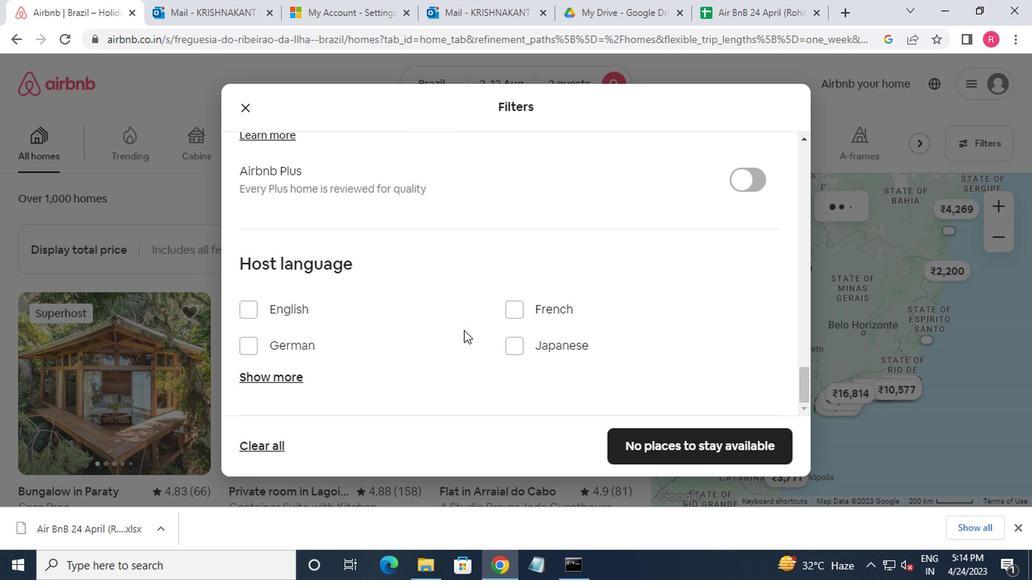 
Action: Mouse scrolled (403, 346) with delta (0, -1)
Screenshot: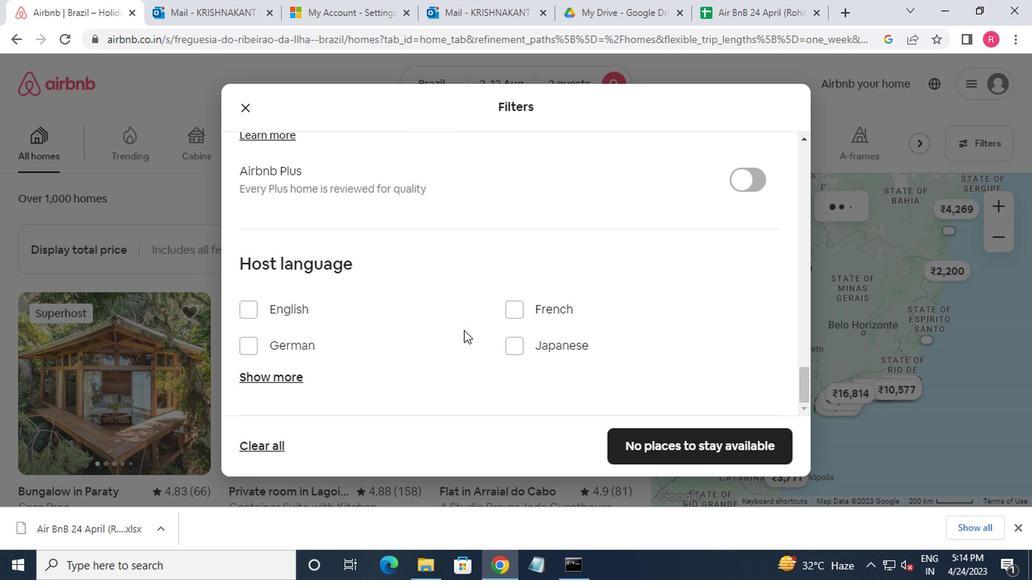 
Action: Mouse moved to (401, 349)
Screenshot: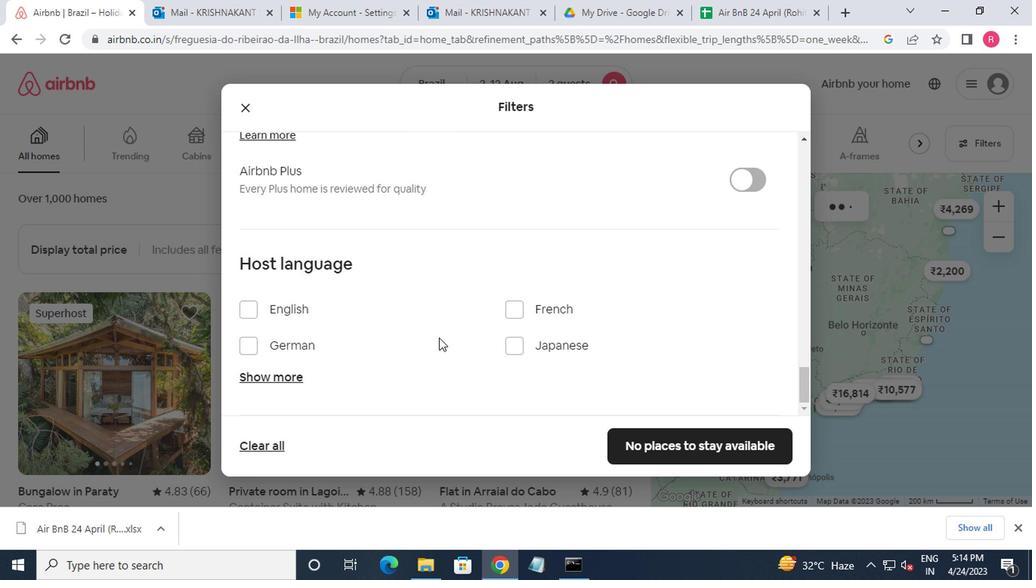
Action: Mouse scrolled (401, 348) with delta (0, 0)
Screenshot: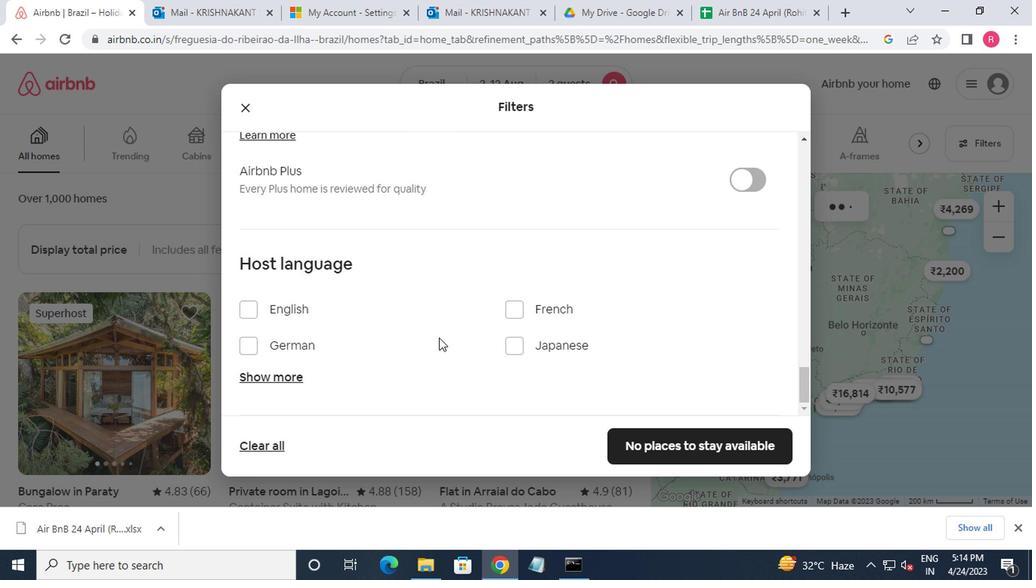 
Action: Mouse moved to (392, 356)
Screenshot: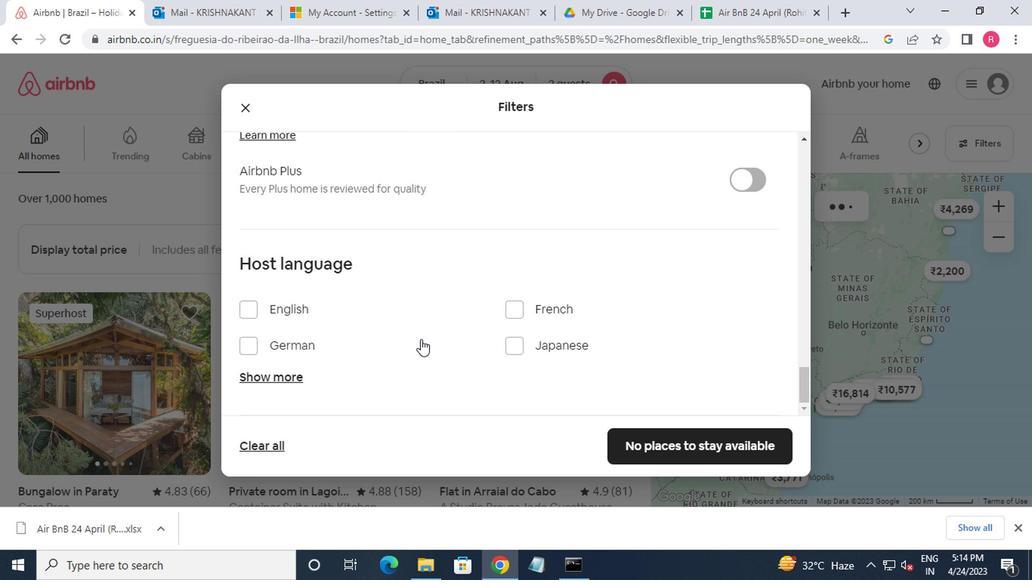 
Action: Mouse scrolled (392, 355) with delta (0, -1)
Screenshot: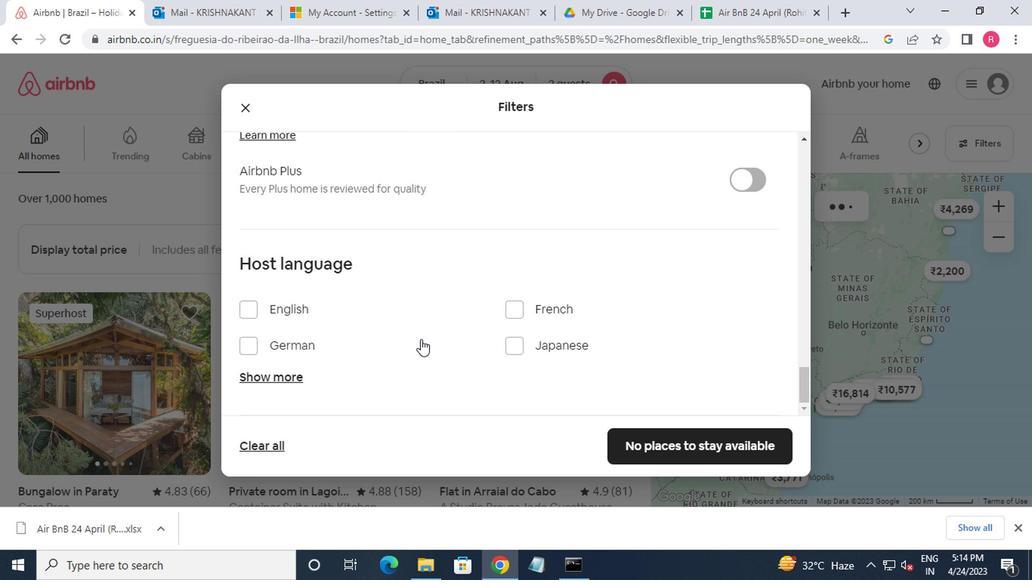 
Action: Mouse moved to (275, 375)
Screenshot: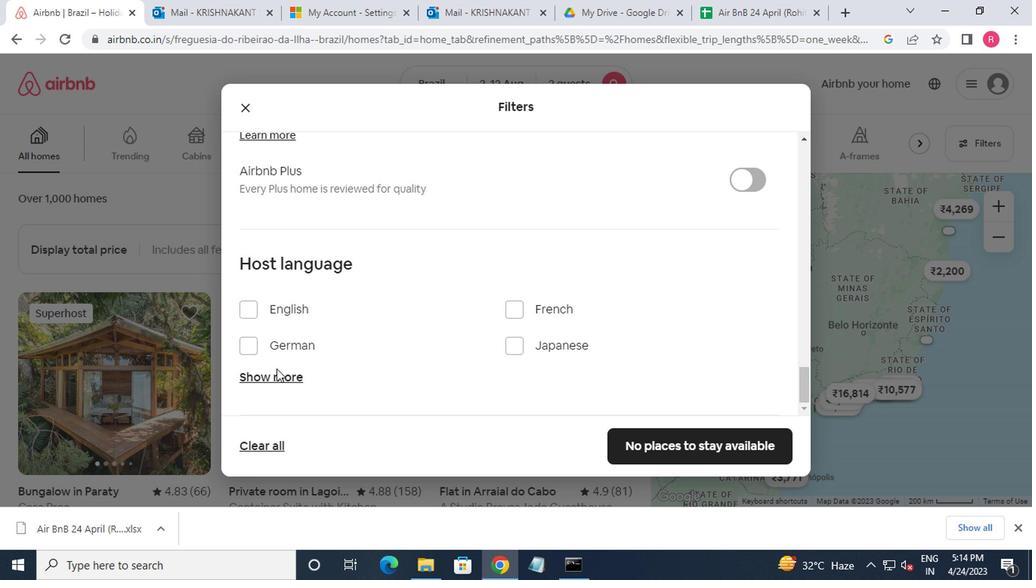 
Action: Mouse pressed left at (275, 375)
Screenshot: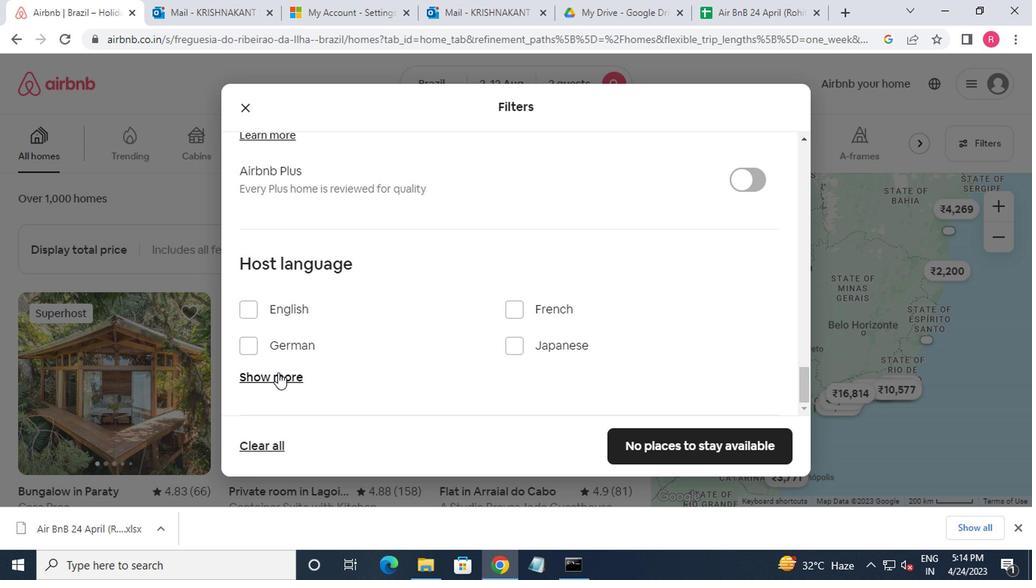 
Action: Mouse moved to (277, 389)
Screenshot: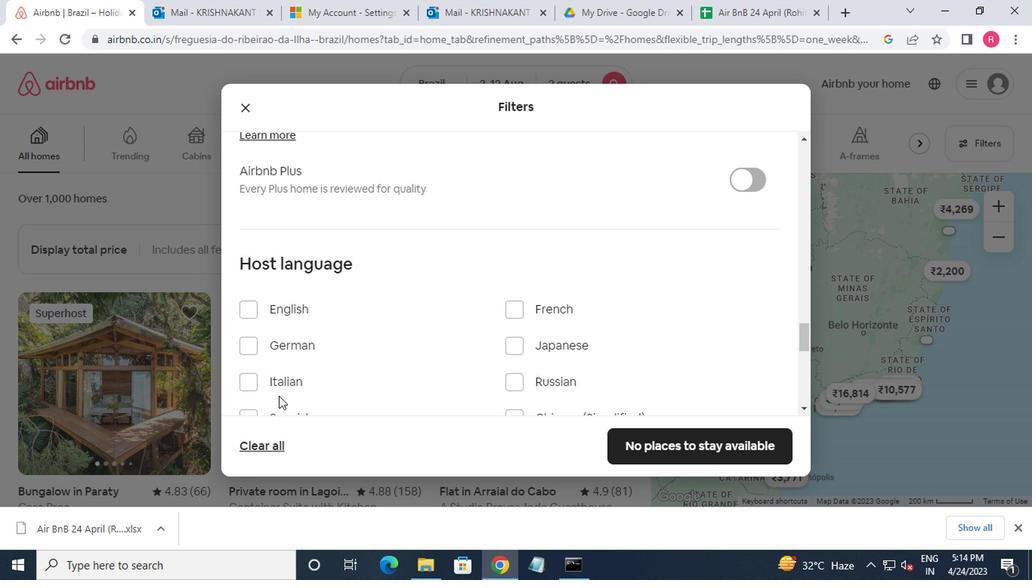 
Action: Mouse scrolled (277, 388) with delta (0, -1)
Screenshot: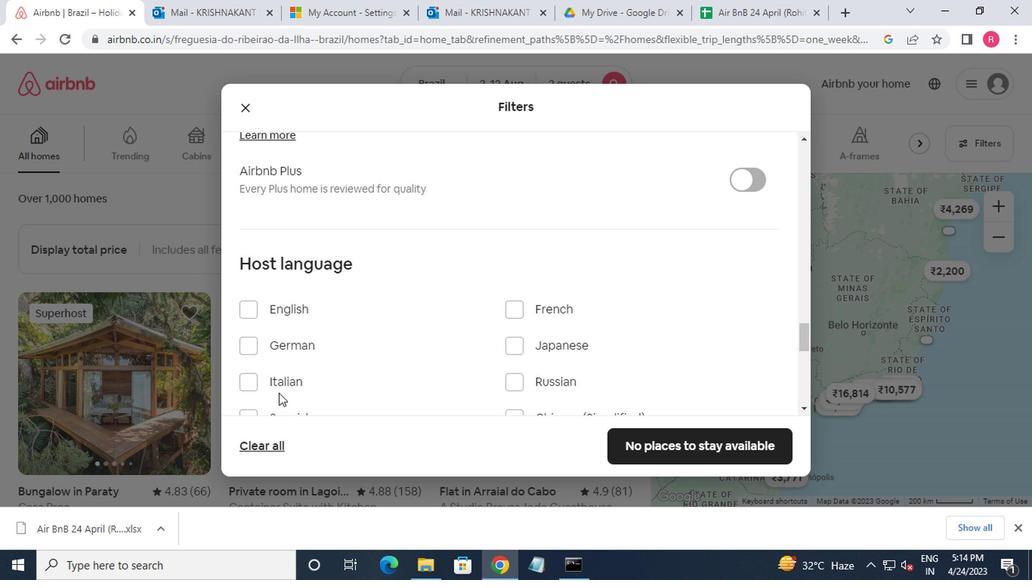 
Action: Mouse moved to (255, 345)
Screenshot: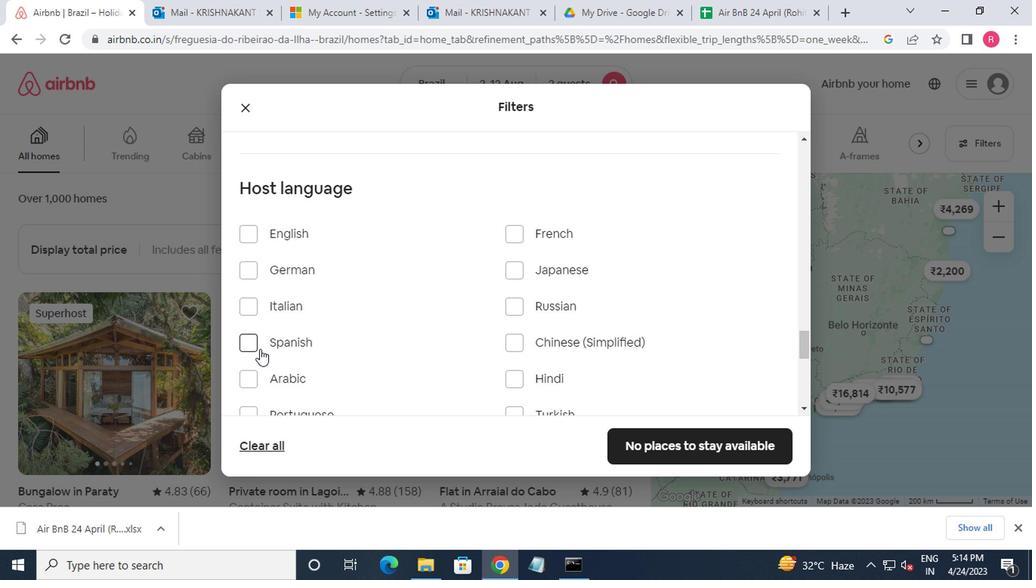 
Action: Mouse pressed left at (255, 345)
Screenshot: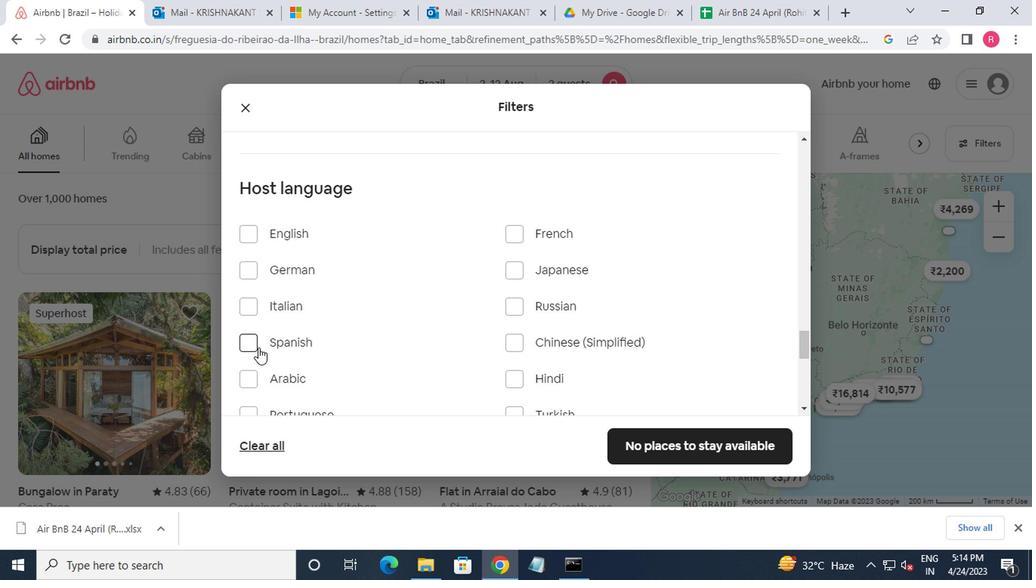 
Action: Mouse moved to (648, 439)
Screenshot: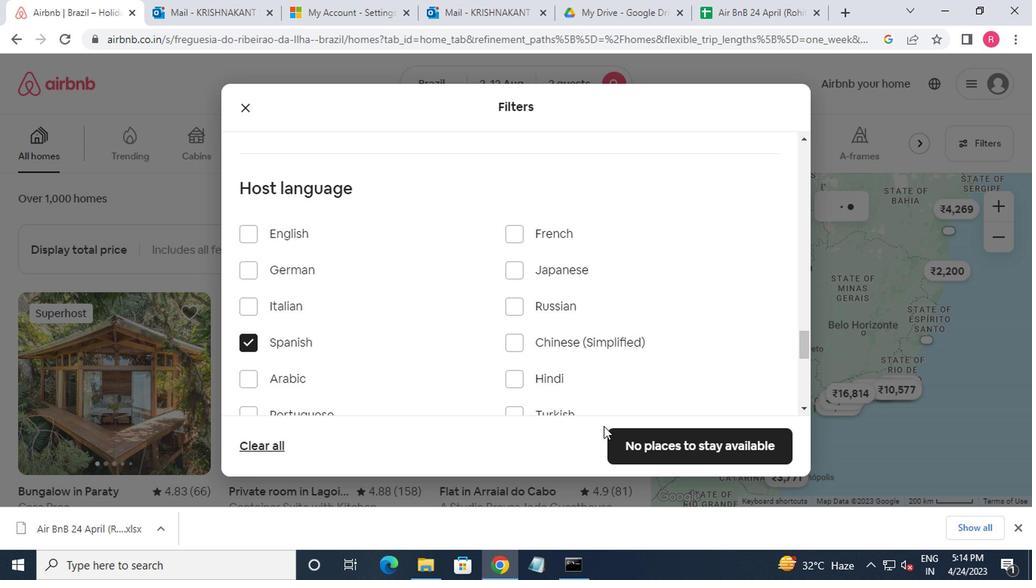 
Action: Mouse pressed left at (648, 439)
Screenshot: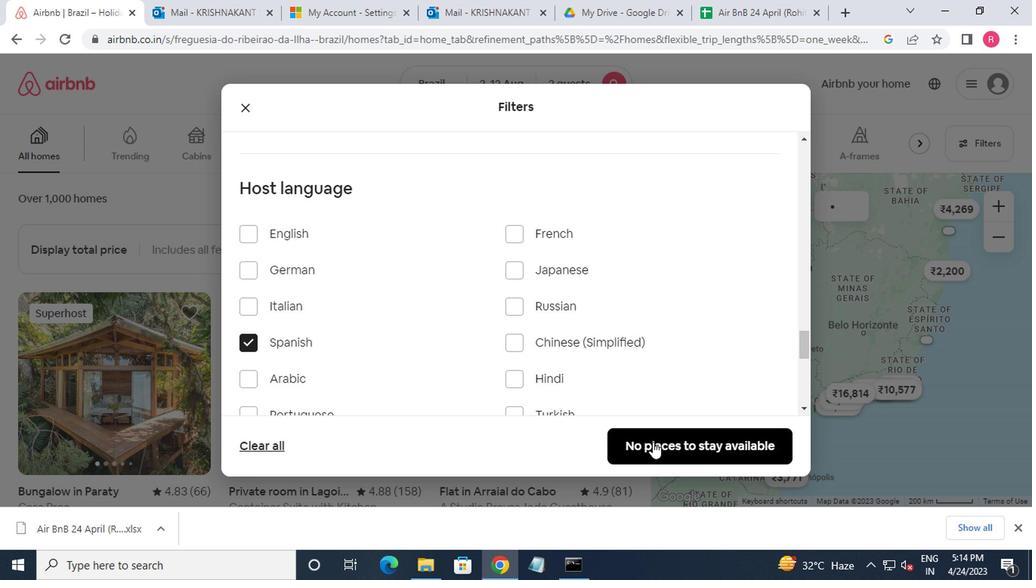 
